 Task: Look for space in Johnstown, United States from 12th July, 2023 to 16th July, 2023 for 8 adults in price range Rs.10000 to Rs.16000. Place can be private room with 8 bedrooms having 8 beds and 8 bathrooms. Property type can be house, flat, guest house. Amenities needed are: wifi, TV, free parkinig on premises, gym, breakfast. Booking option can be shelf check-in. Required host language is English.
Action: Mouse moved to (502, 106)
Screenshot: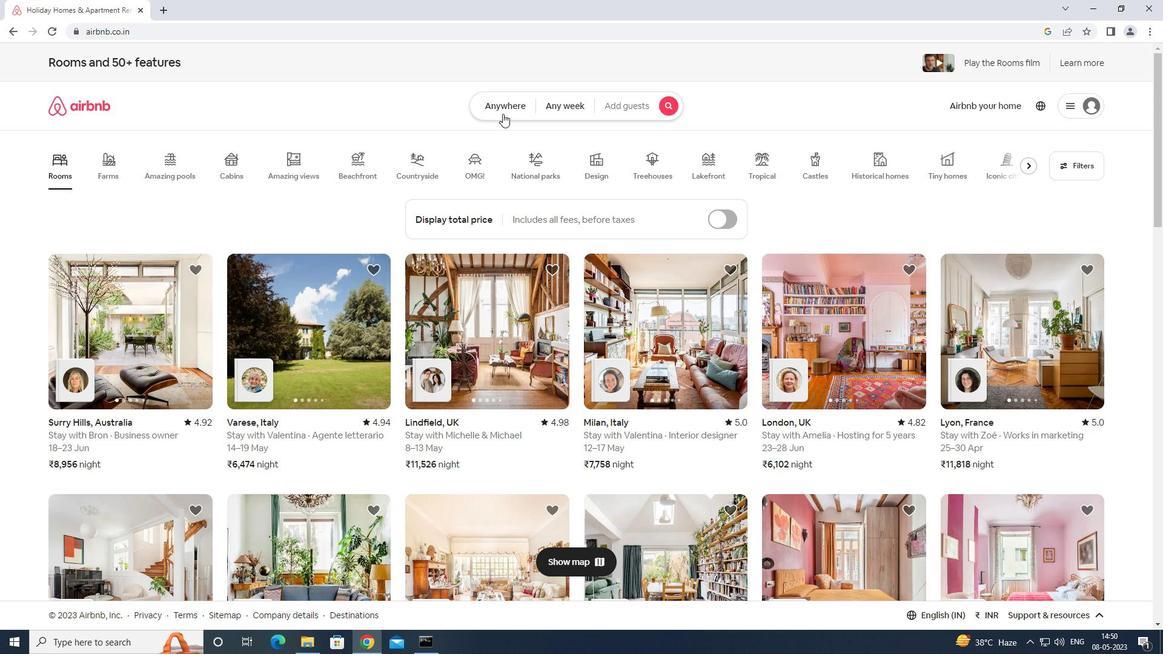 
Action: Mouse pressed left at (502, 106)
Screenshot: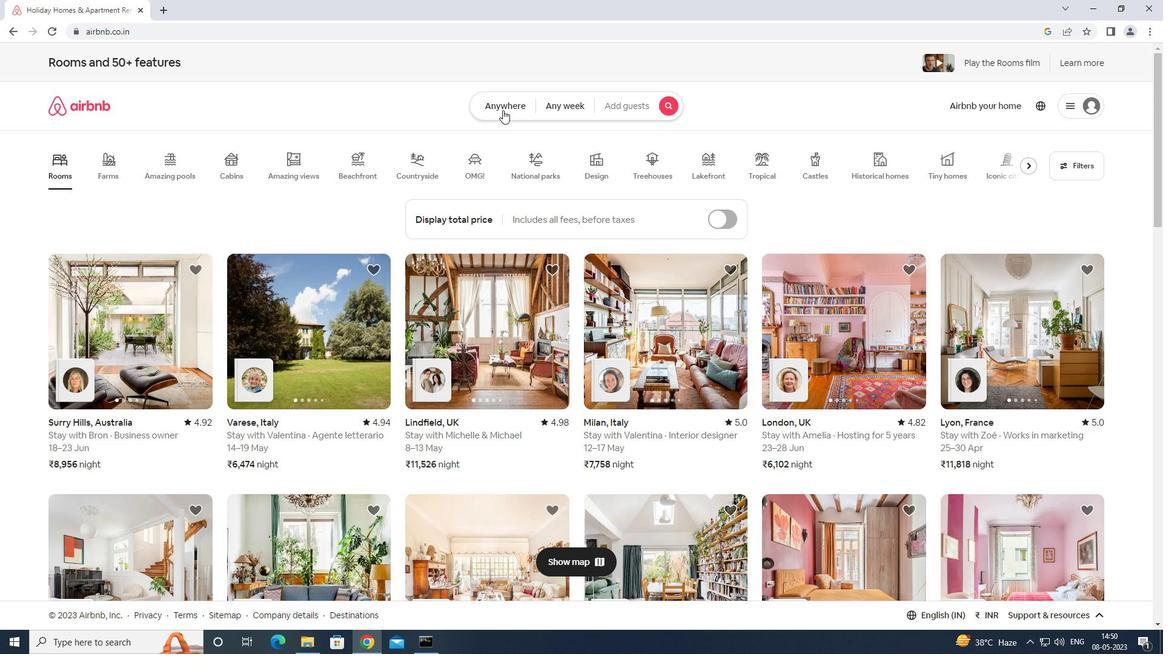 
Action: Mouse moved to (431, 145)
Screenshot: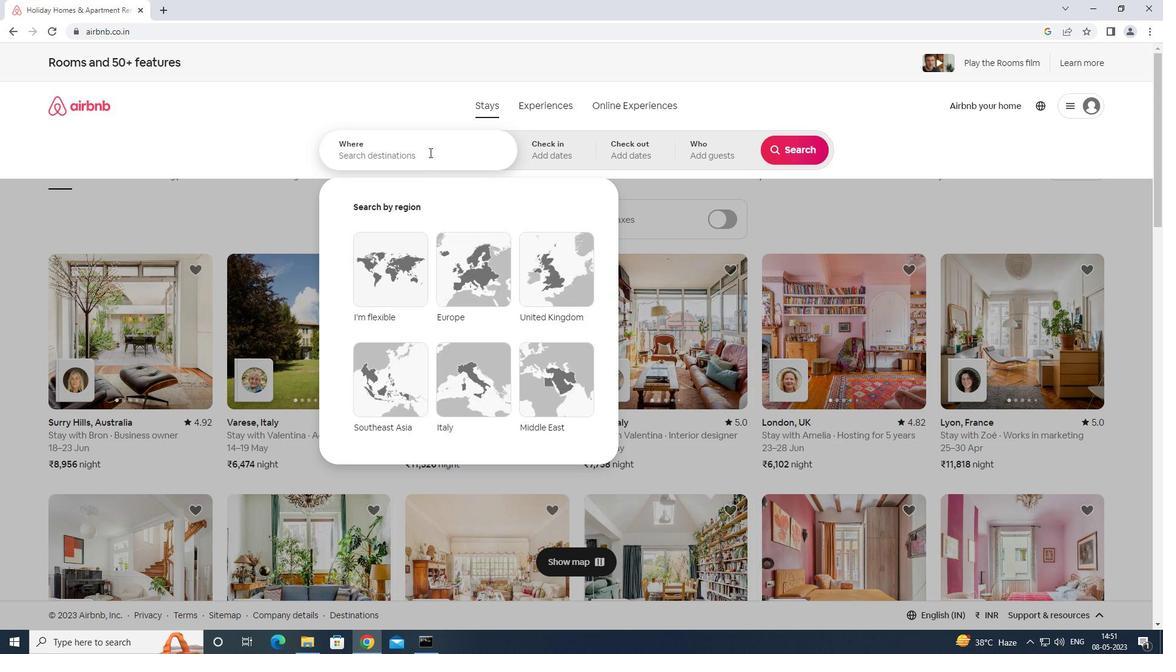 
Action: Mouse pressed left at (431, 145)
Screenshot: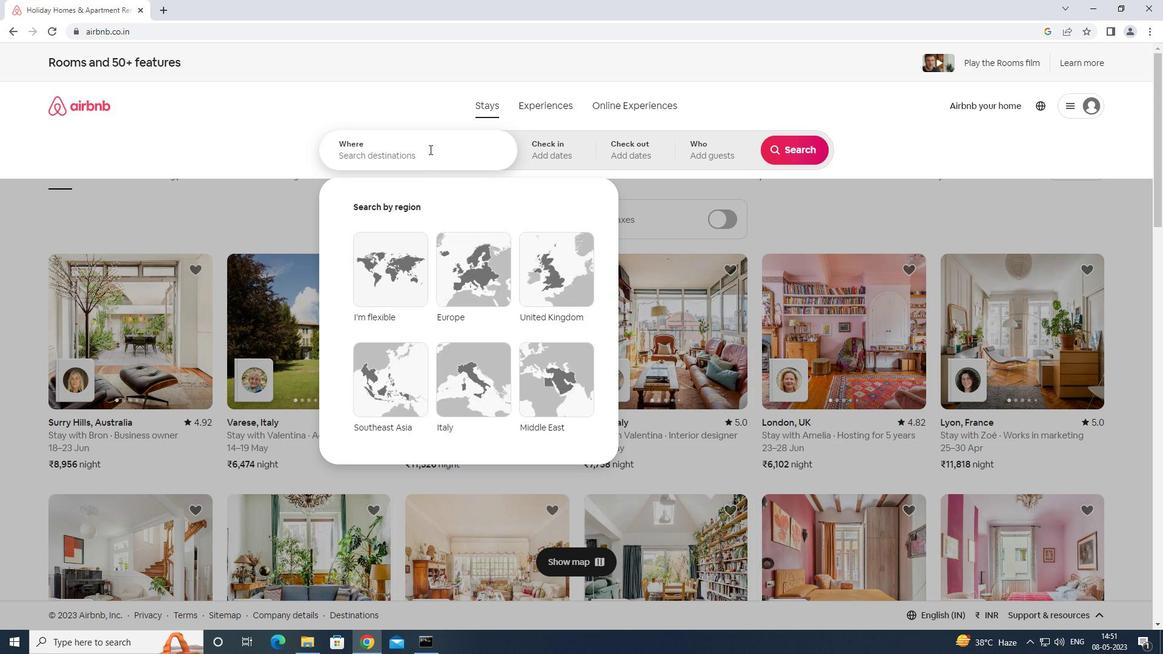 
Action: Mouse moved to (432, 144)
Screenshot: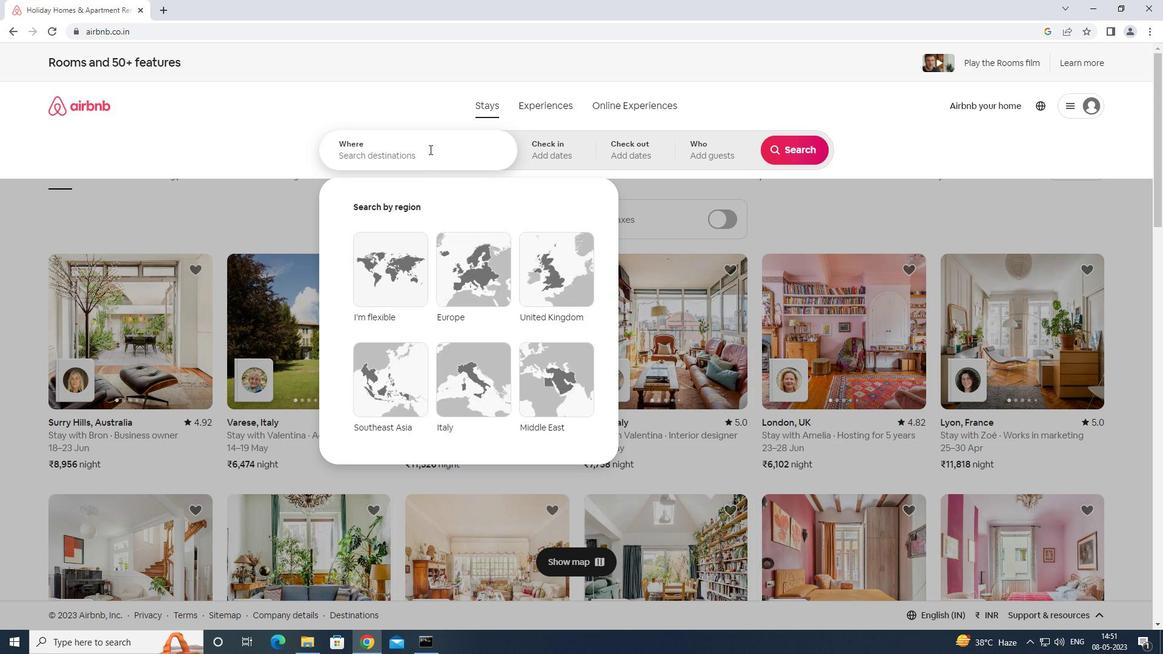 
Action: Key pressed <Key.shift>JOJNSTOWN<Key.space>UNITED<Key.space>STATES<Key.enter>
Screenshot: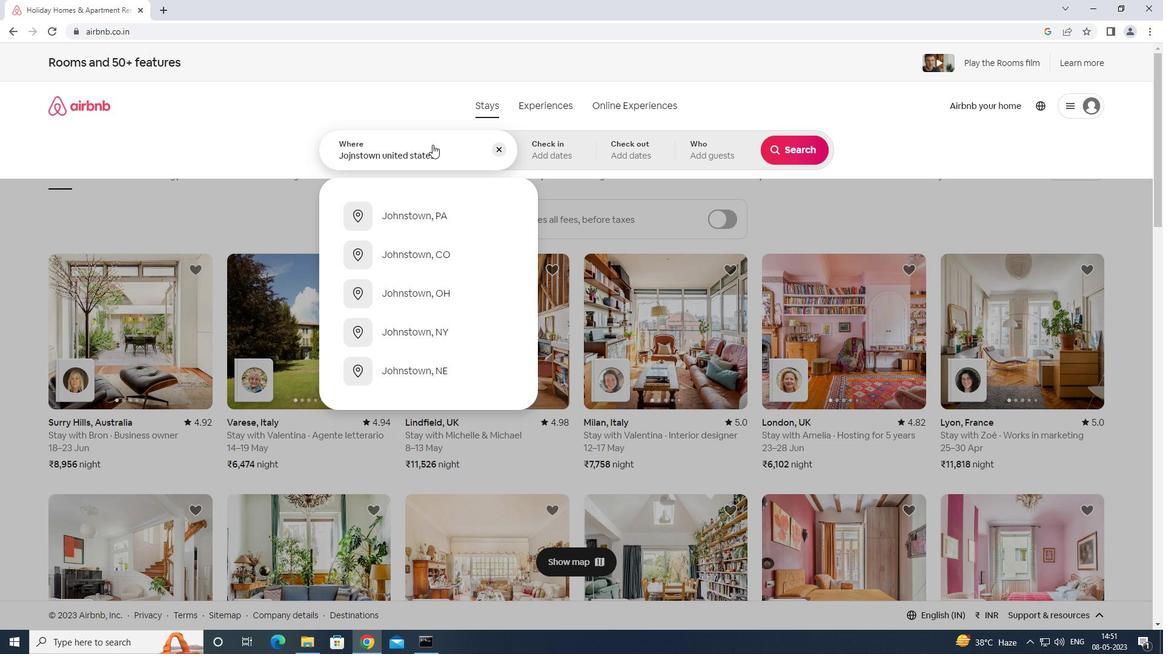 
Action: Mouse moved to (785, 245)
Screenshot: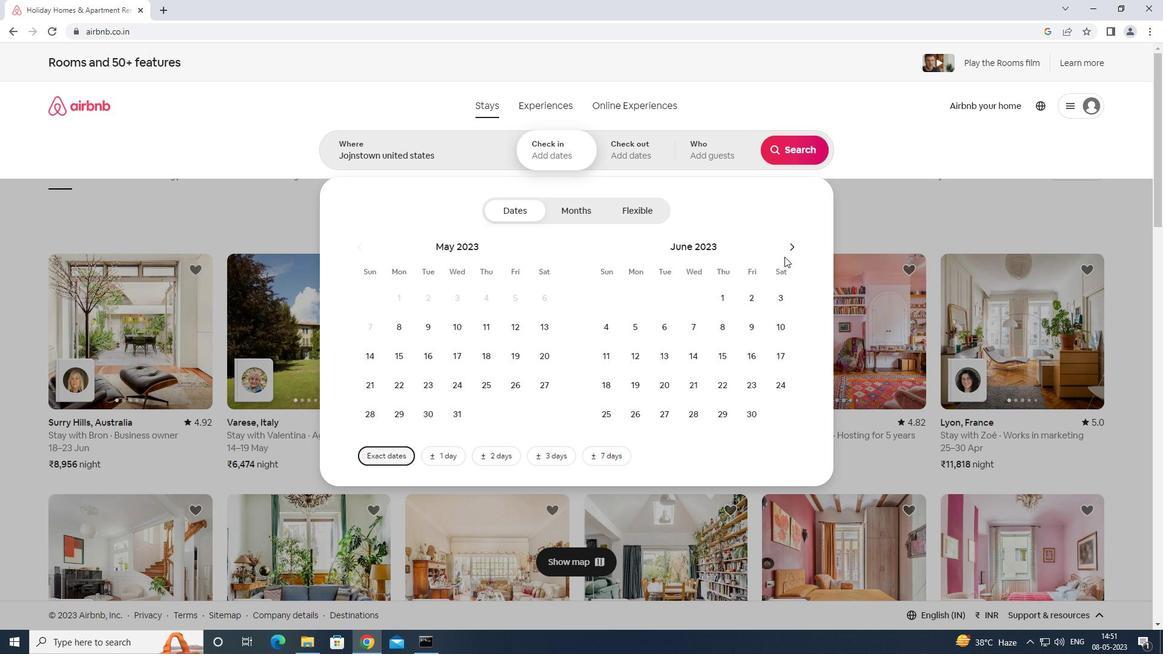 
Action: Mouse pressed left at (785, 245)
Screenshot: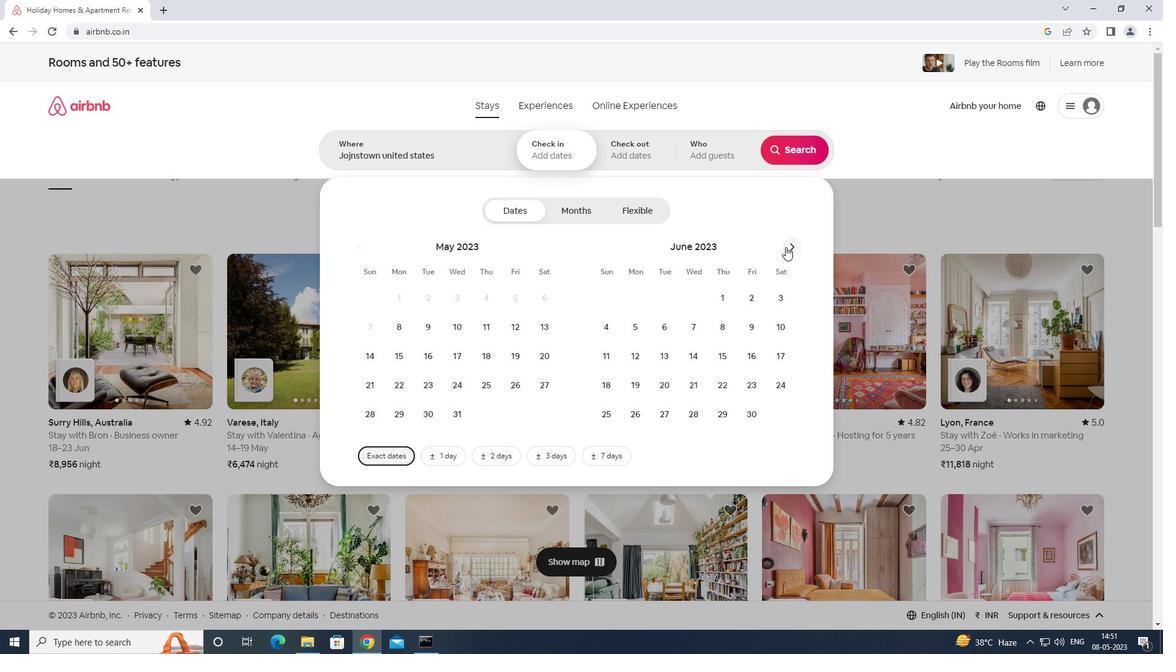 
Action: Mouse moved to (695, 352)
Screenshot: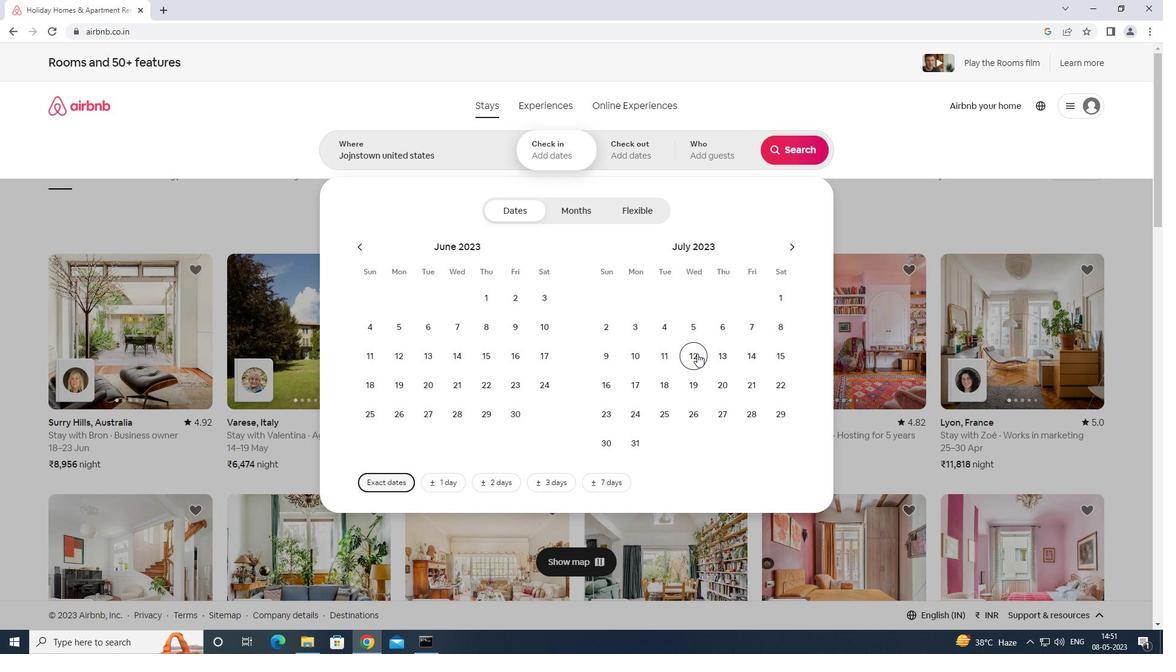 
Action: Mouse pressed left at (695, 352)
Screenshot: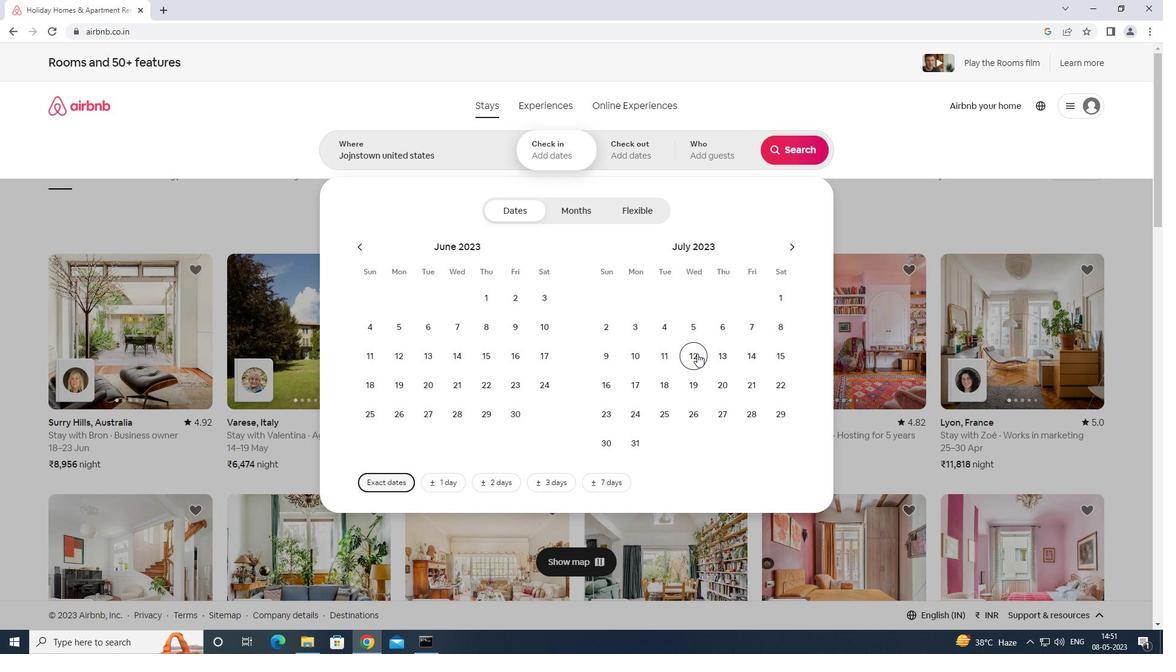 
Action: Mouse moved to (612, 384)
Screenshot: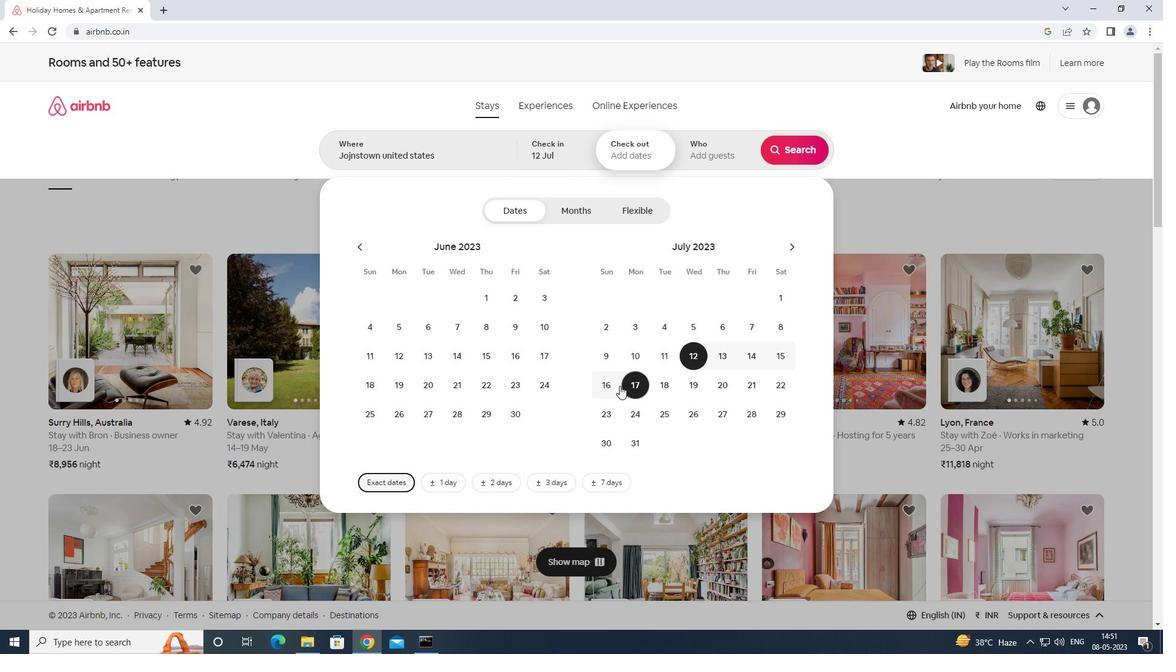 
Action: Mouse pressed left at (612, 384)
Screenshot: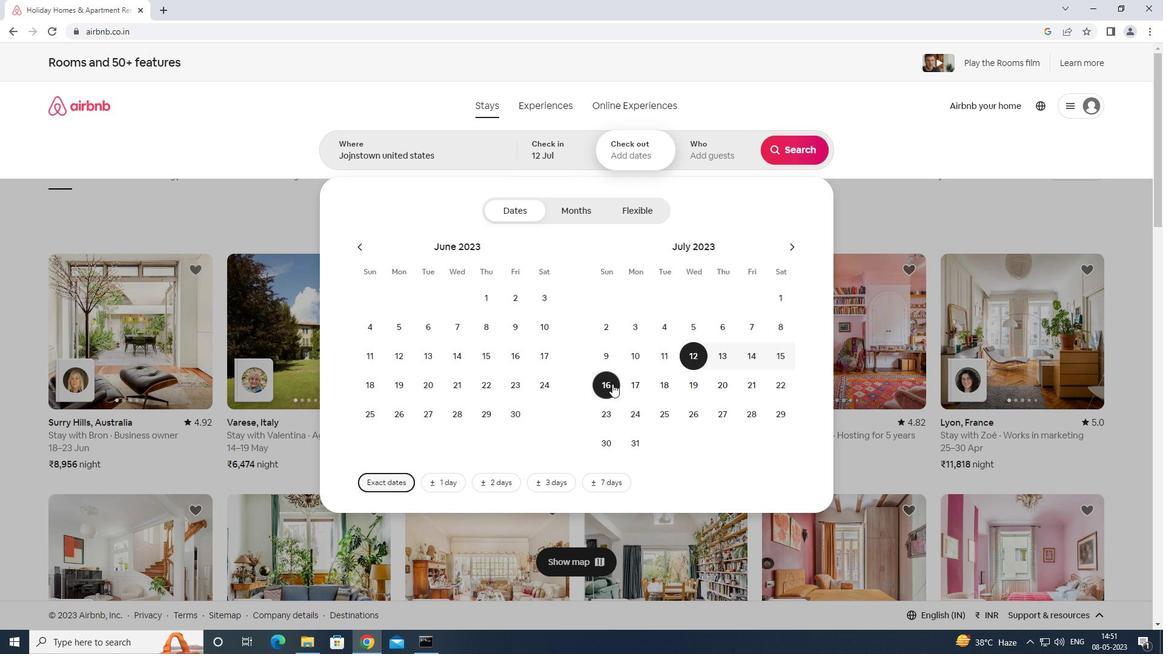 
Action: Mouse moved to (717, 147)
Screenshot: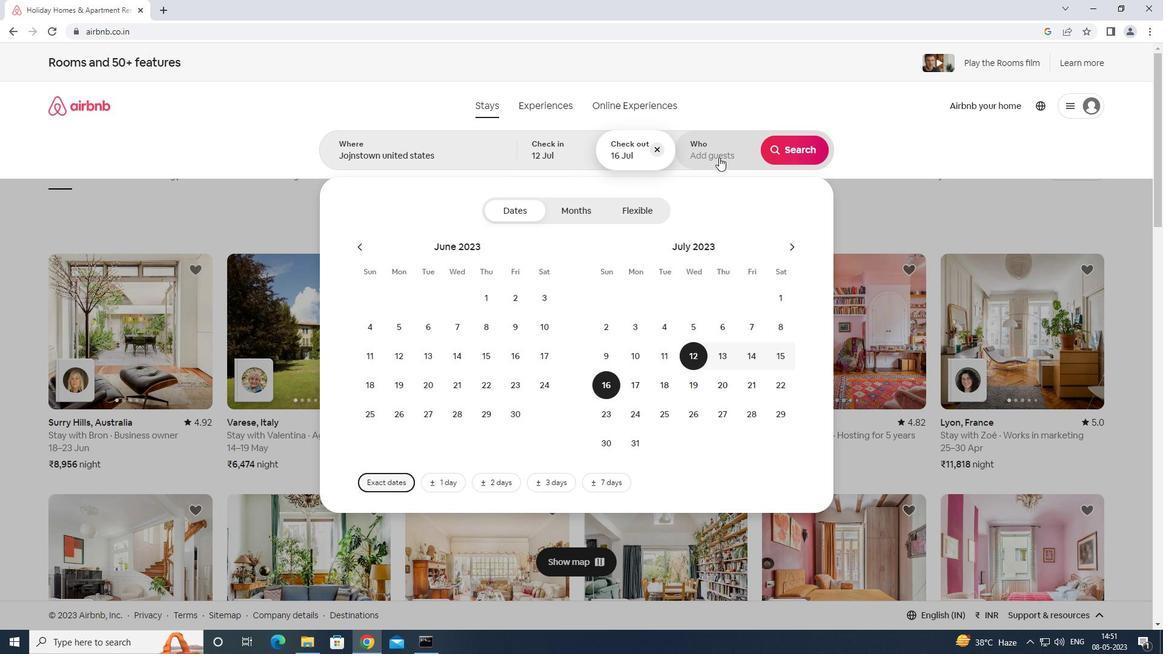 
Action: Mouse pressed left at (717, 147)
Screenshot: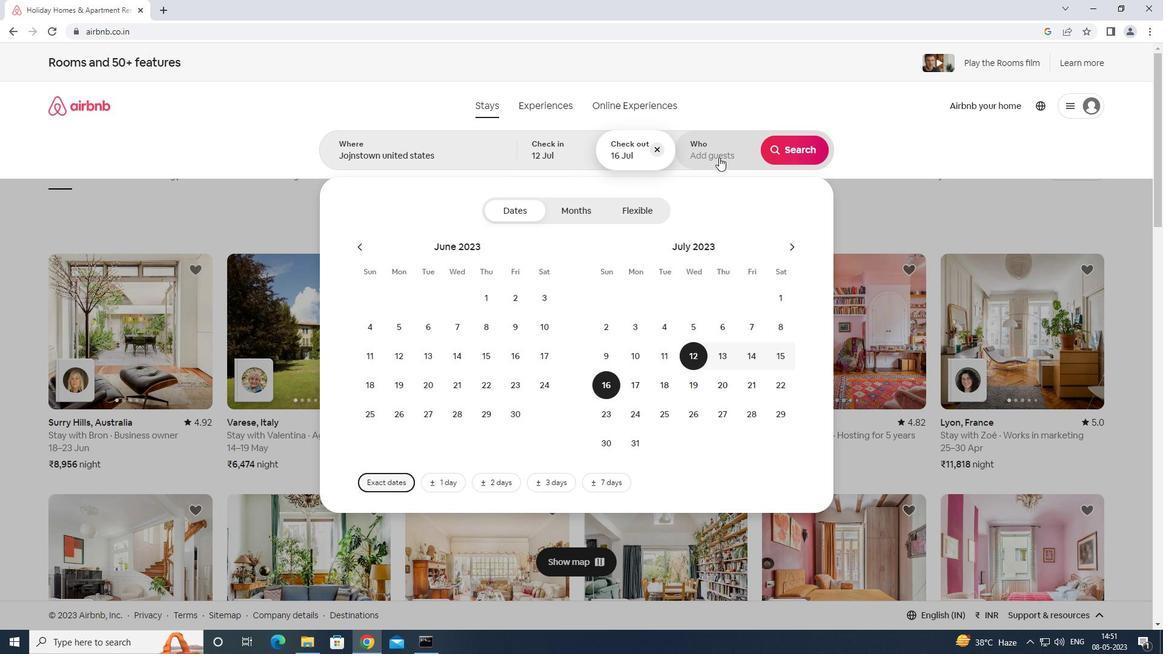 
Action: Mouse moved to (794, 212)
Screenshot: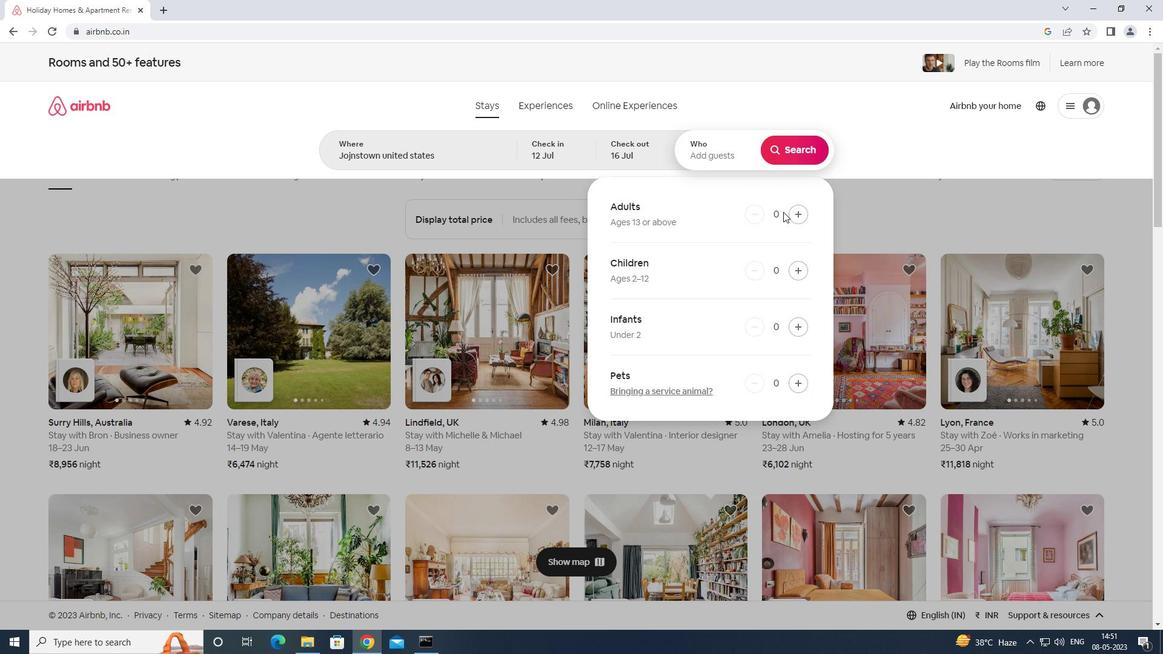 
Action: Mouse pressed left at (794, 212)
Screenshot: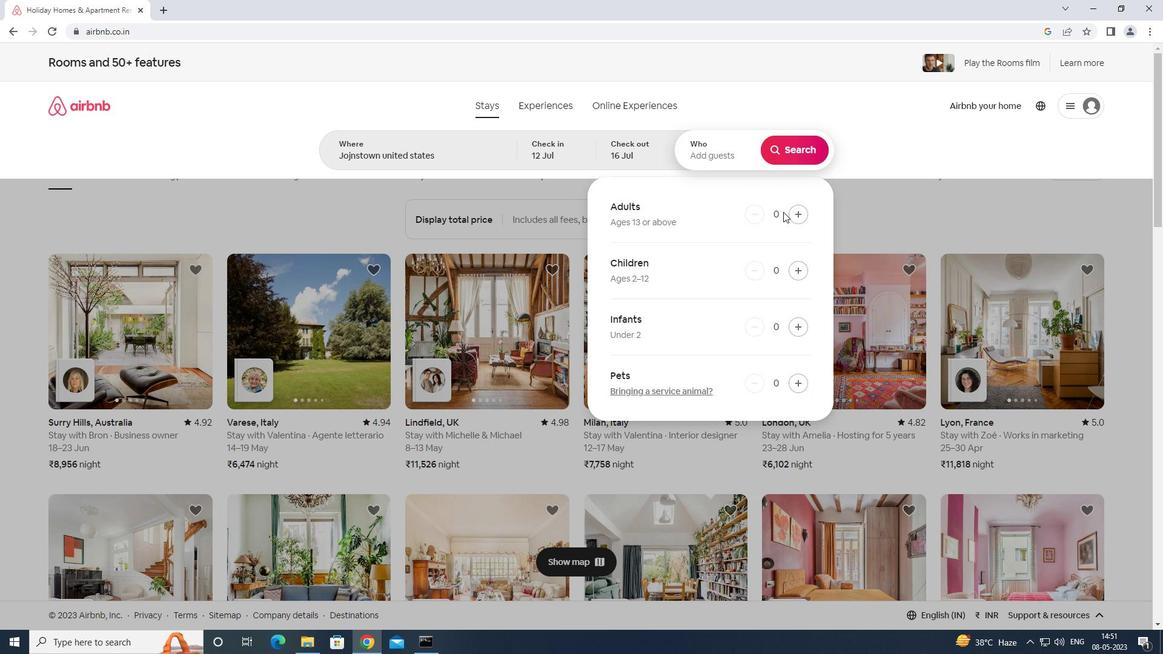 
Action: Mouse moved to (794, 212)
Screenshot: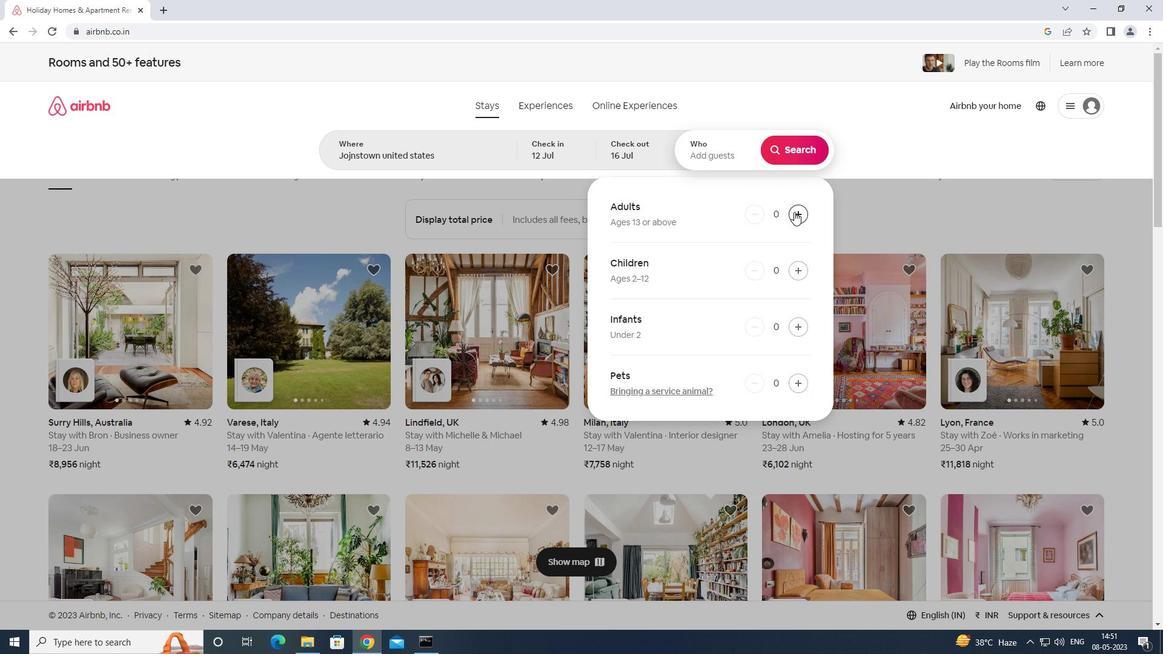 
Action: Mouse pressed left at (794, 212)
Screenshot: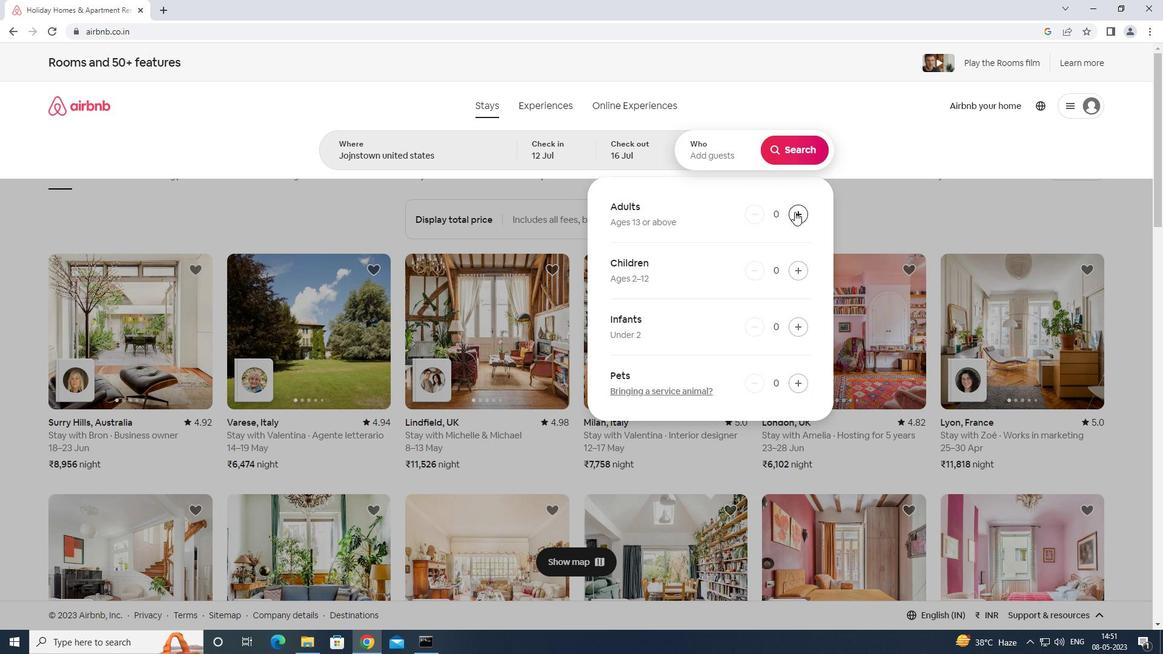 
Action: Mouse moved to (796, 212)
Screenshot: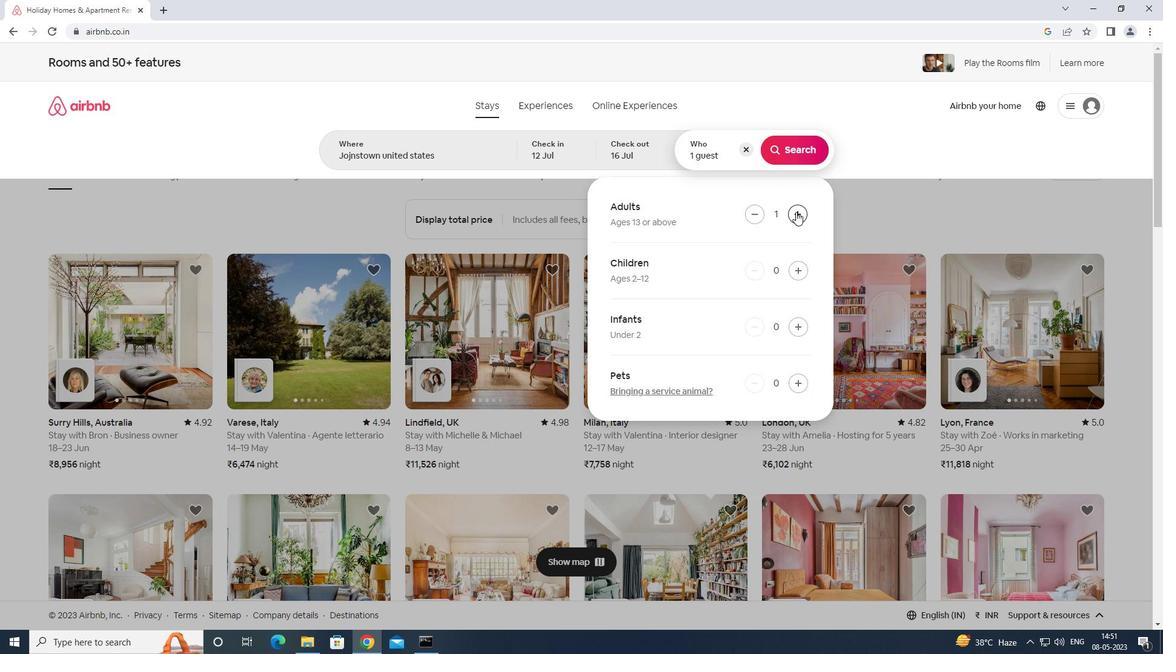
Action: Mouse pressed left at (796, 212)
Screenshot: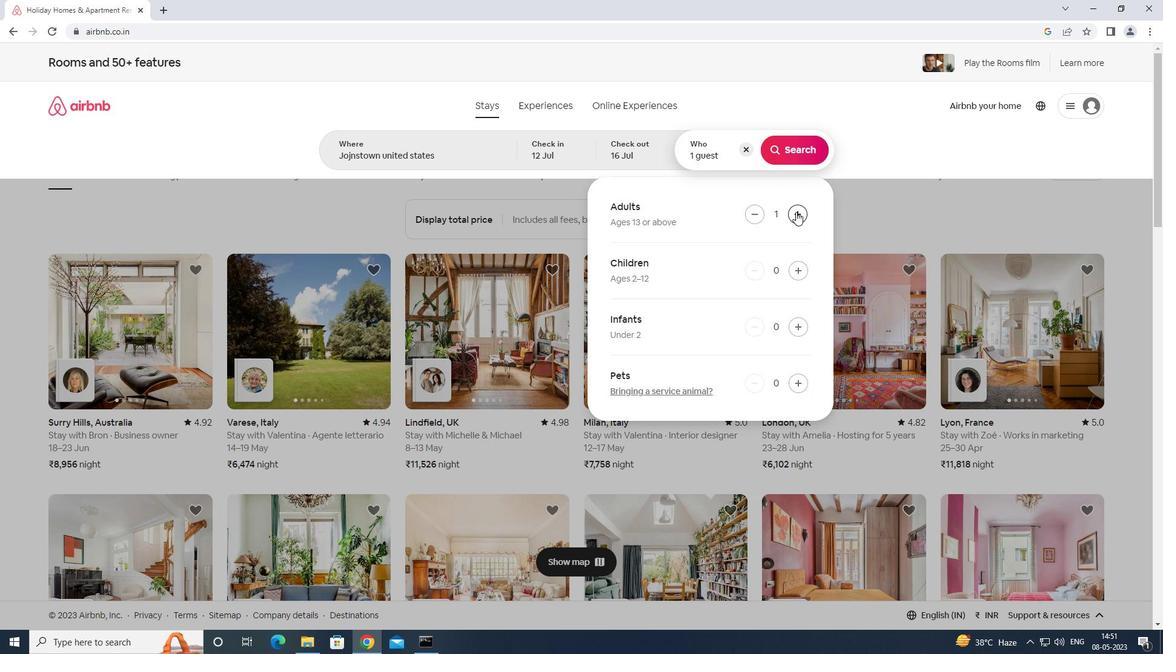
Action: Mouse moved to (796, 212)
Screenshot: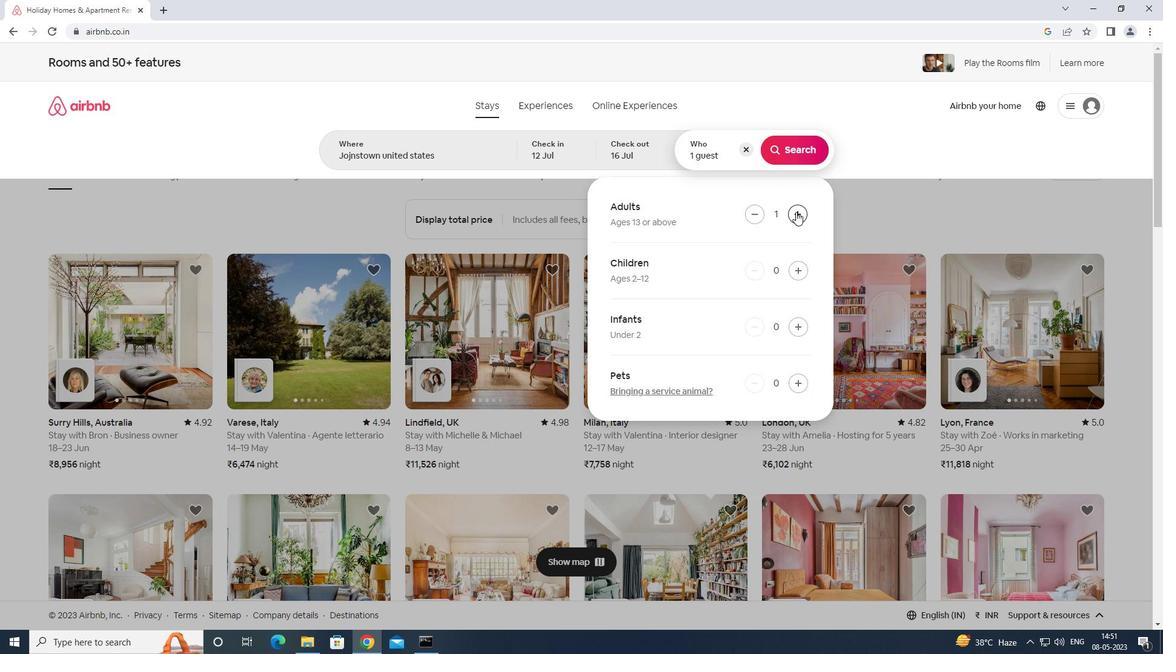 
Action: Mouse pressed left at (796, 212)
Screenshot: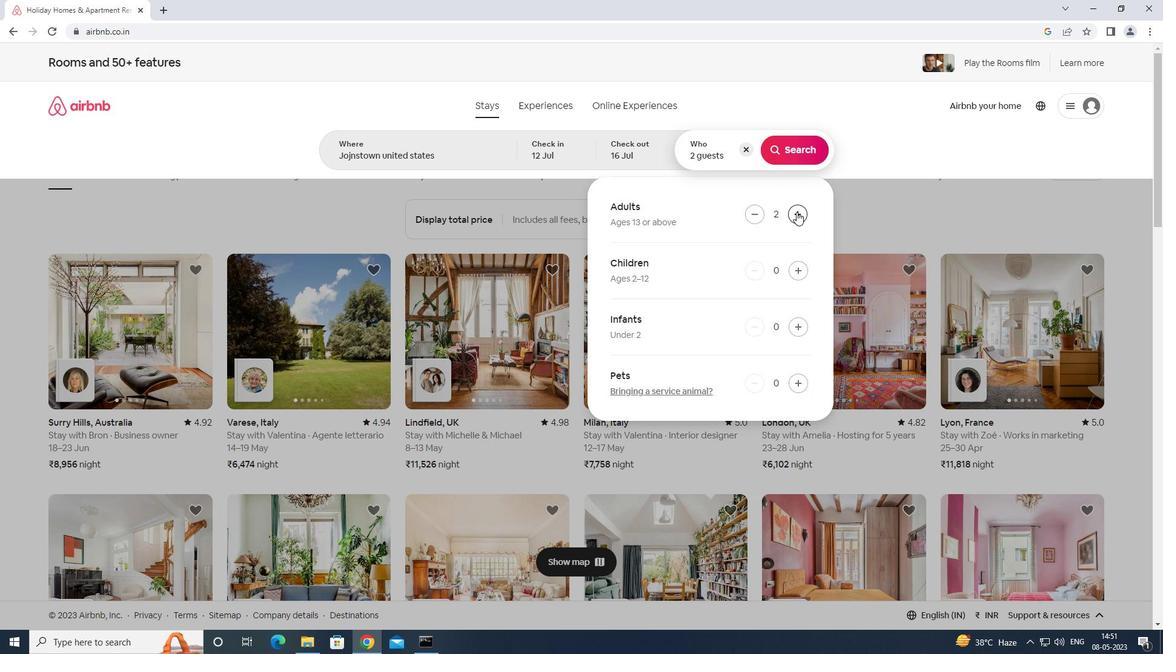 
Action: Mouse pressed left at (796, 212)
Screenshot: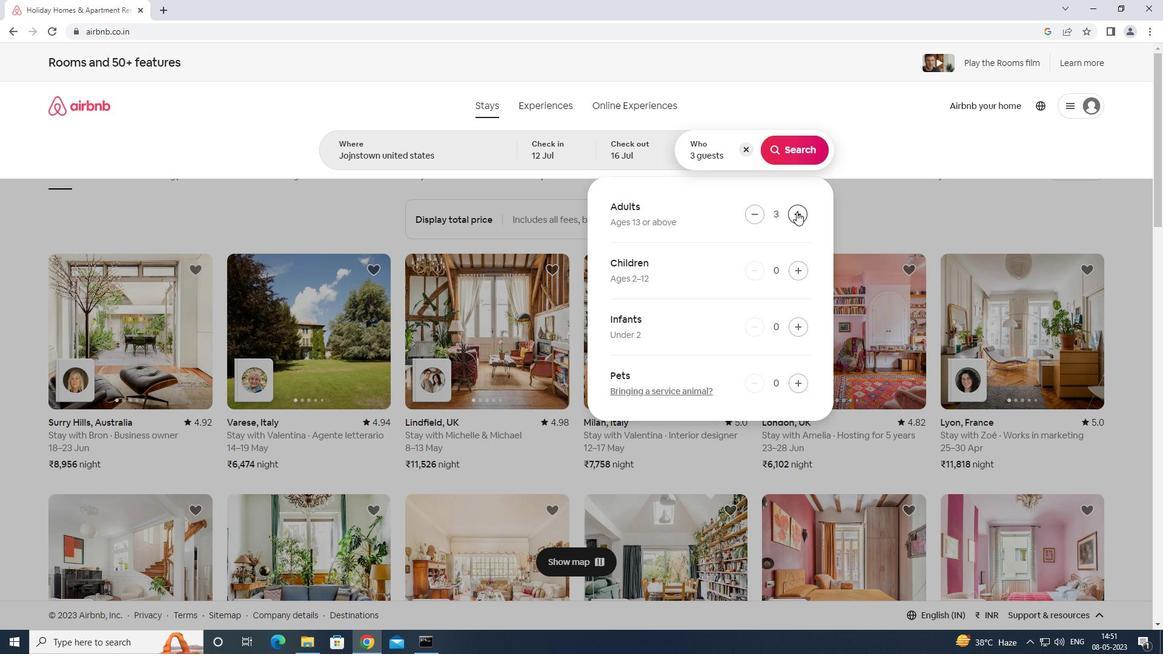 
Action: Mouse pressed left at (796, 212)
Screenshot: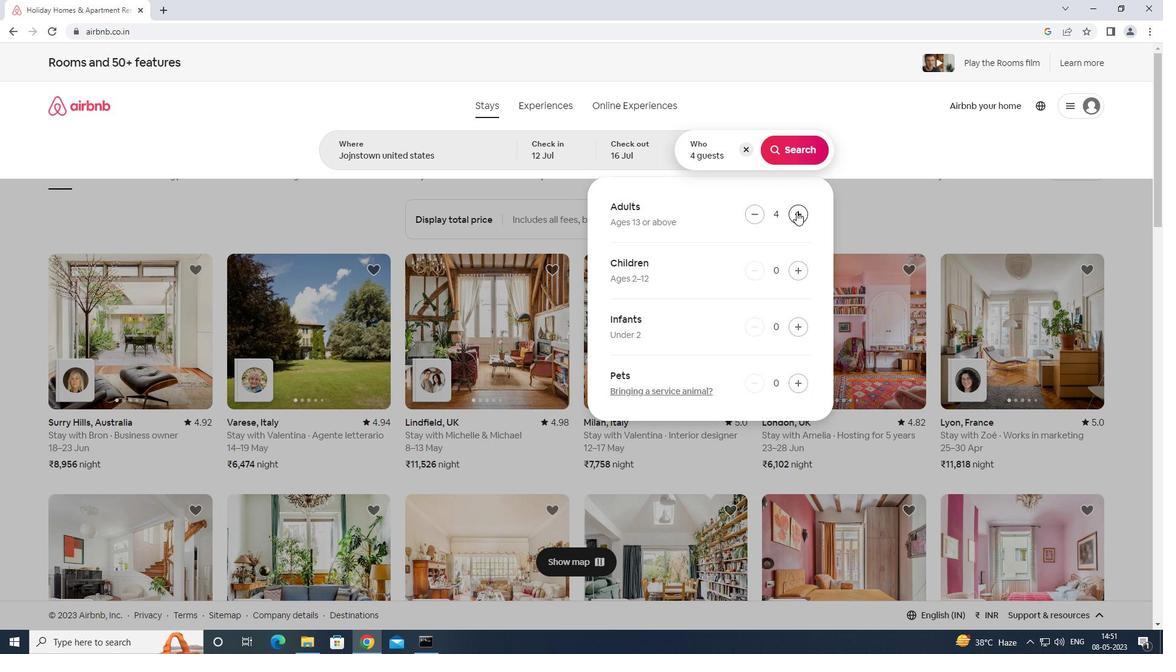 
Action: Mouse pressed left at (796, 212)
Screenshot: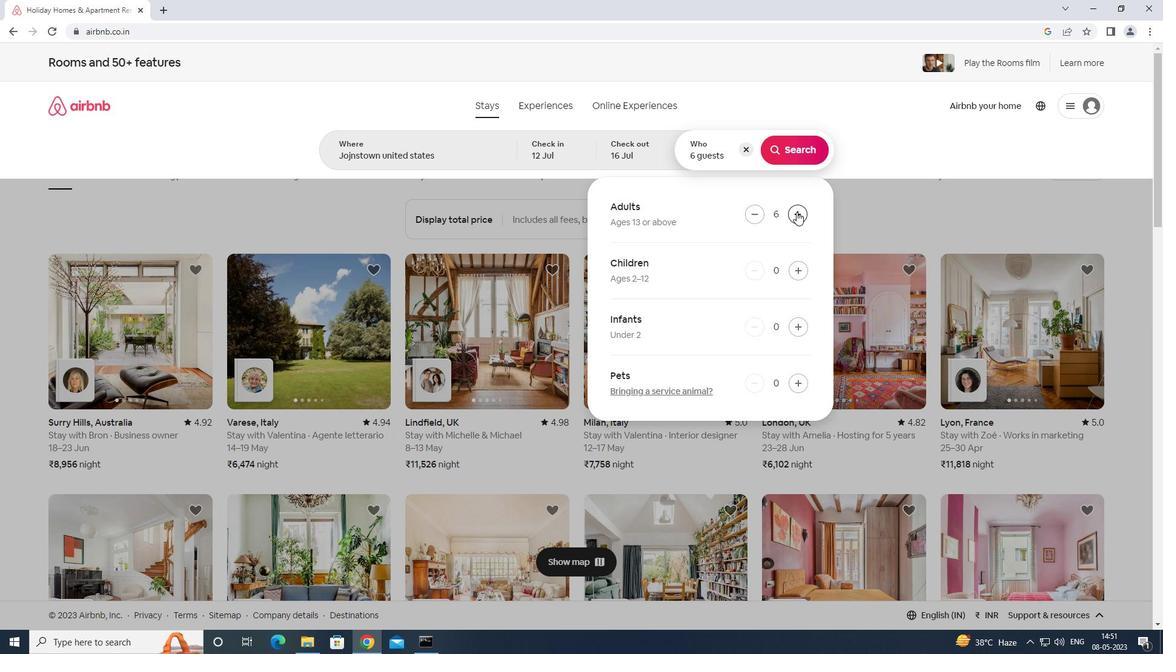 
Action: Mouse pressed left at (796, 212)
Screenshot: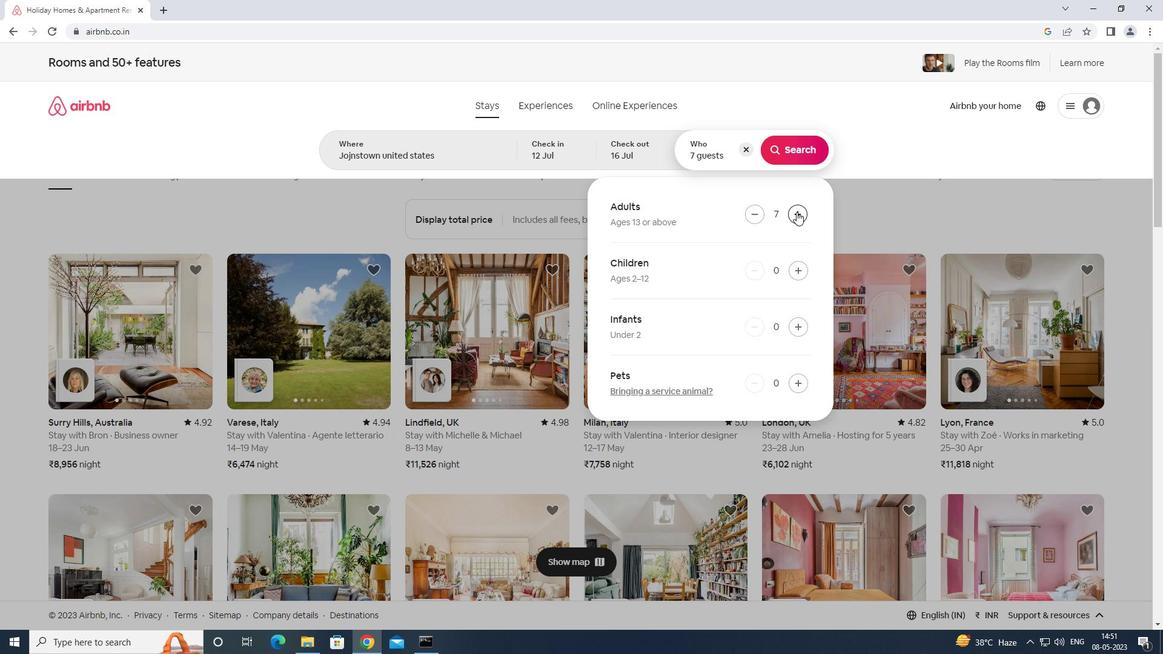 
Action: Mouse moved to (794, 154)
Screenshot: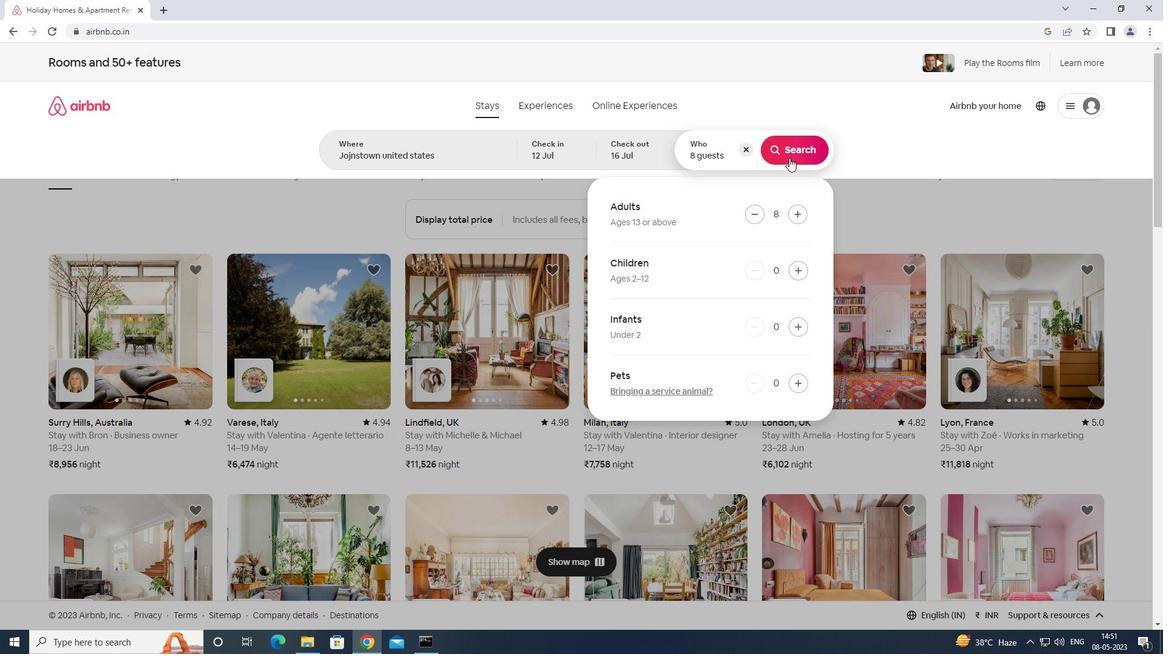 
Action: Mouse pressed left at (794, 154)
Screenshot: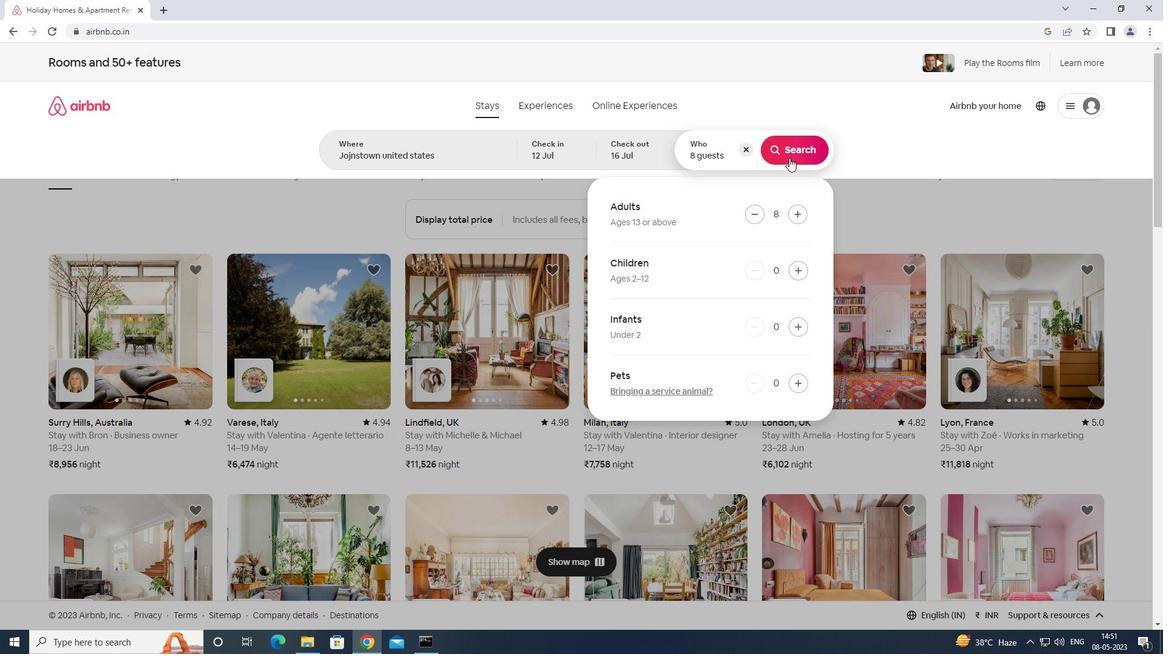 
Action: Mouse moved to (1105, 115)
Screenshot: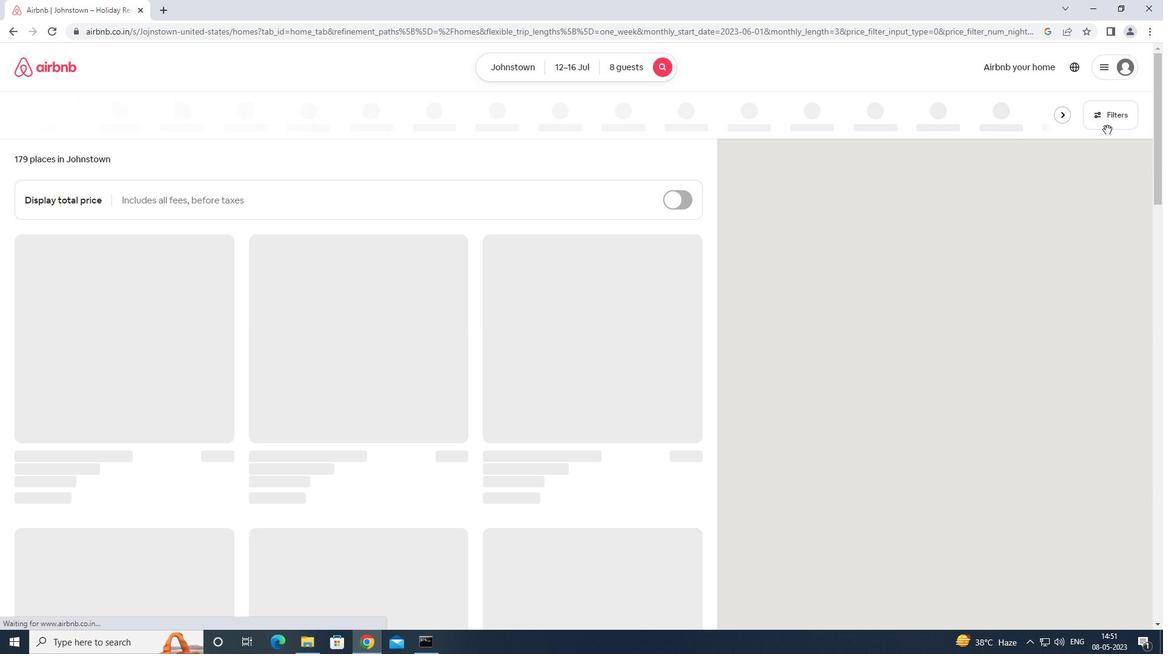 
Action: Mouse pressed left at (1105, 115)
Screenshot: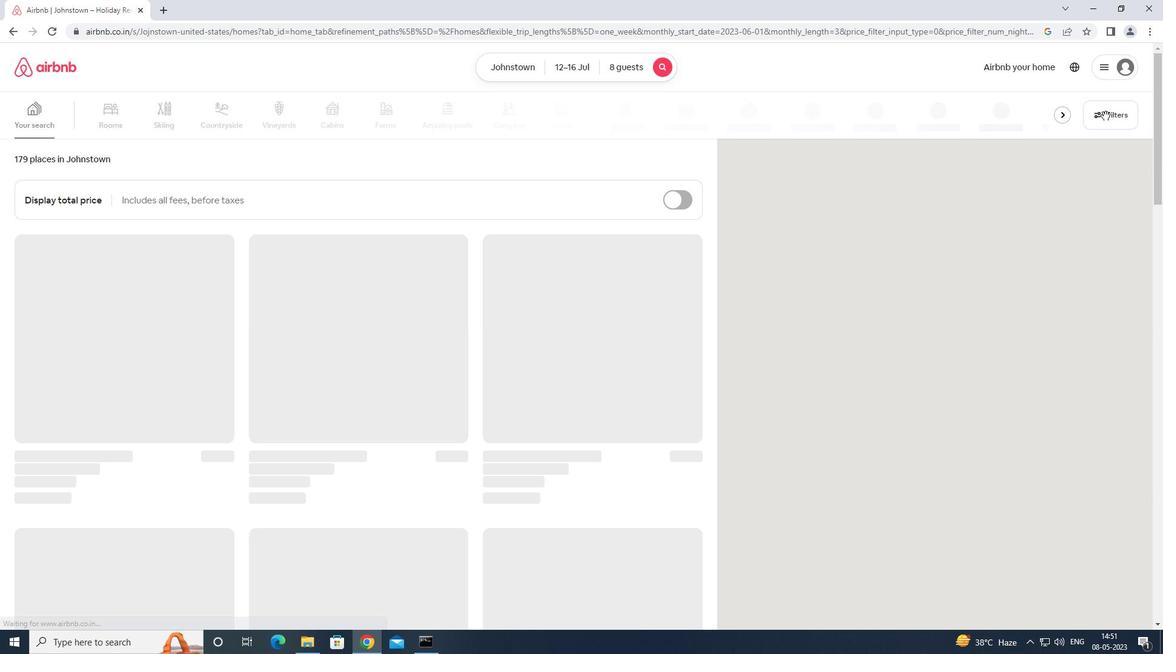 
Action: Mouse moved to (435, 406)
Screenshot: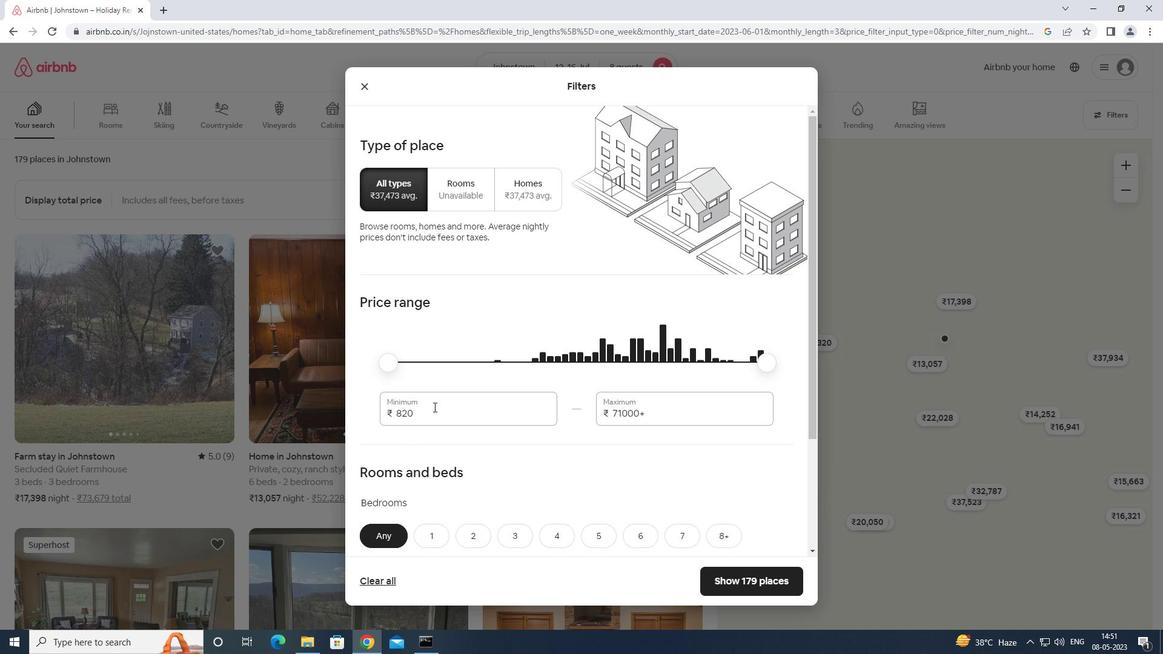 
Action: Mouse pressed left at (435, 406)
Screenshot: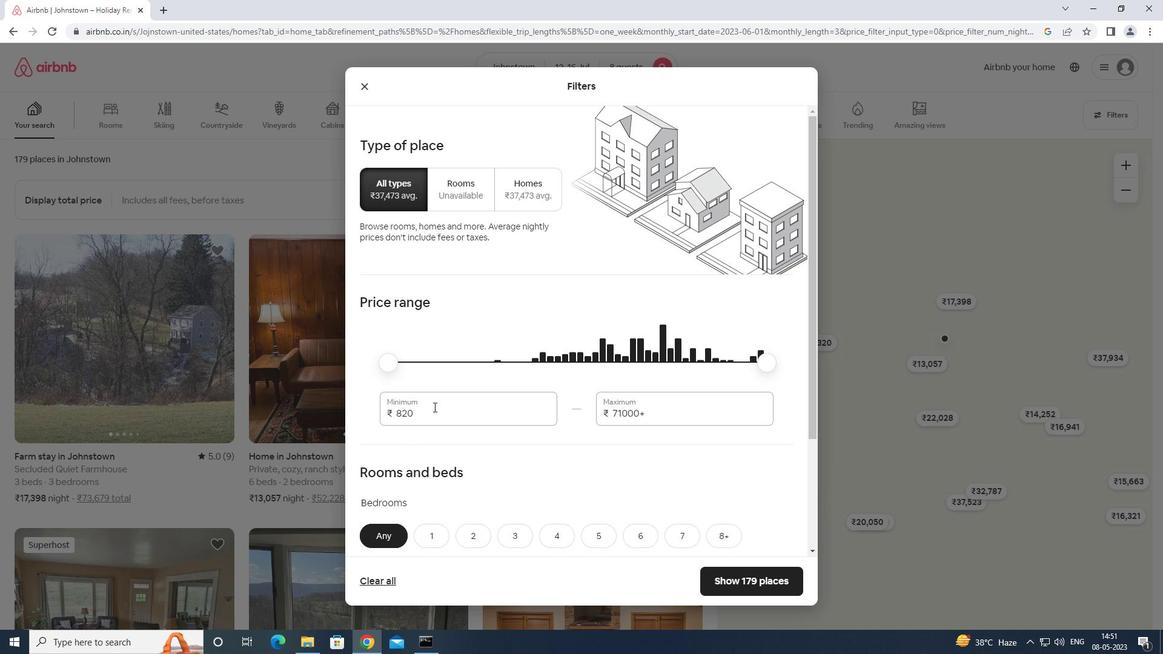 
Action: Mouse moved to (441, 378)
Screenshot: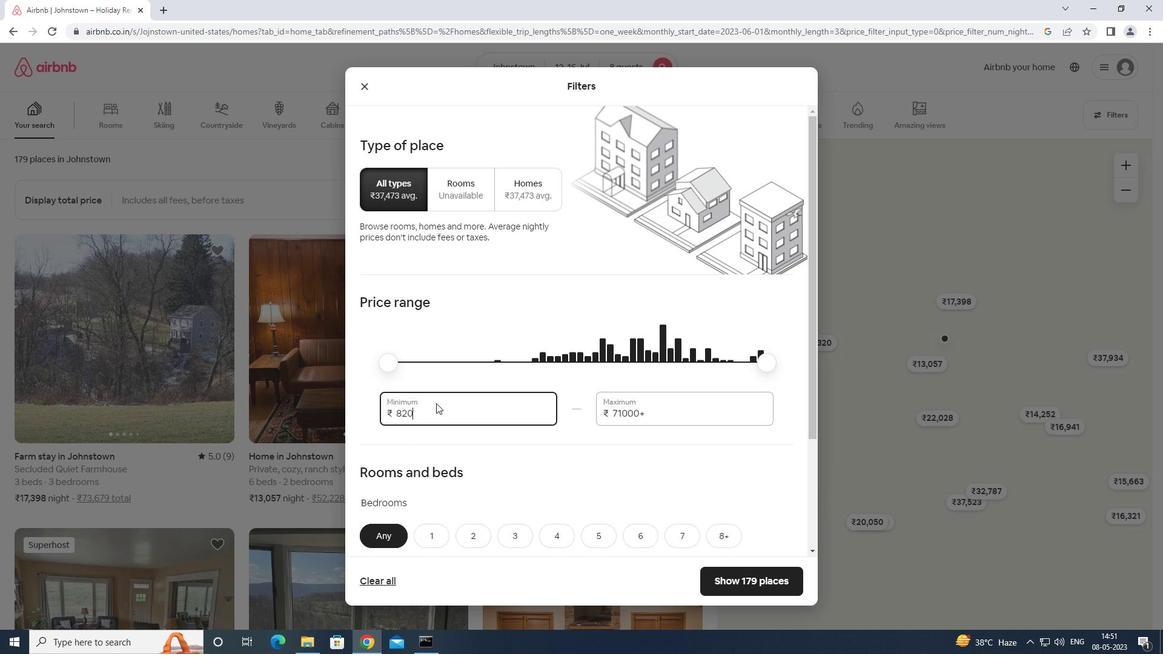 
Action: Key pressed <Key.backspace><Key.backspace><Key.backspace><Key.backspace><Key.backspace><Key.backspace>10000
Screenshot: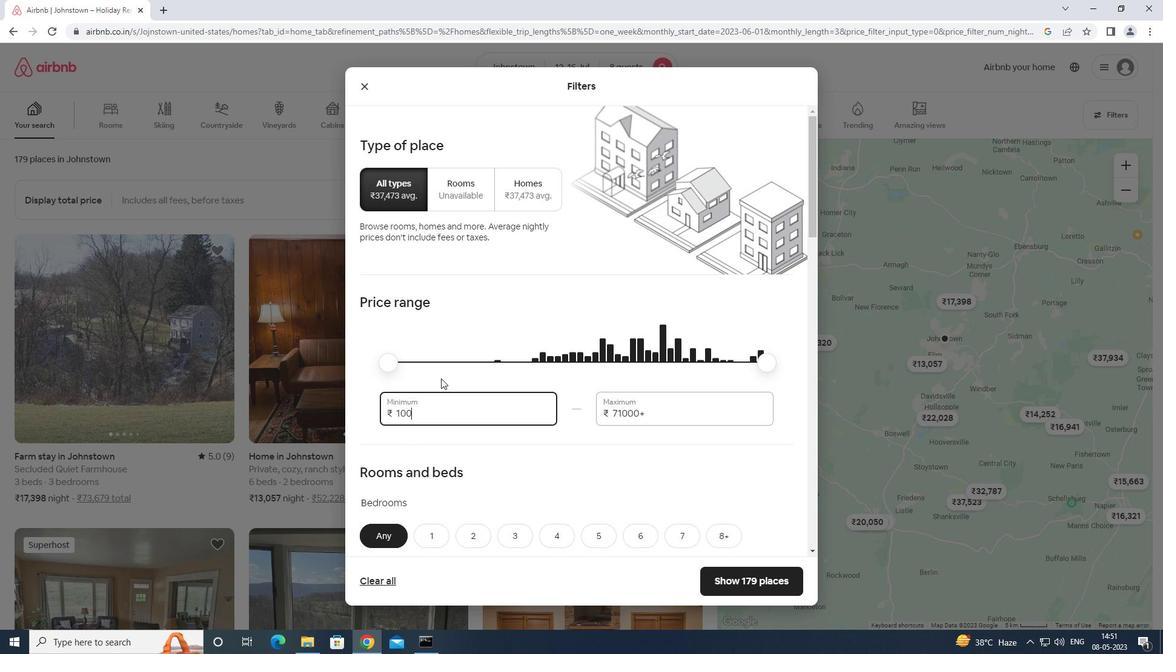 
Action: Mouse moved to (712, 409)
Screenshot: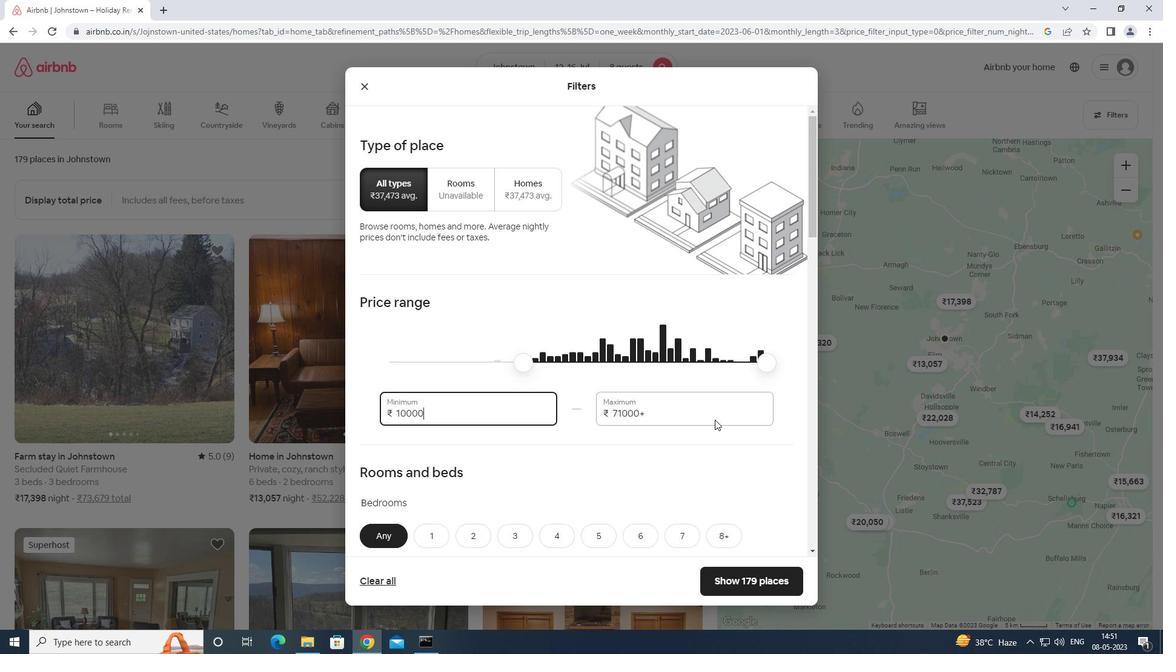 
Action: Mouse pressed left at (712, 409)
Screenshot: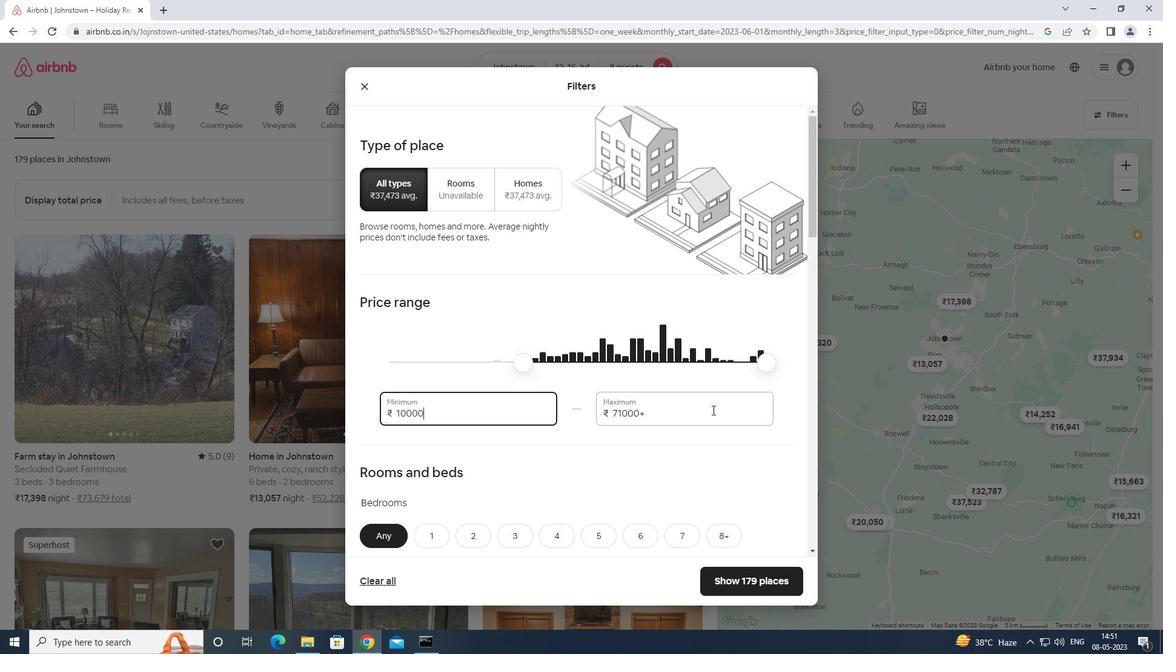 
Action: Mouse moved to (701, 408)
Screenshot: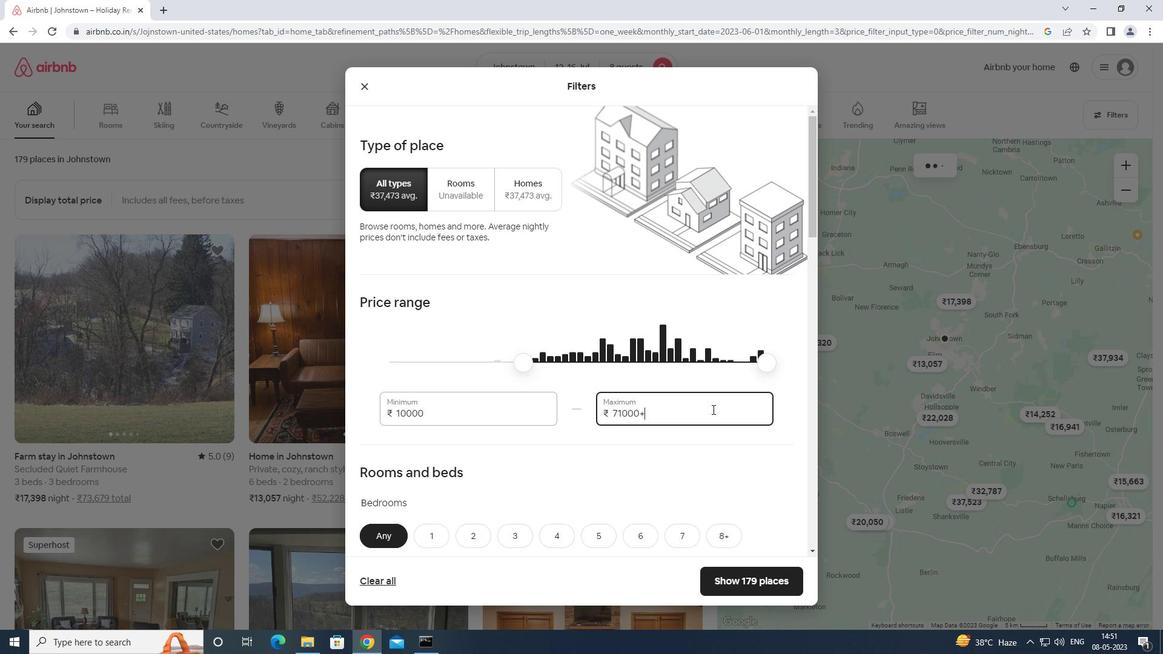 
Action: Key pressed <Key.backspace><Key.backspace><Key.backspace><Key.backspace><Key.backspace><Key.backspace><Key.backspace><Key.backspace><Key.backspace><Key.backspace><Key.backspace><Key.backspace>16000
Screenshot: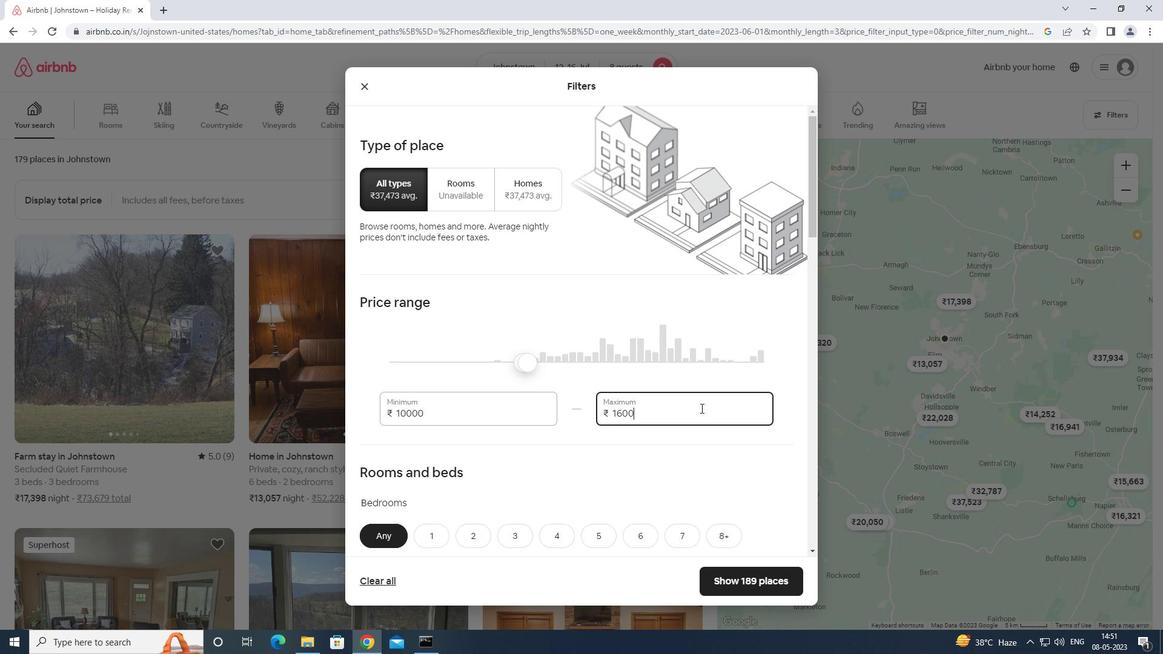 
Action: Mouse moved to (698, 416)
Screenshot: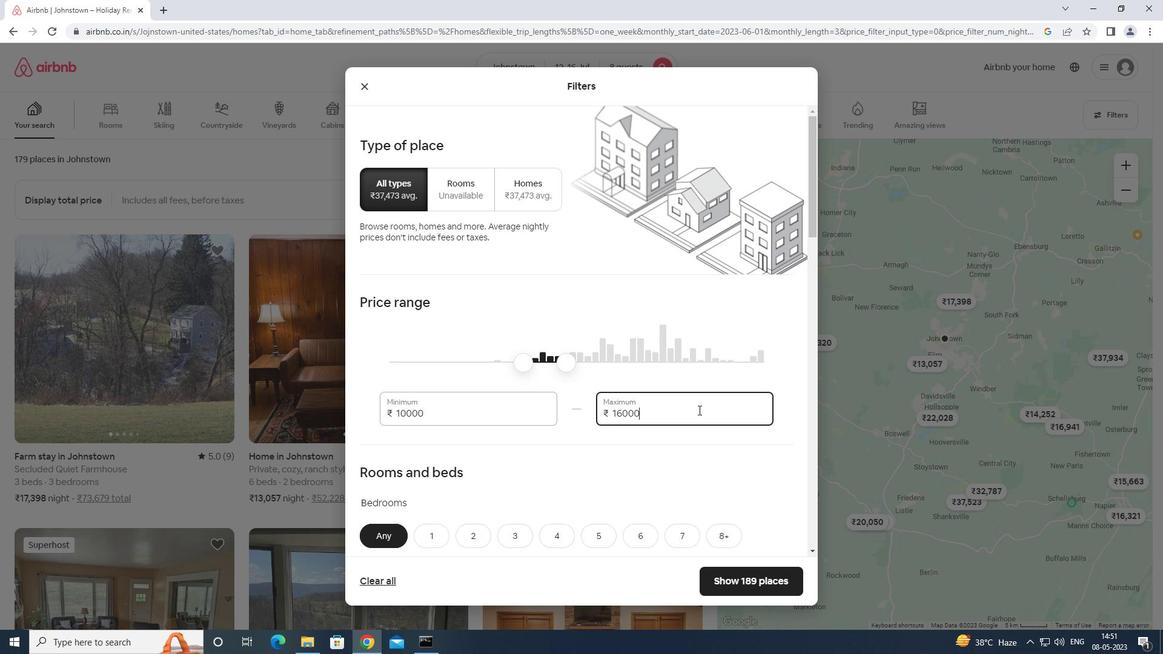 
Action: Mouse scrolled (698, 415) with delta (0, 0)
Screenshot: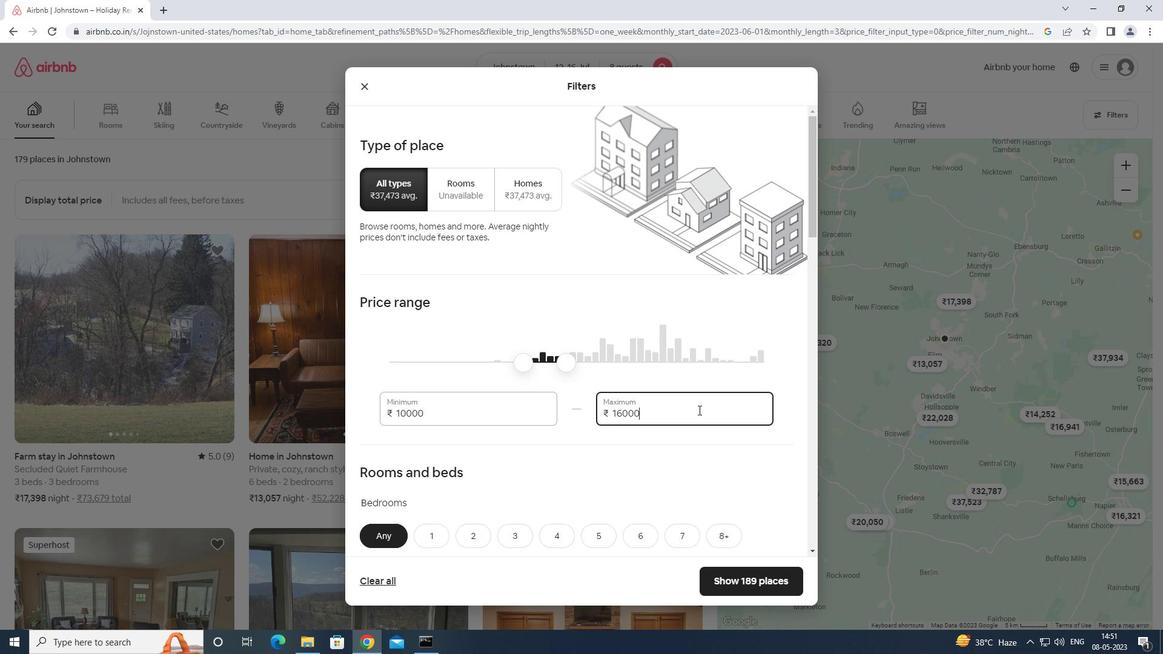 
Action: Mouse moved to (698, 425)
Screenshot: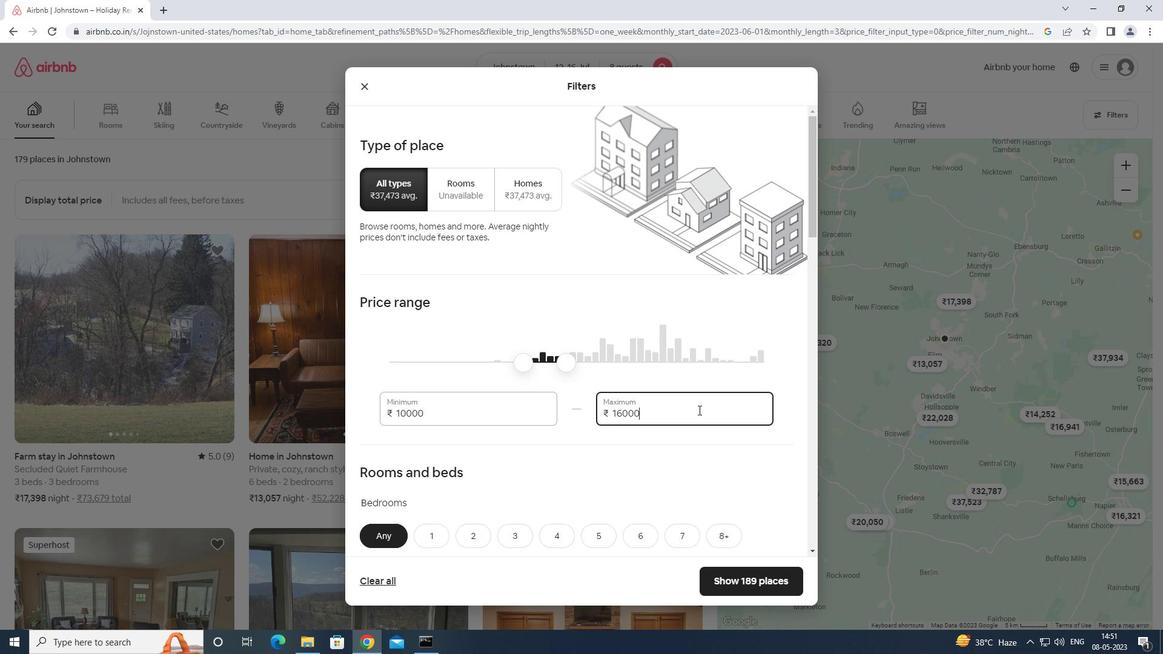 
Action: Mouse scrolled (698, 425) with delta (0, 0)
Screenshot: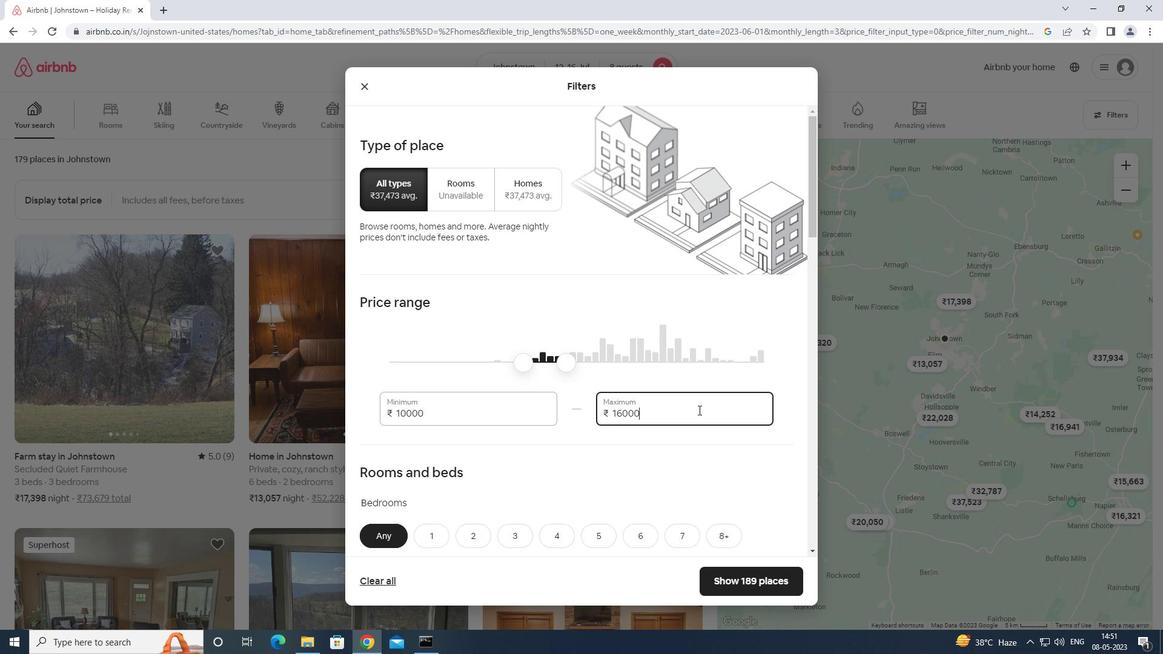 
Action: Mouse moved to (698, 427)
Screenshot: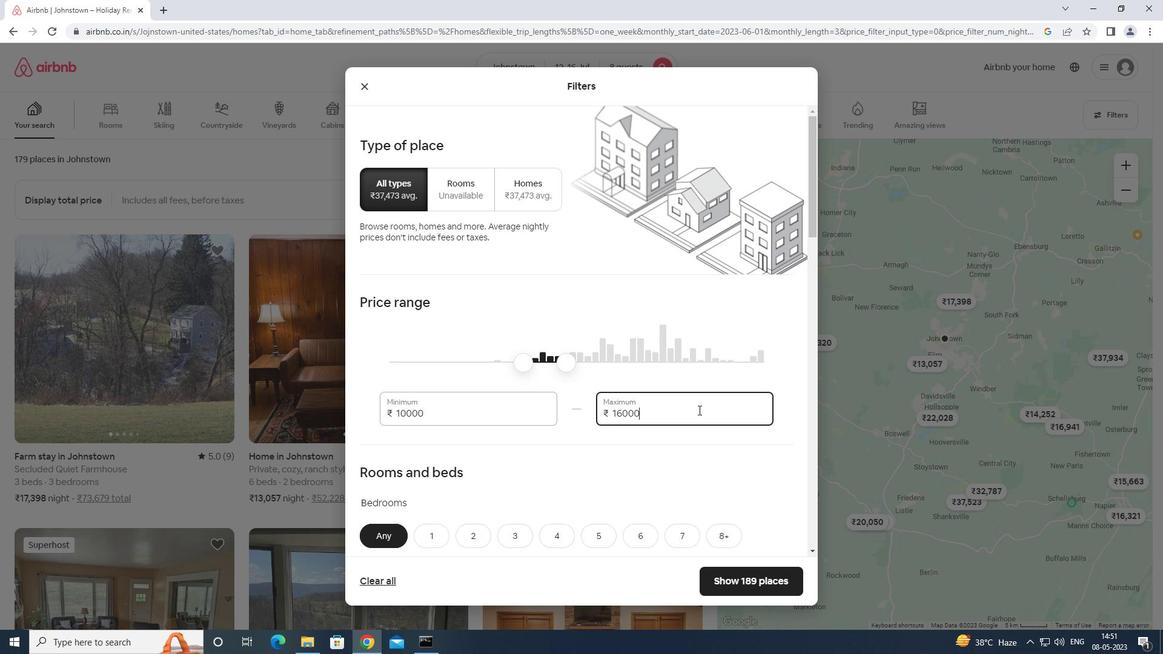 
Action: Mouse scrolled (698, 426) with delta (0, 0)
Screenshot: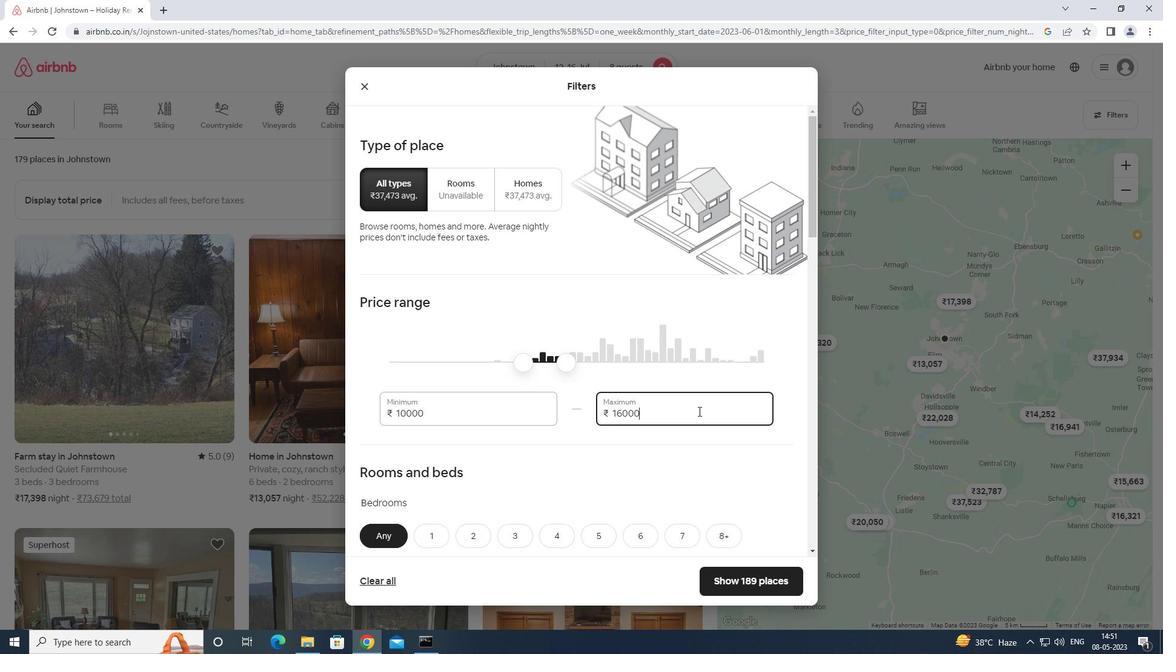 
Action: Mouse moved to (728, 356)
Screenshot: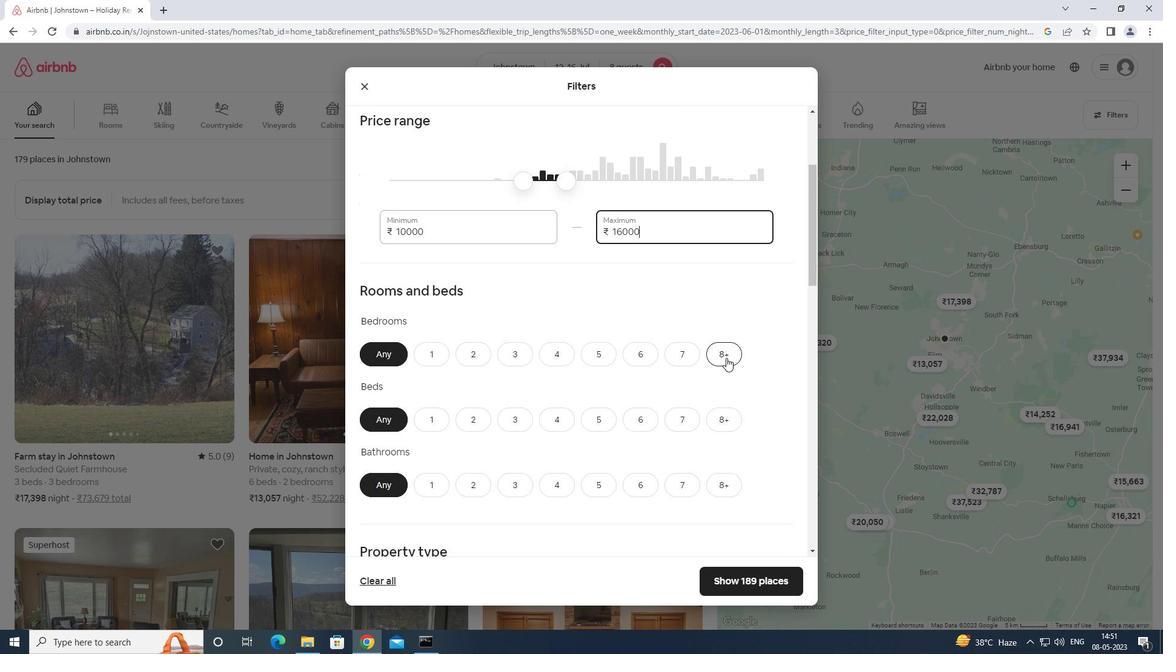 
Action: Mouse pressed left at (728, 356)
Screenshot: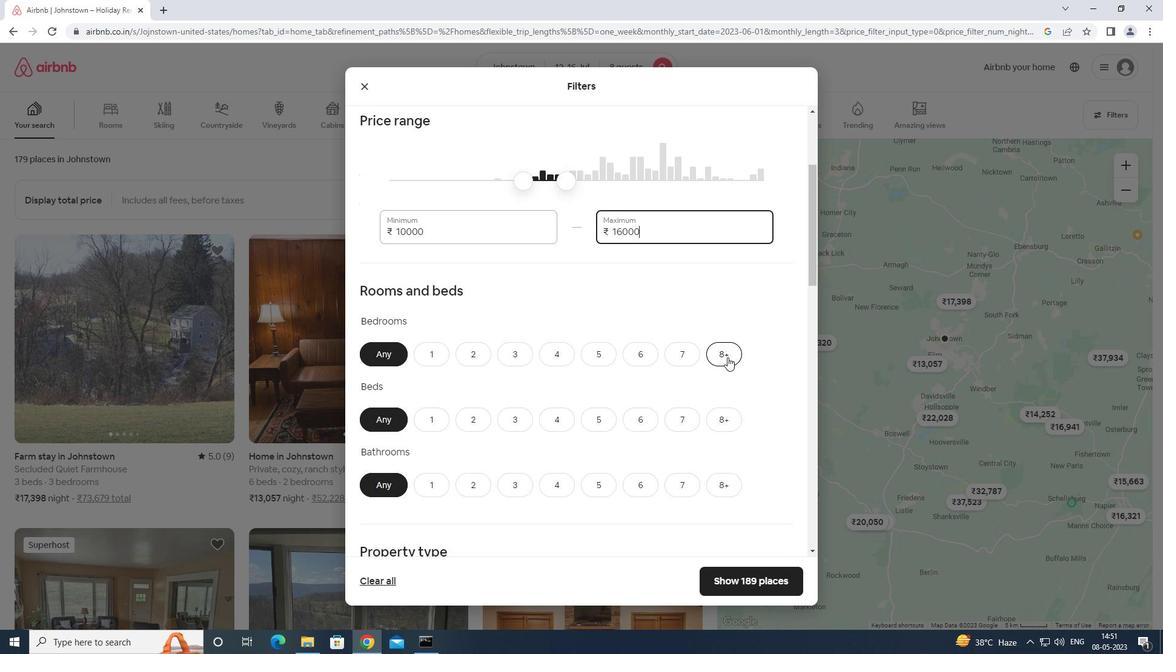 
Action: Mouse moved to (726, 414)
Screenshot: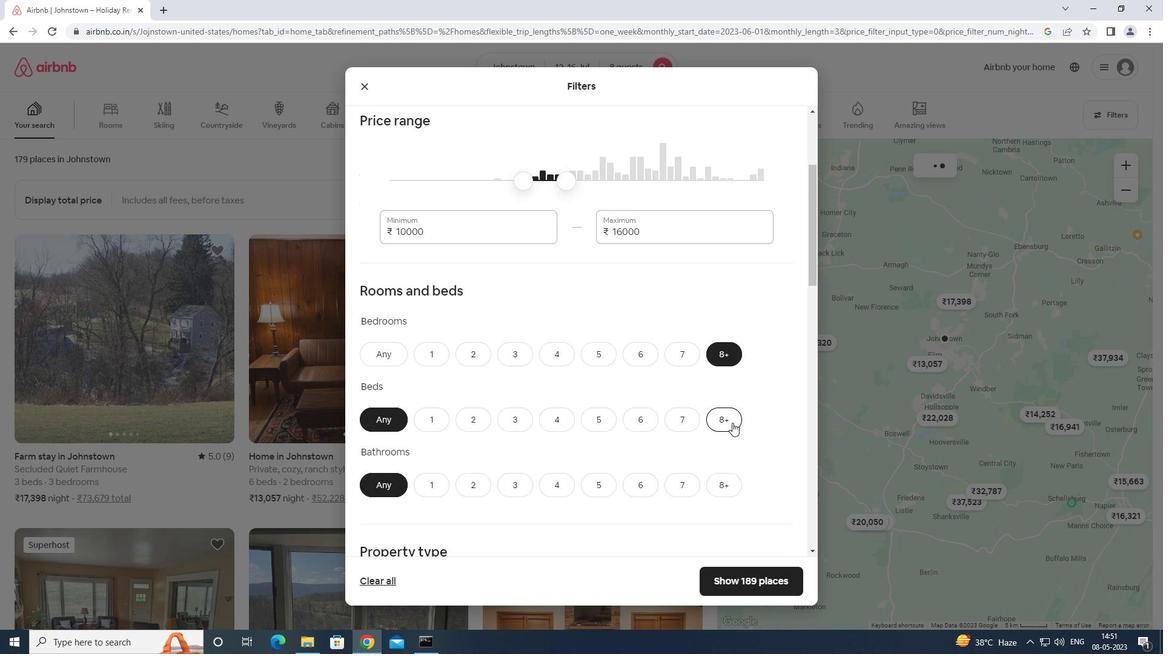
Action: Mouse pressed left at (726, 414)
Screenshot: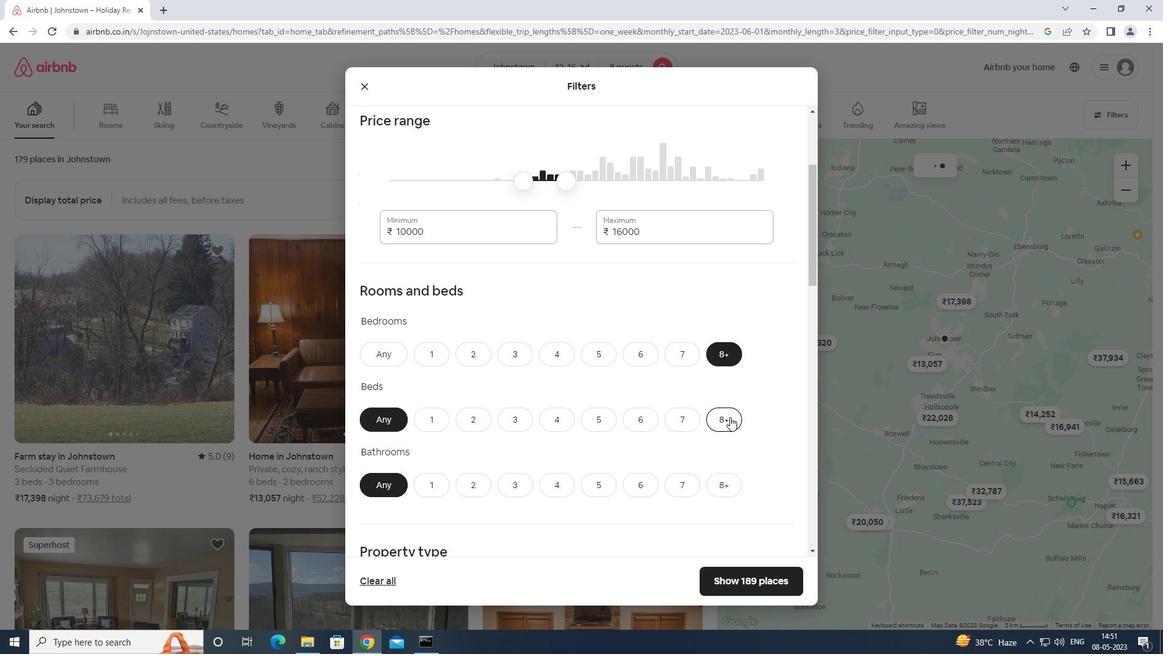 
Action: Mouse moved to (724, 485)
Screenshot: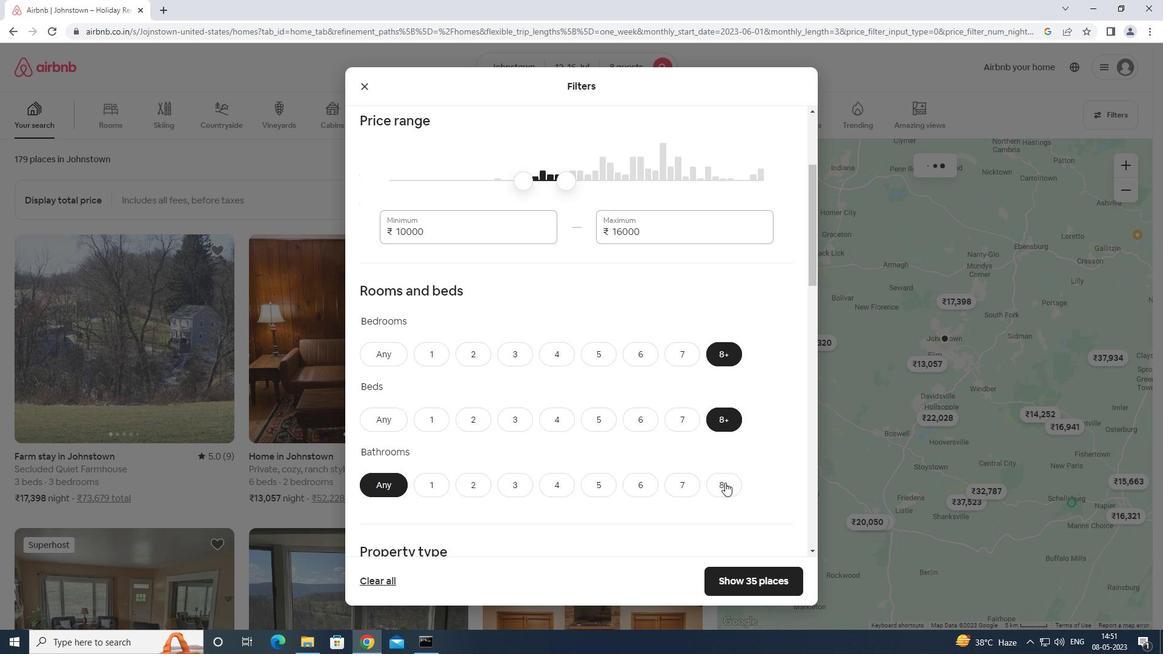 
Action: Mouse pressed left at (724, 485)
Screenshot: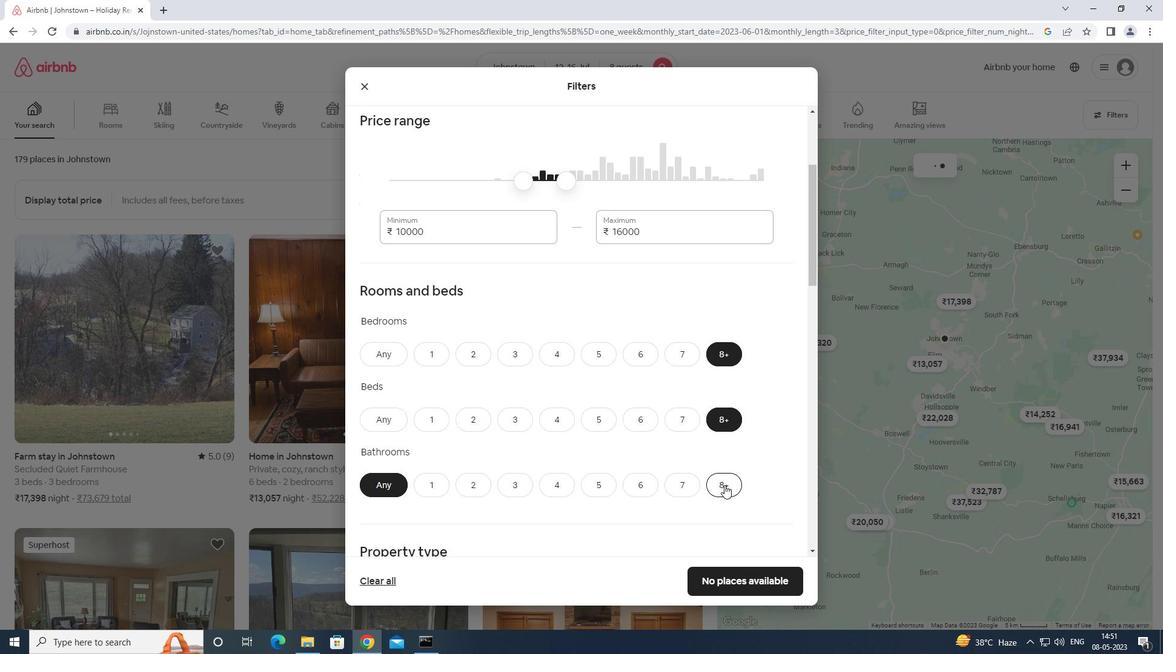 
Action: Mouse moved to (721, 486)
Screenshot: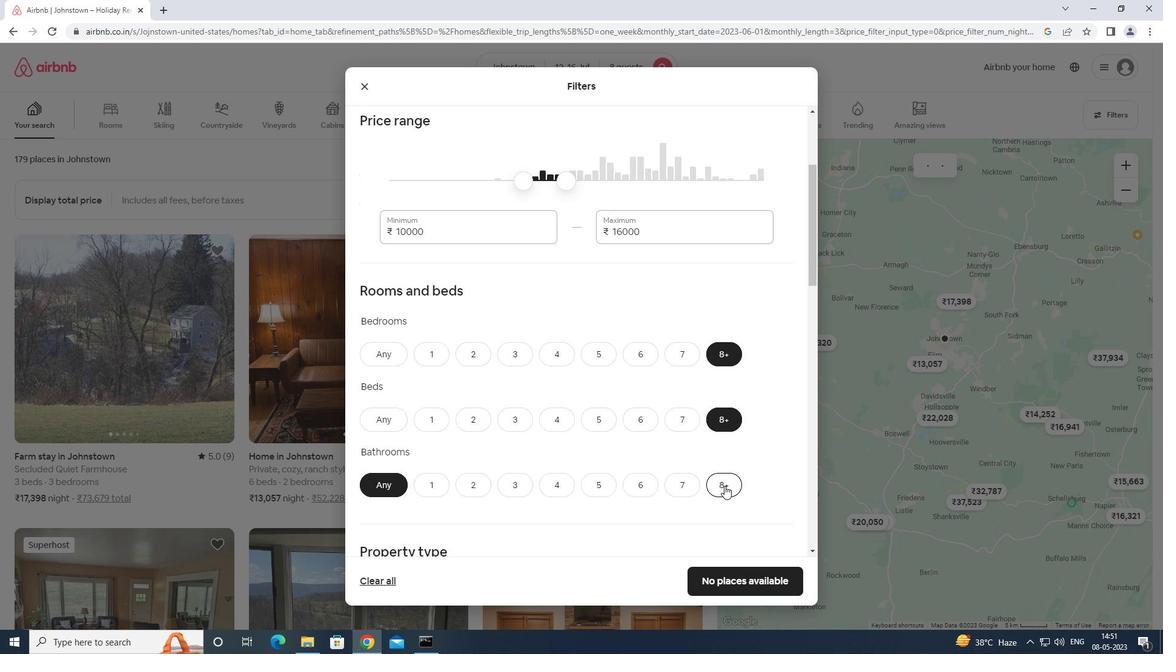 
Action: Mouse scrolled (721, 485) with delta (0, 0)
Screenshot: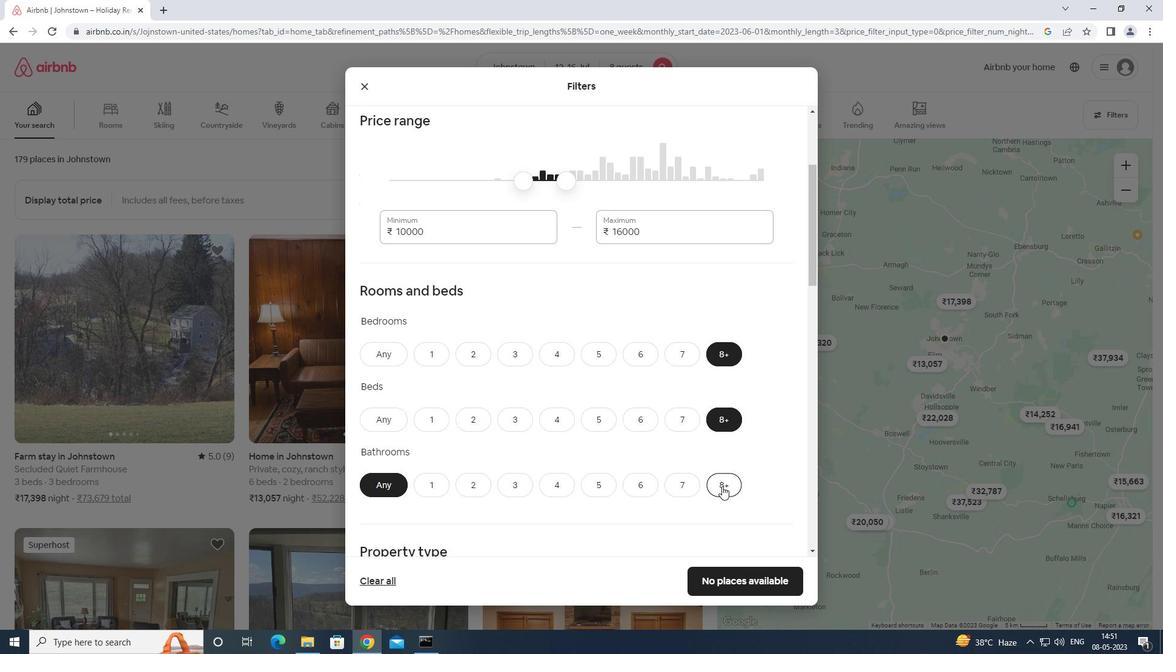
Action: Mouse scrolled (721, 485) with delta (0, 0)
Screenshot: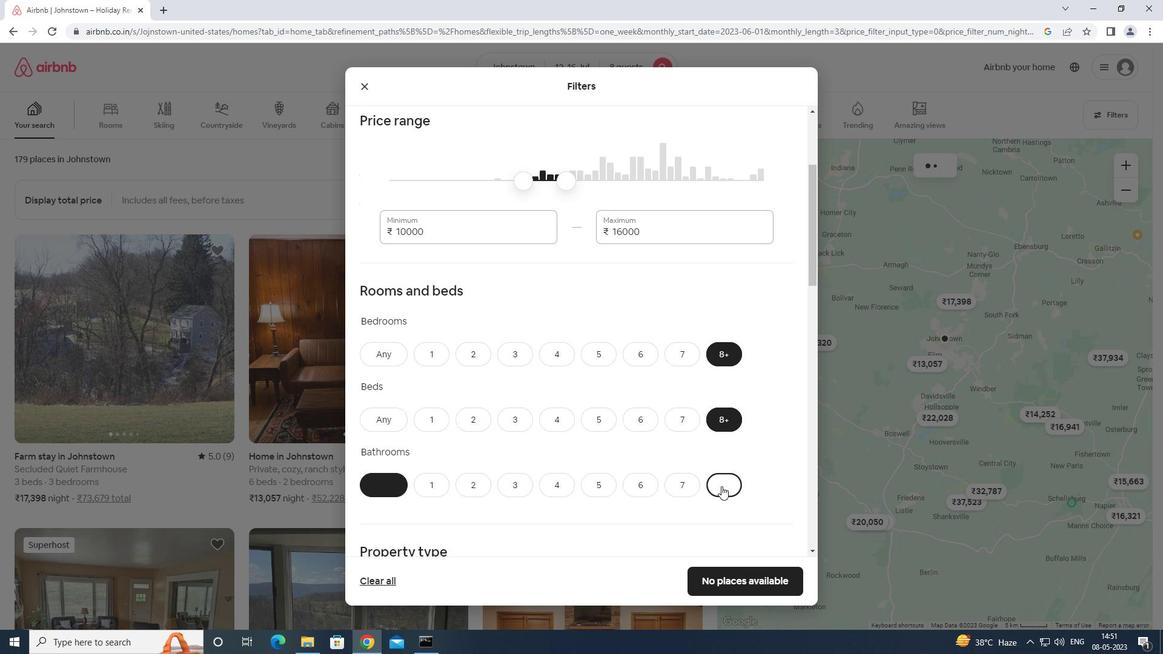 
Action: Mouse scrolled (721, 485) with delta (0, 0)
Screenshot: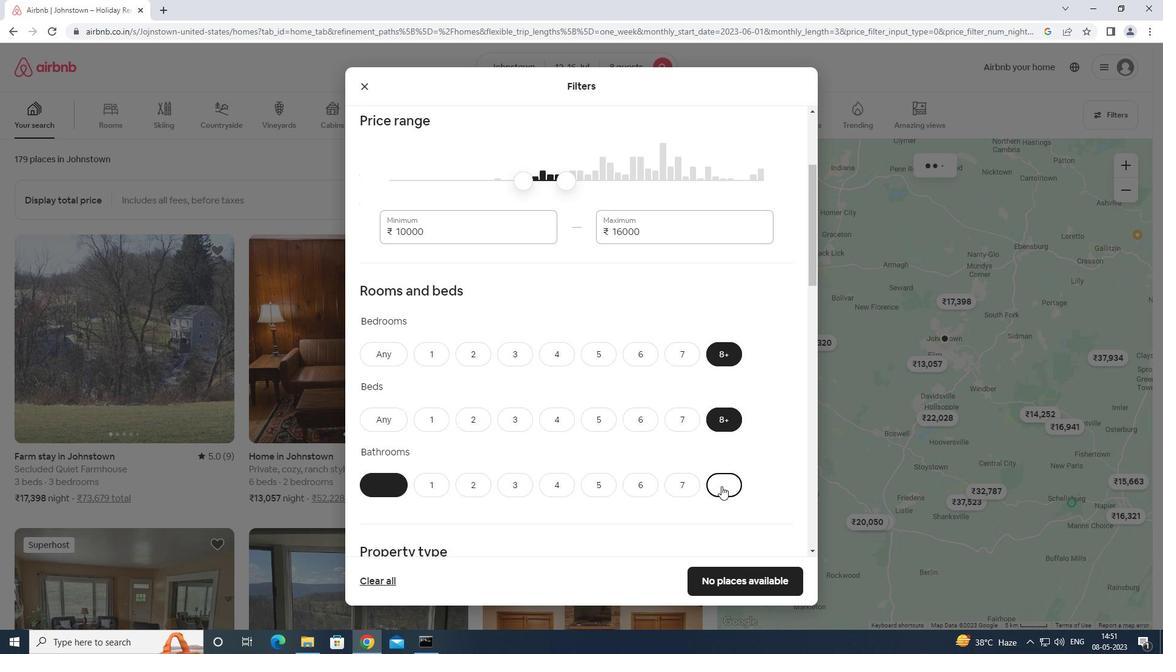 
Action: Mouse moved to (721, 485)
Screenshot: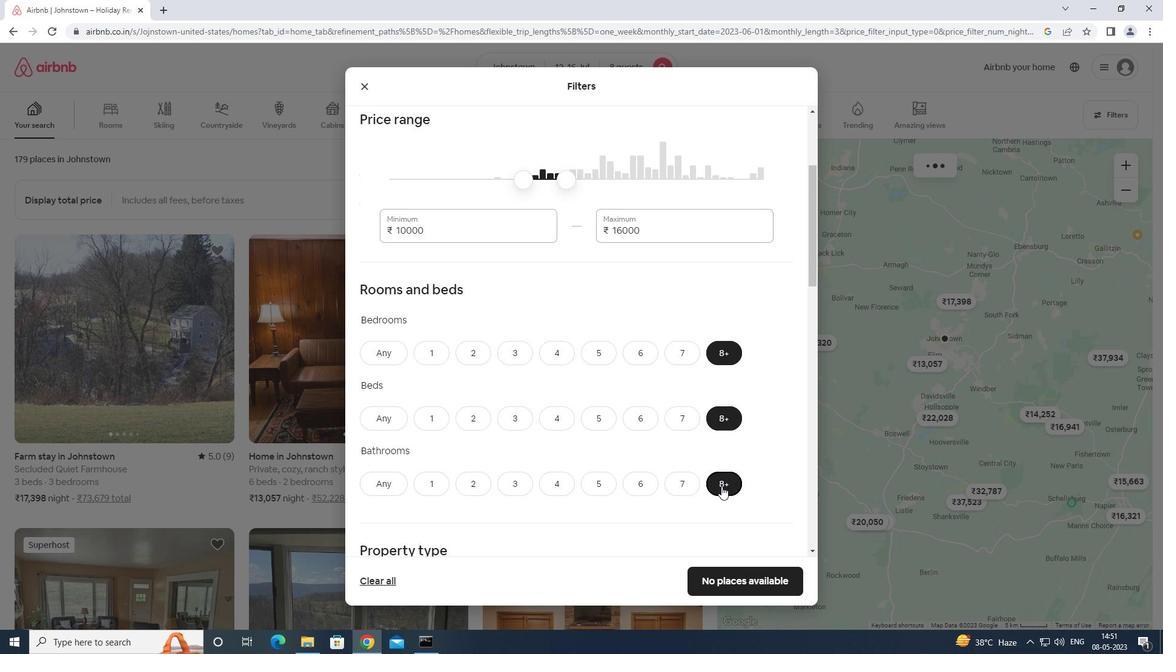 
Action: Mouse scrolled (721, 485) with delta (0, 0)
Screenshot: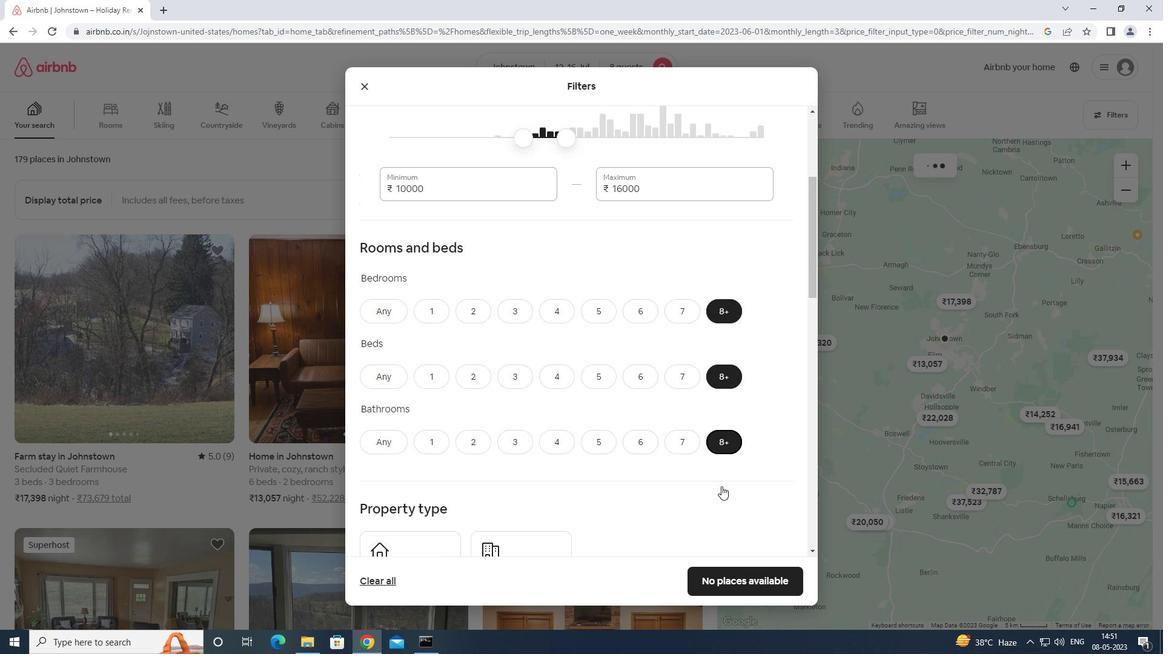 
Action: Mouse scrolled (721, 485) with delta (0, 0)
Screenshot: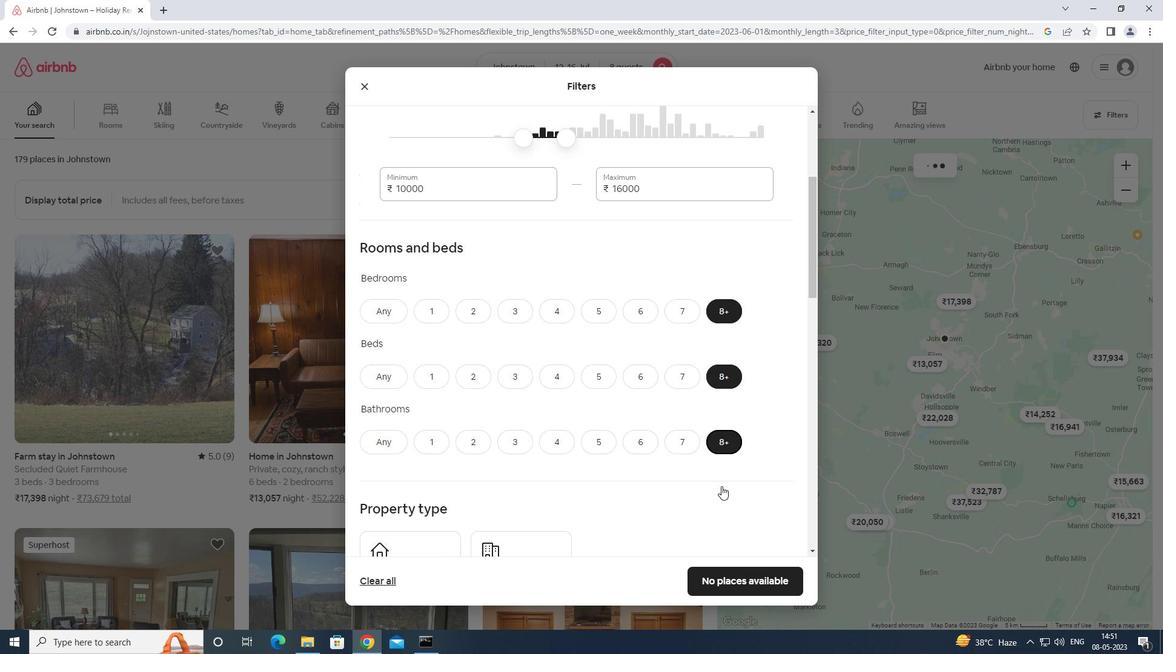 
Action: Mouse moved to (430, 310)
Screenshot: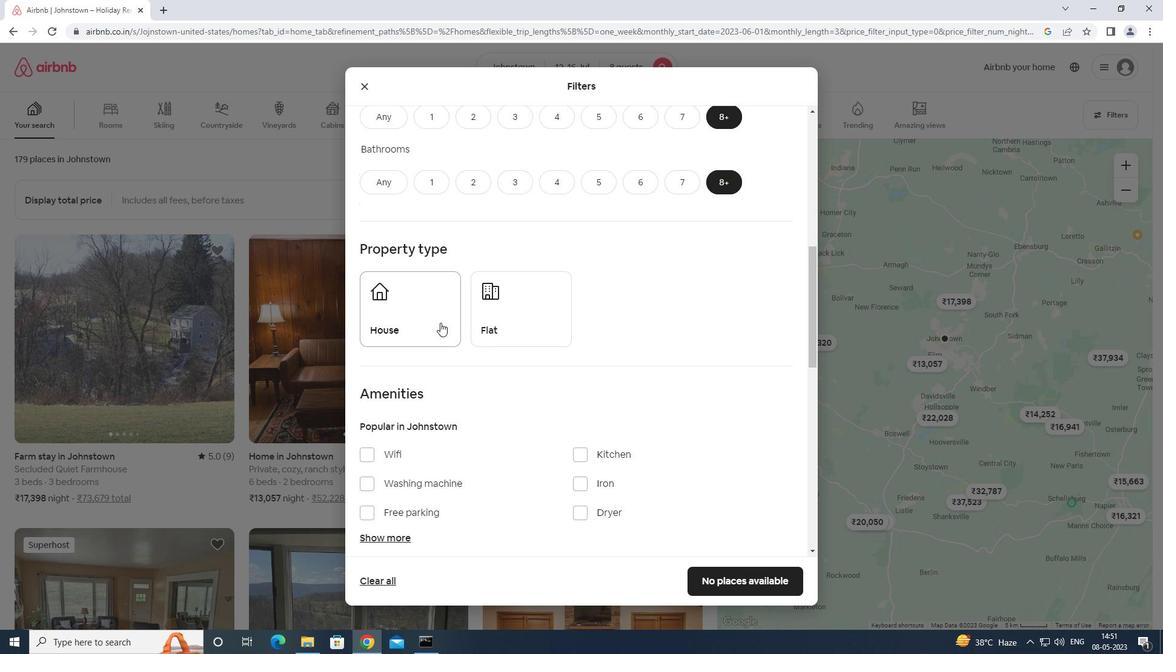 
Action: Mouse pressed left at (430, 310)
Screenshot: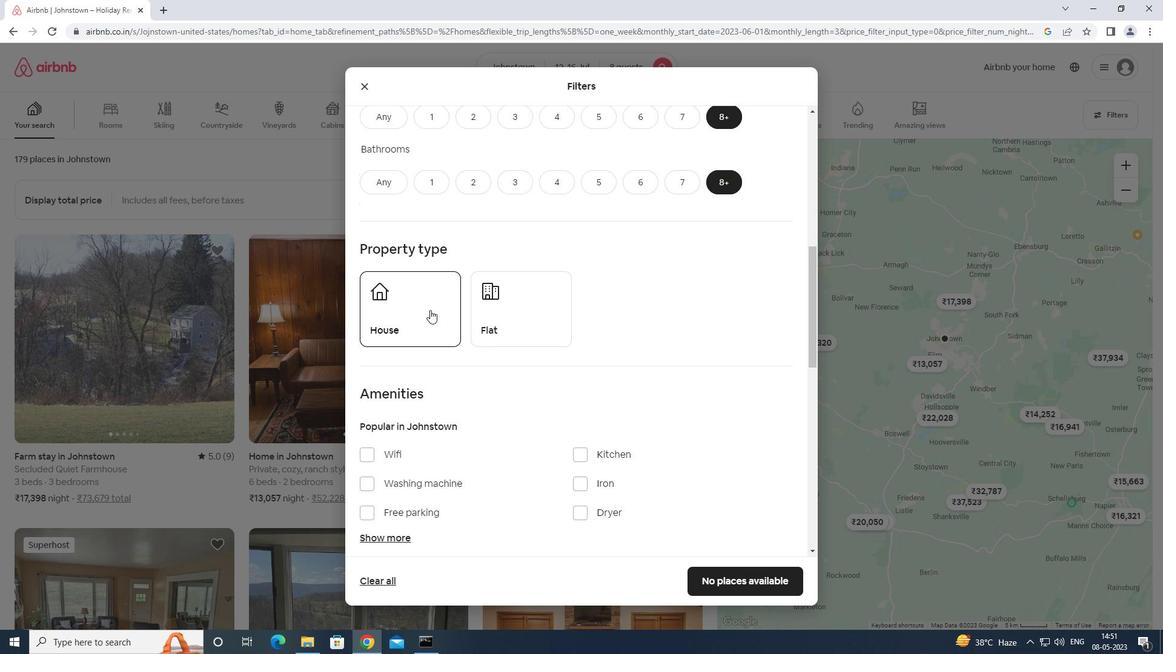 
Action: Mouse moved to (491, 316)
Screenshot: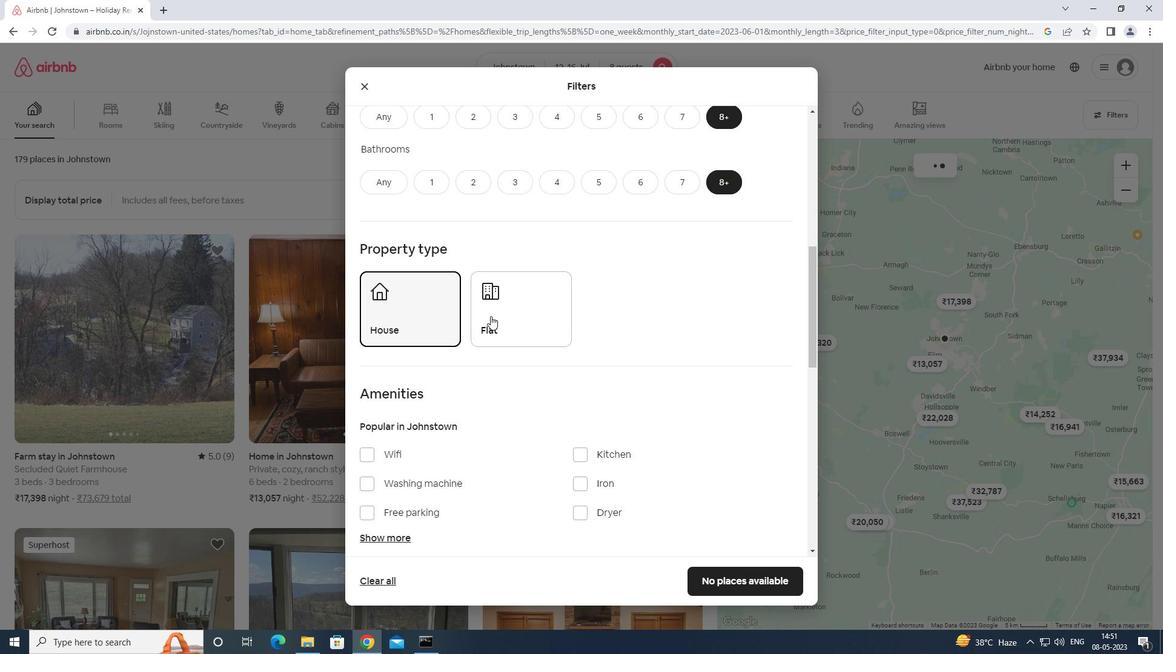 
Action: Mouse pressed left at (491, 316)
Screenshot: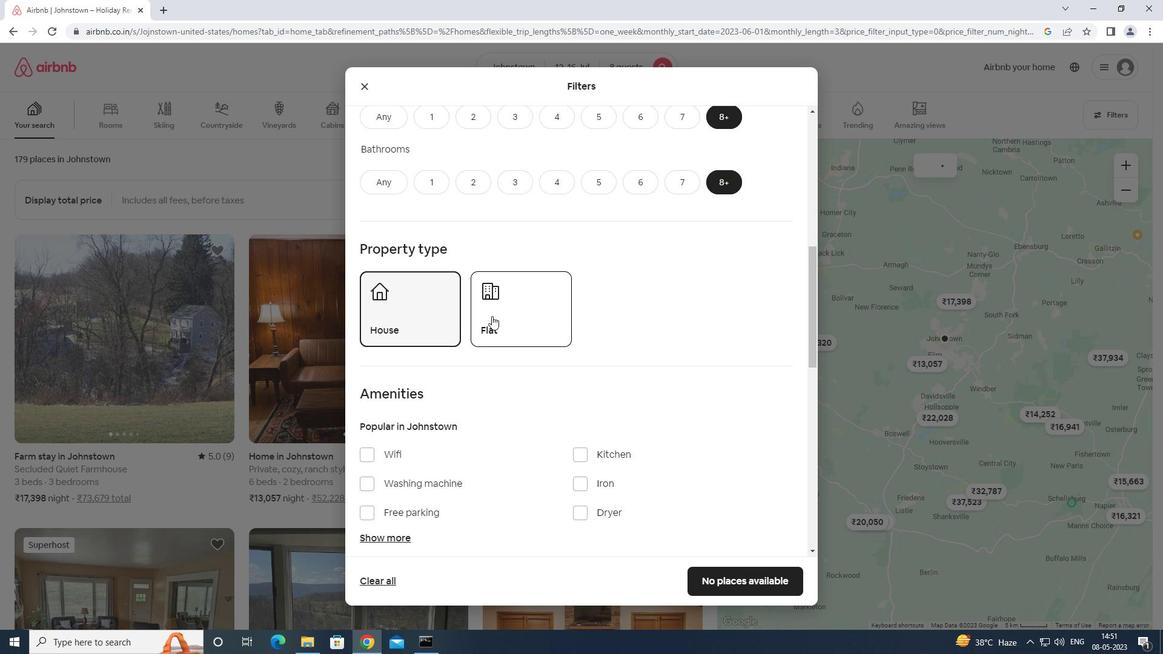 
Action: Mouse moved to (491, 317)
Screenshot: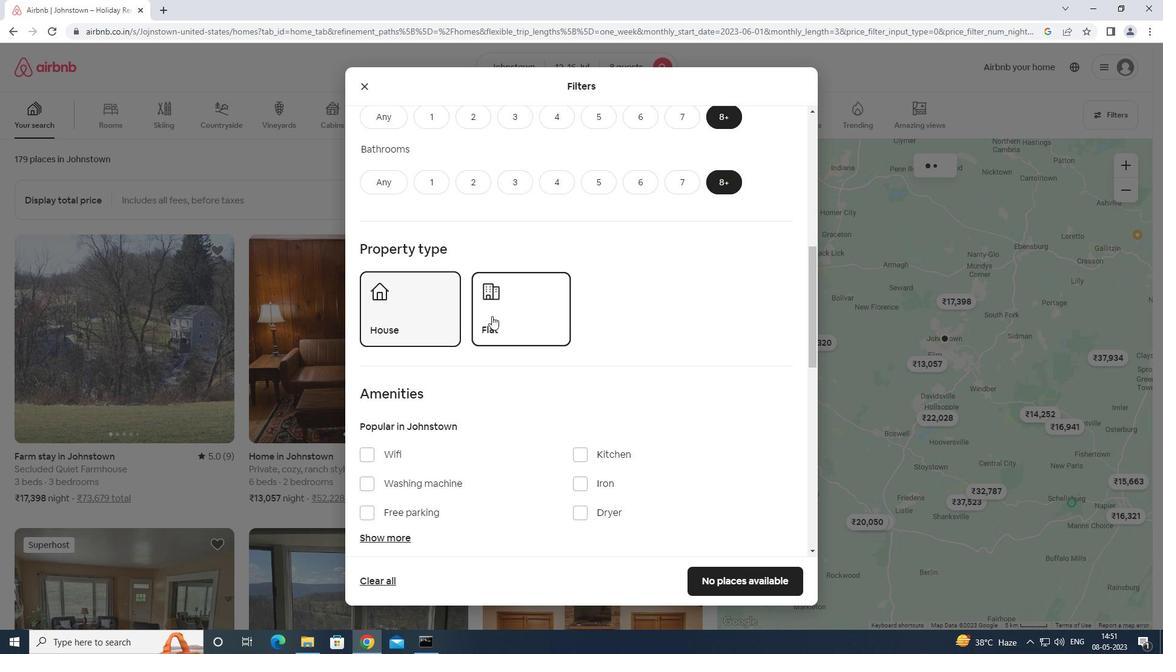 
Action: Mouse scrolled (491, 316) with delta (0, 0)
Screenshot: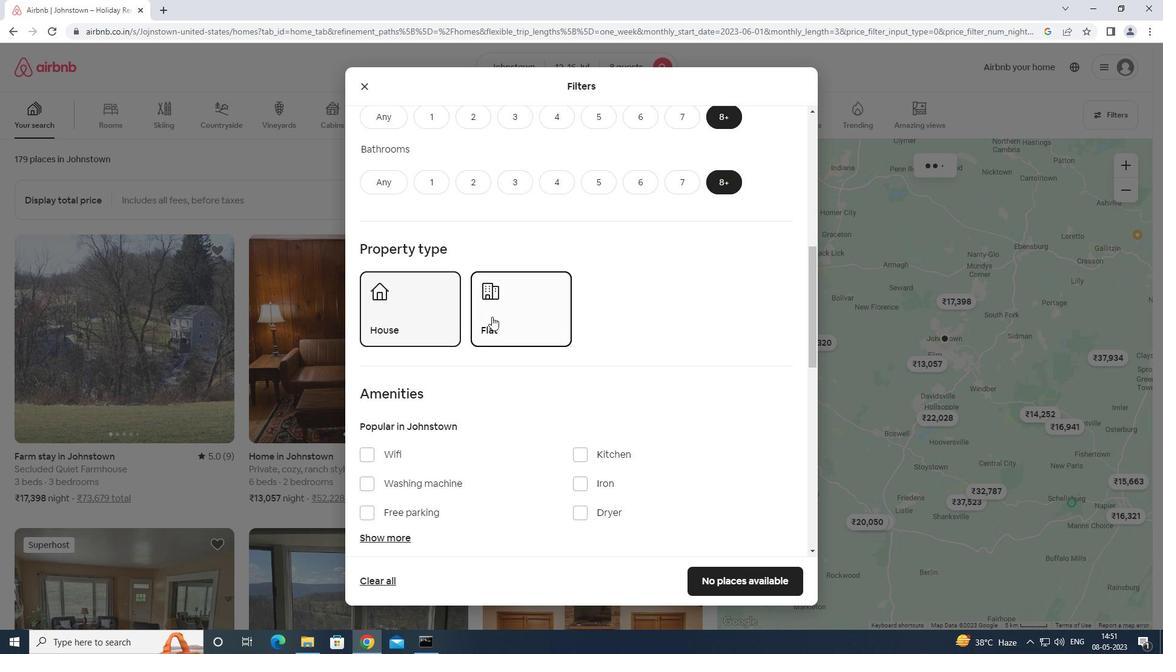 
Action: Mouse moved to (491, 319)
Screenshot: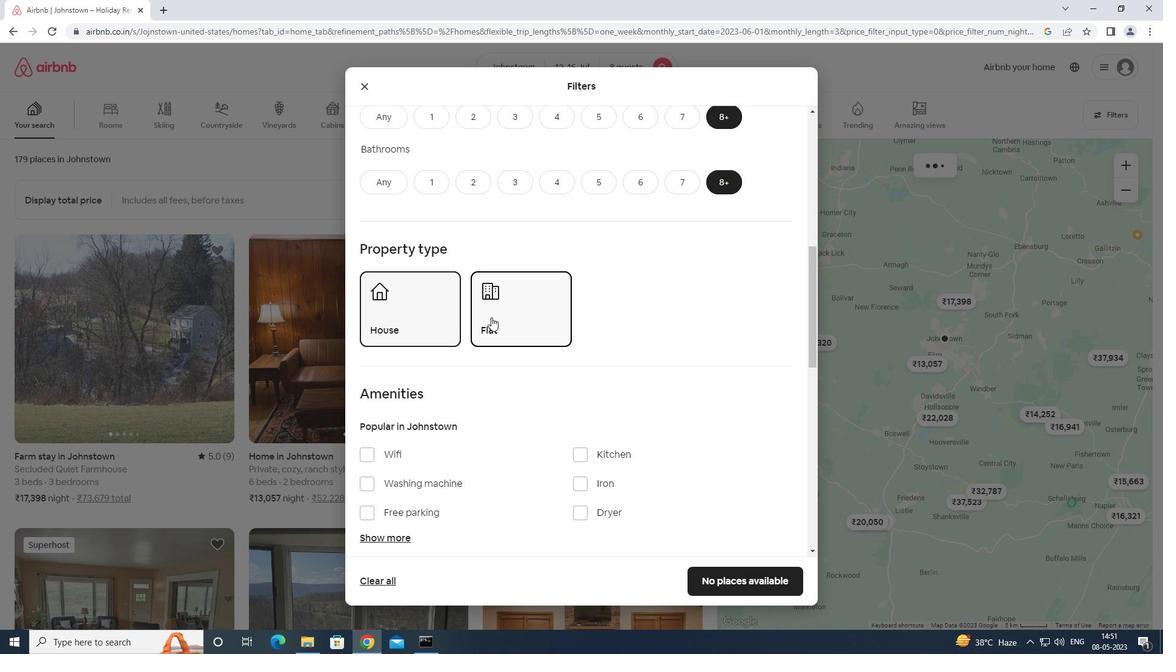 
Action: Mouse scrolled (491, 319) with delta (0, 0)
Screenshot: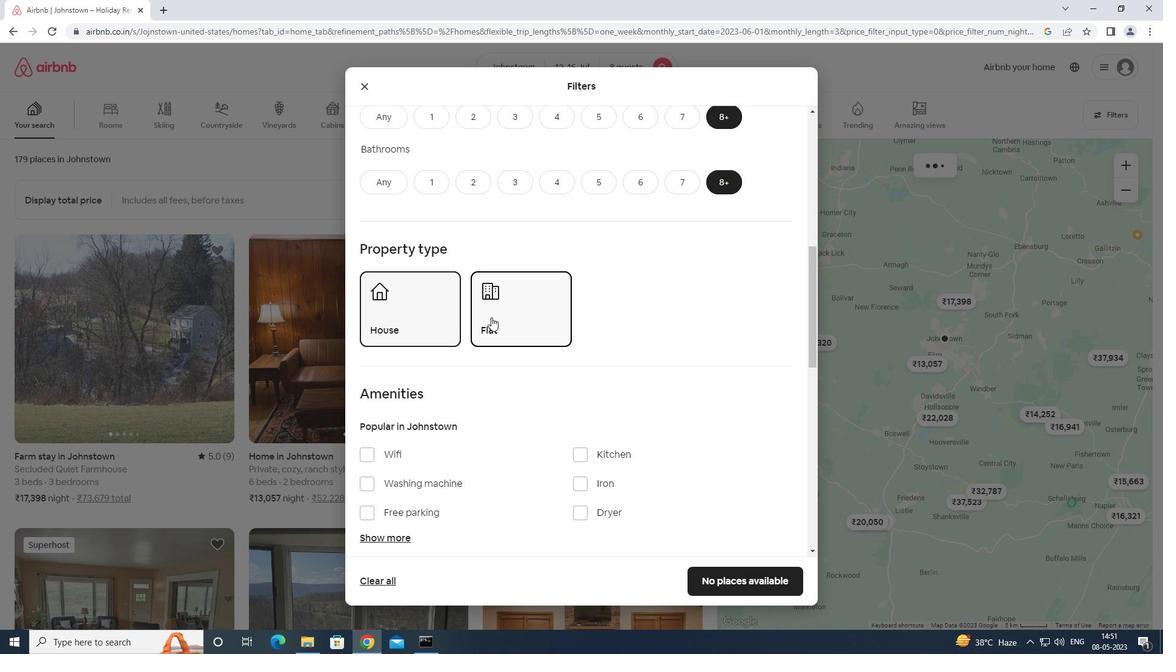 
Action: Mouse moved to (376, 333)
Screenshot: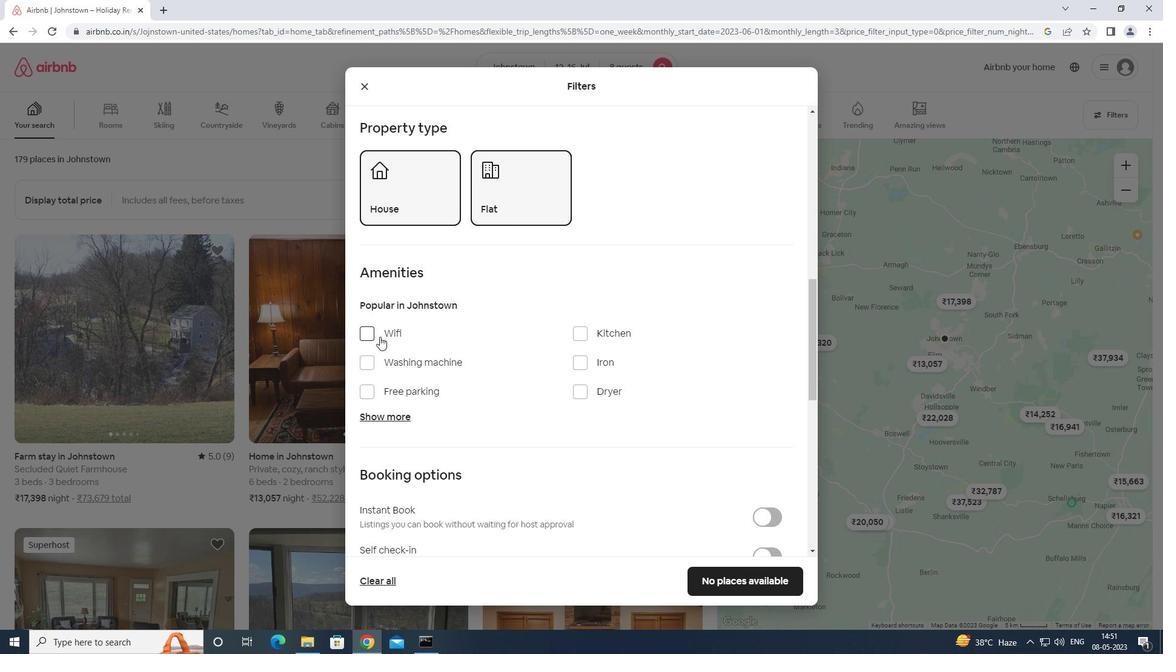 
Action: Mouse pressed left at (376, 333)
Screenshot: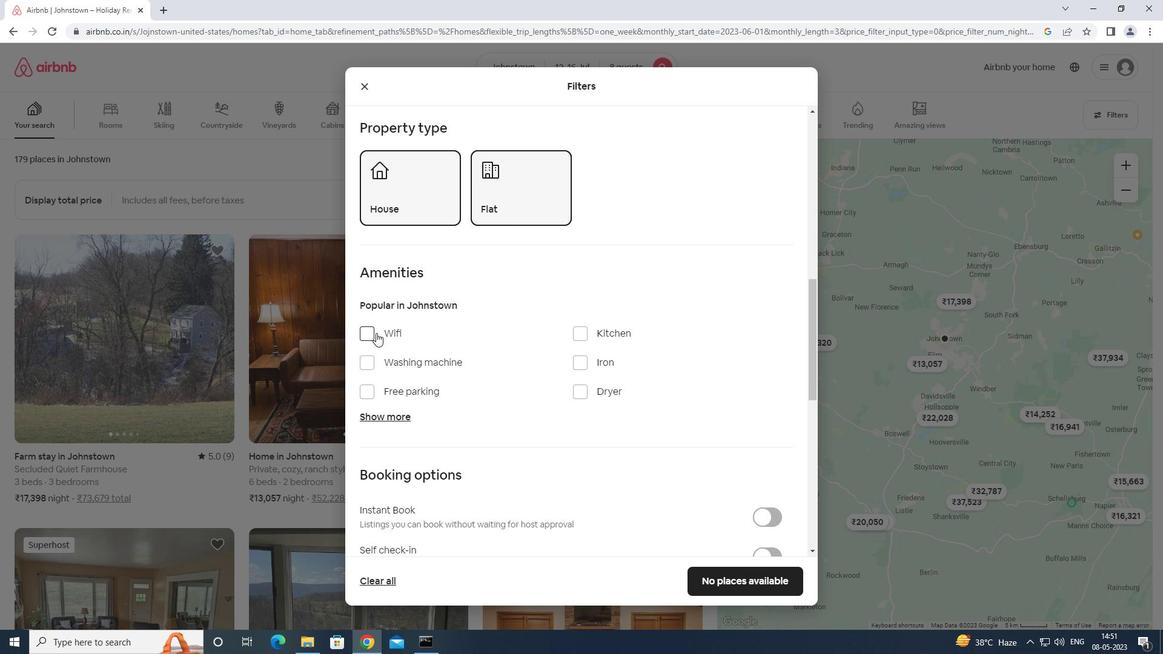 
Action: Mouse moved to (373, 389)
Screenshot: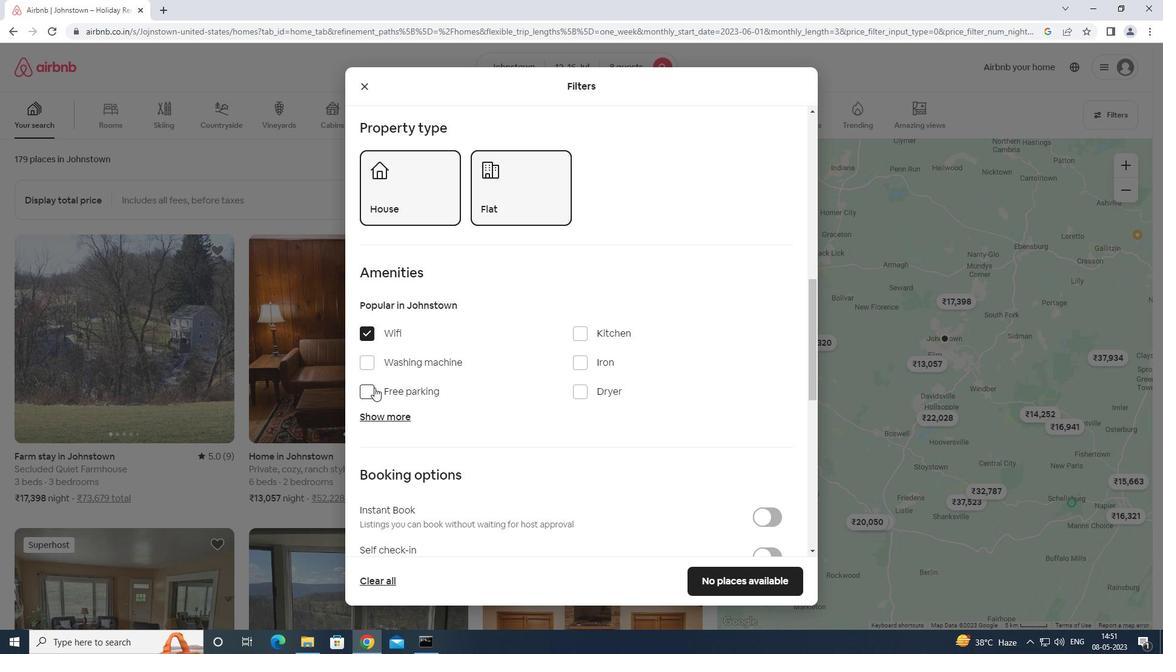 
Action: Mouse pressed left at (373, 389)
Screenshot: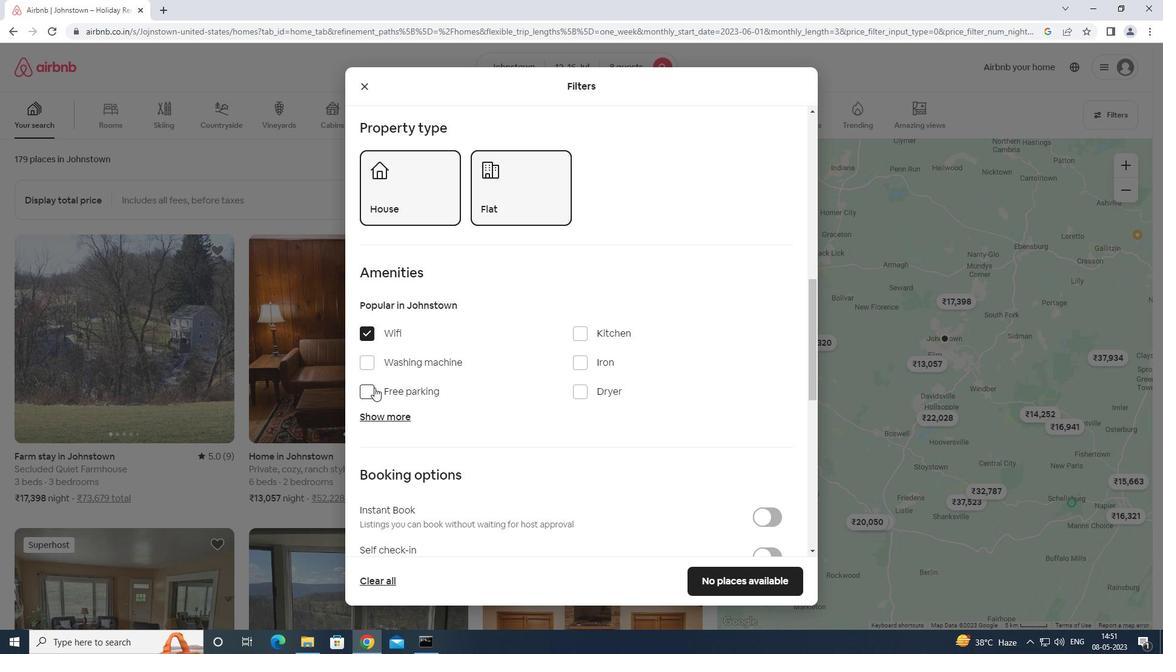 
Action: Mouse moved to (368, 414)
Screenshot: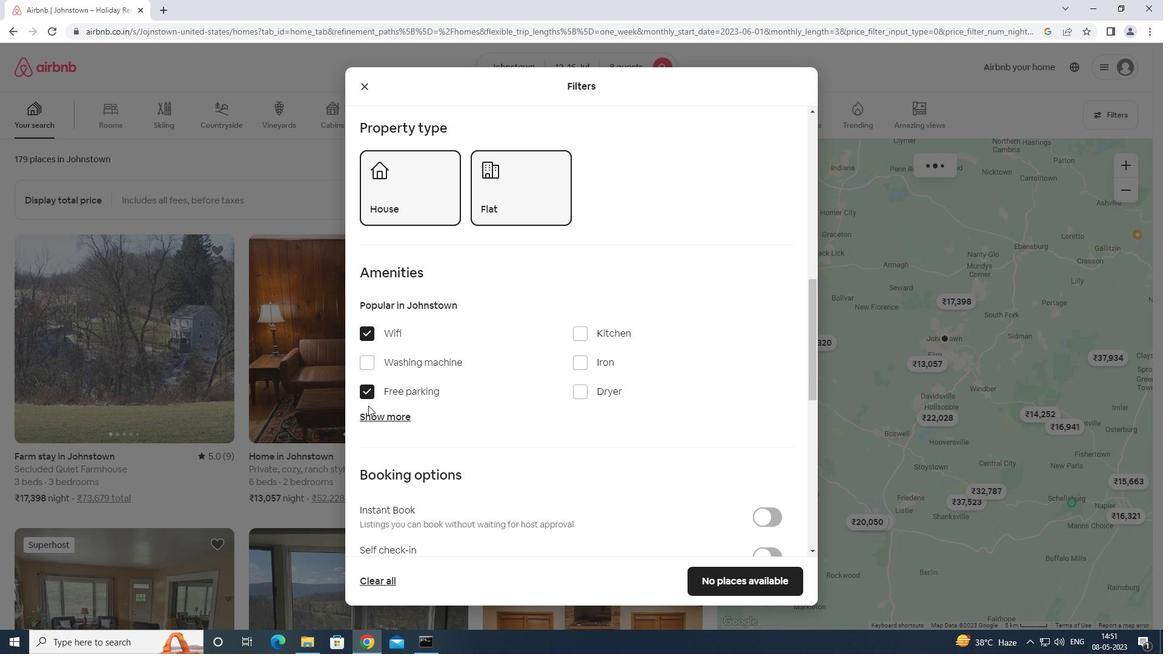 
Action: Mouse pressed left at (368, 414)
Screenshot: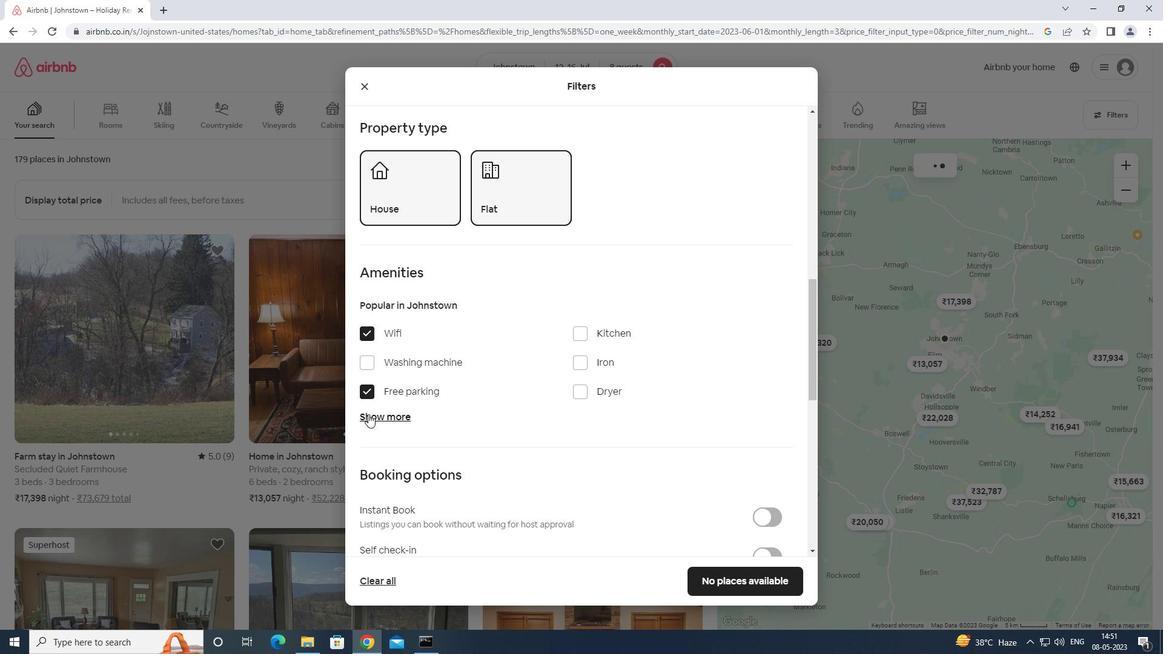 
Action: Mouse moved to (372, 415)
Screenshot: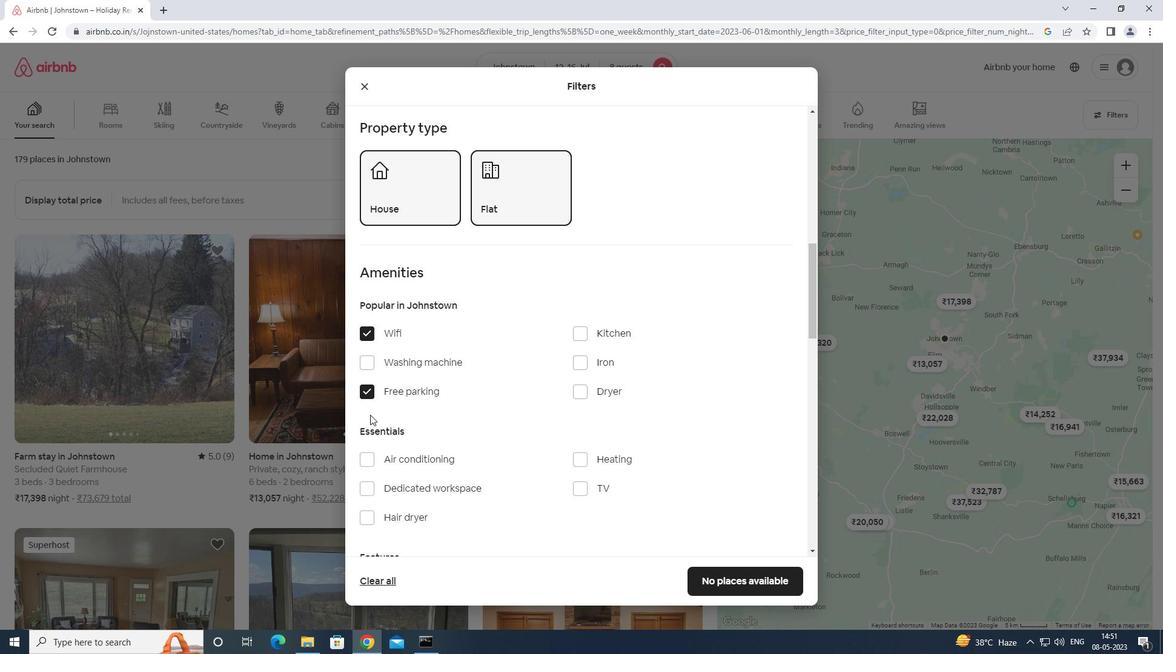 
Action: Mouse scrolled (372, 414) with delta (0, 0)
Screenshot: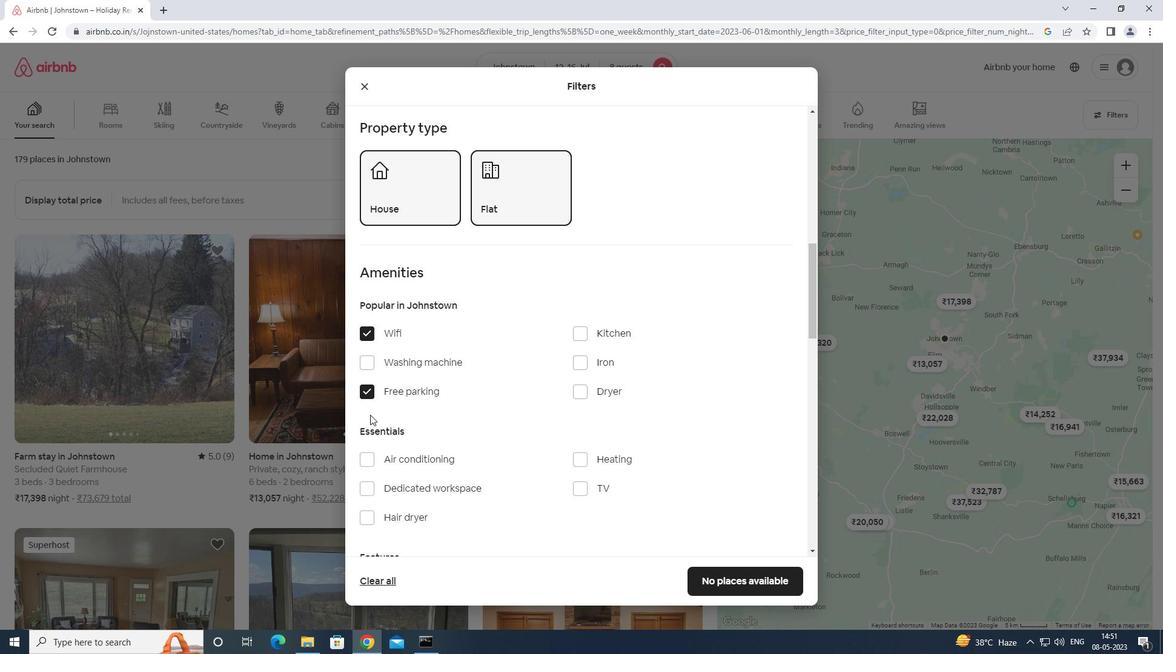 
Action: Mouse scrolled (372, 414) with delta (0, 0)
Screenshot: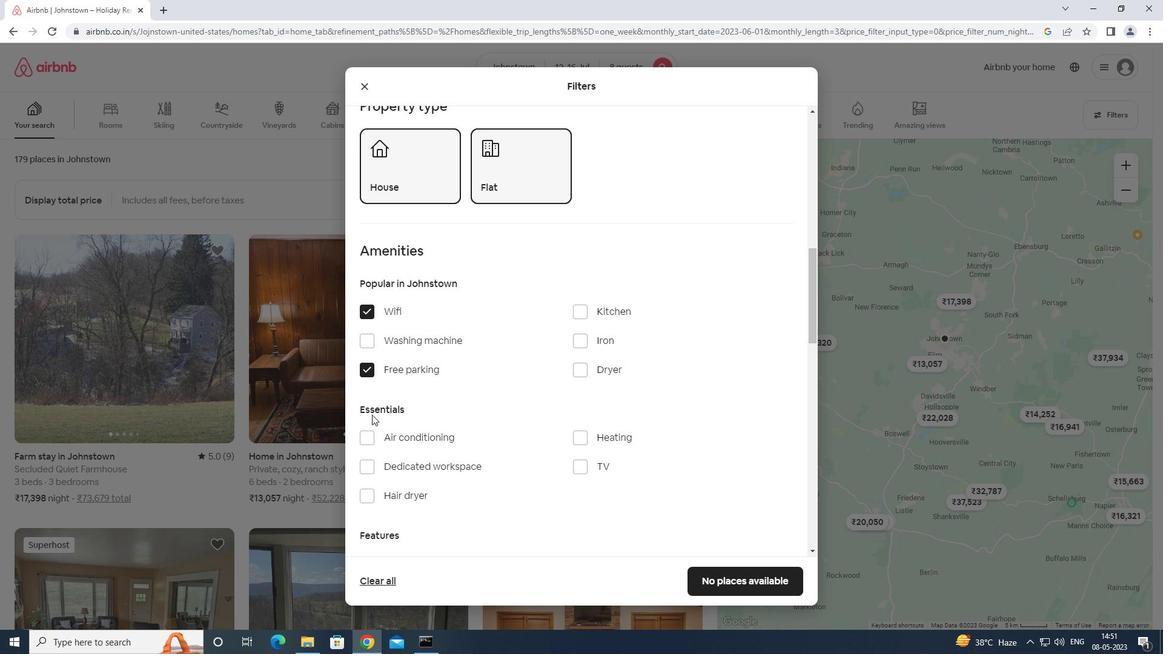 
Action: Mouse scrolled (372, 414) with delta (0, 0)
Screenshot: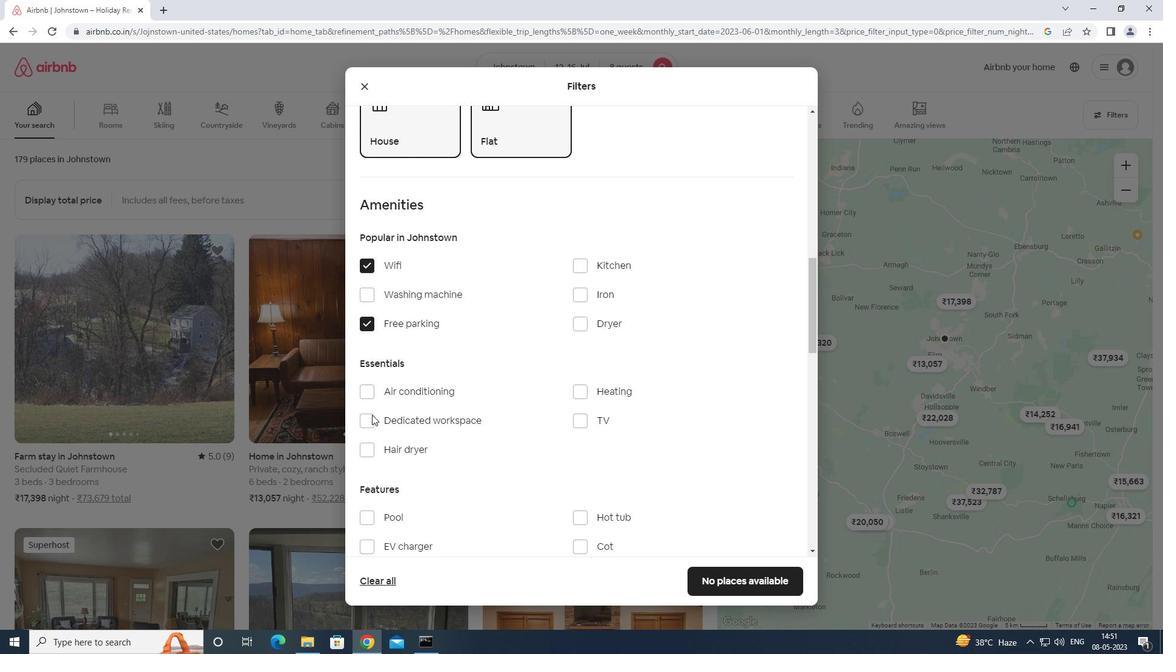 
Action: Mouse scrolled (372, 414) with delta (0, 0)
Screenshot: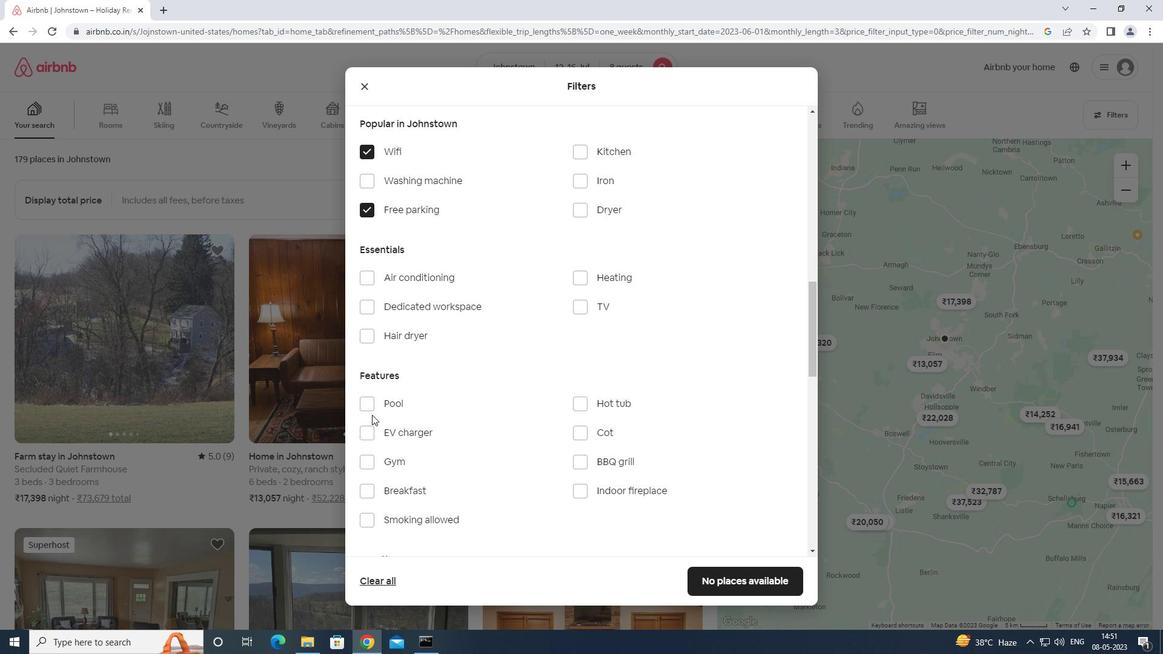 
Action: Mouse moved to (368, 404)
Screenshot: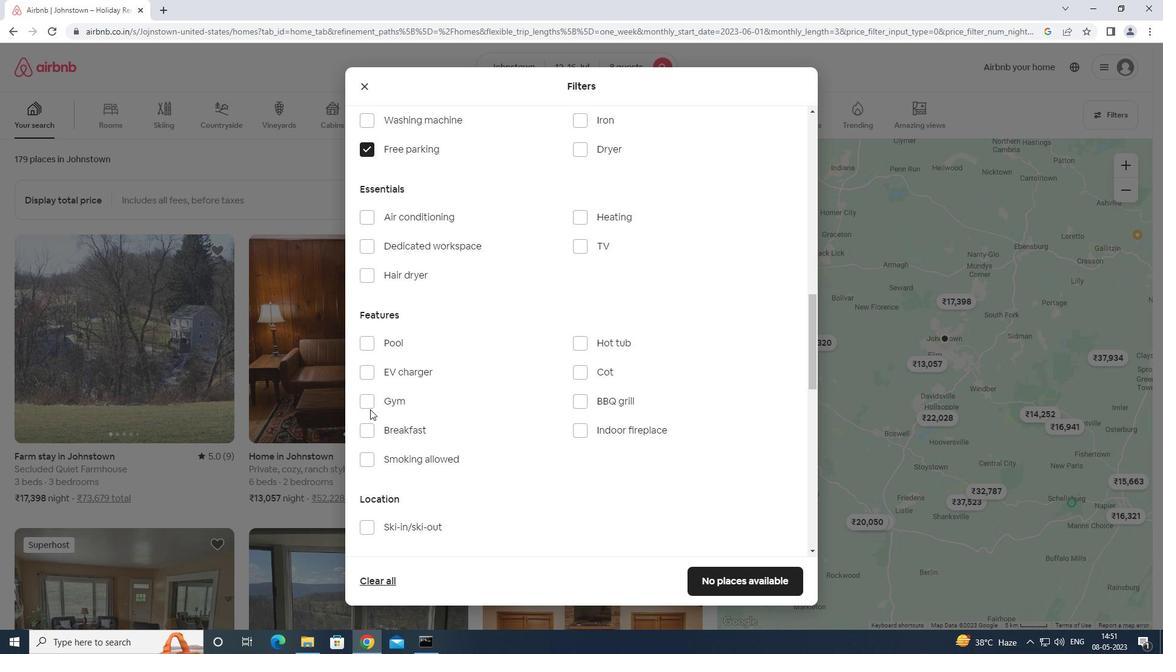 
Action: Mouse pressed left at (368, 404)
Screenshot: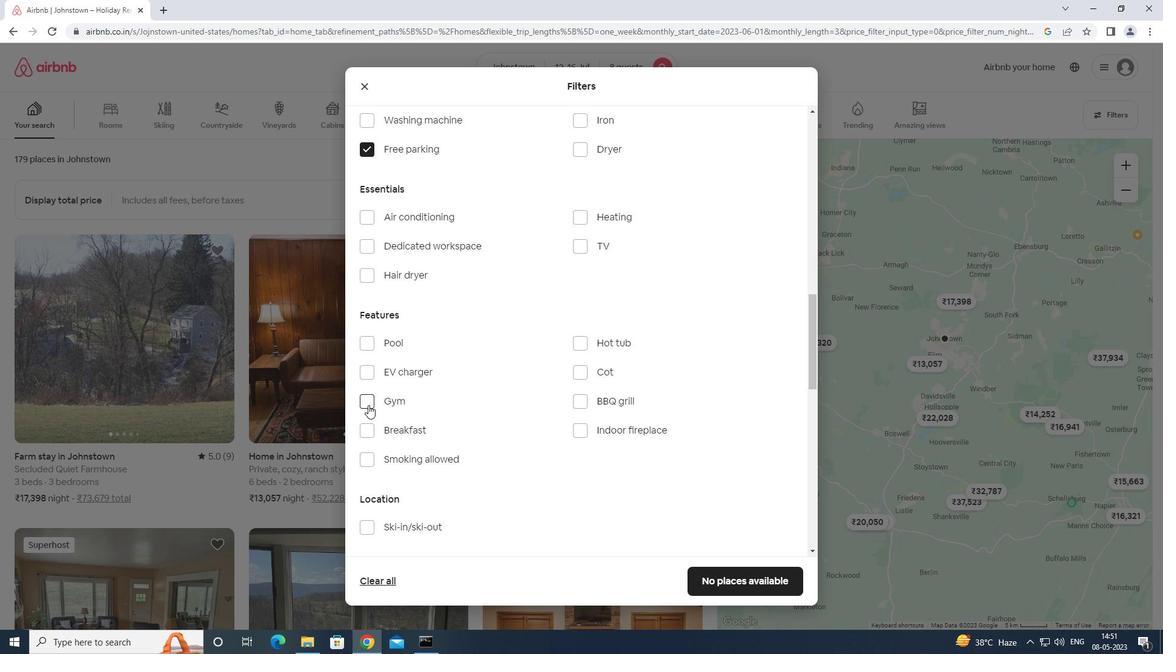 
Action: Mouse moved to (364, 430)
Screenshot: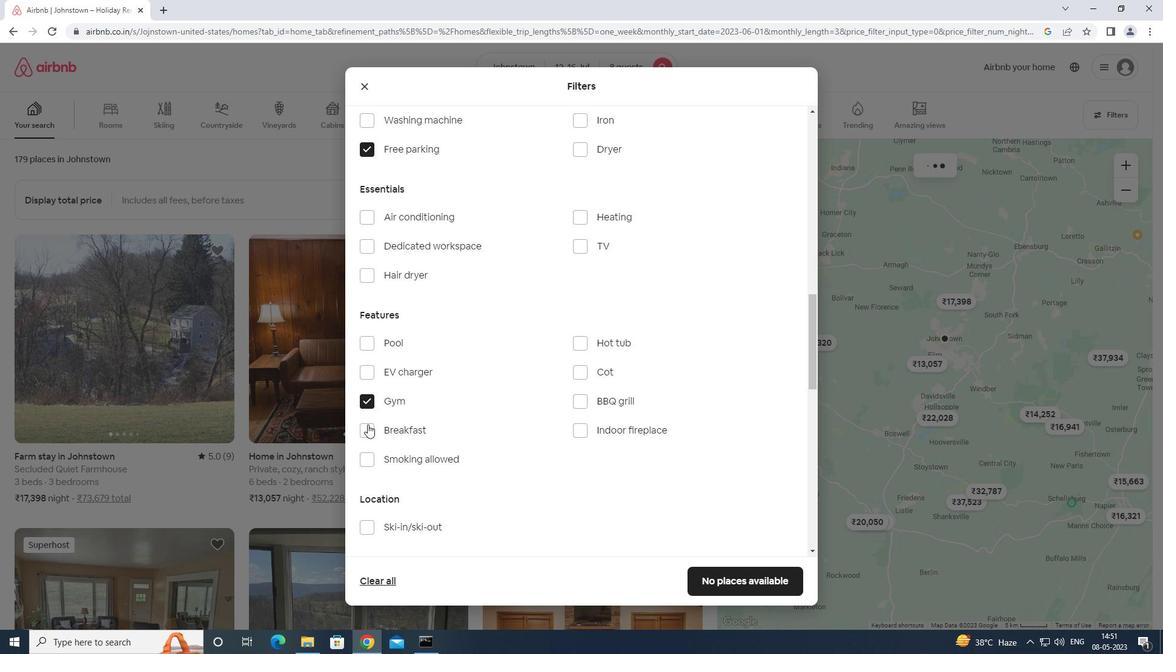 
Action: Mouse pressed left at (364, 430)
Screenshot: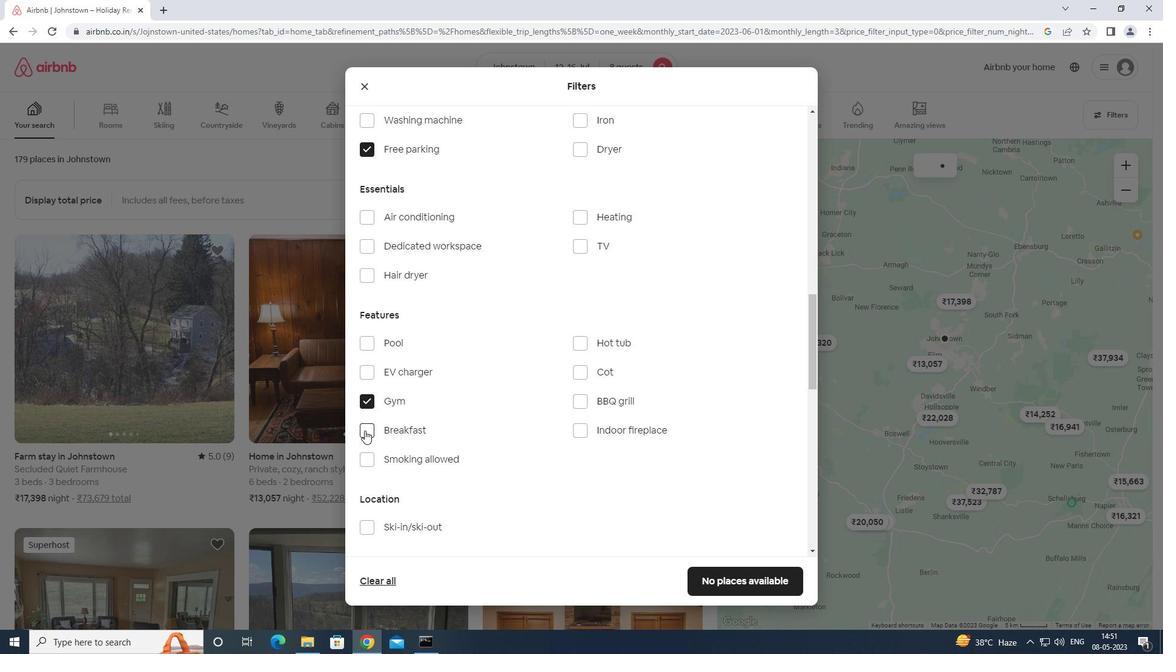 
Action: Mouse moved to (583, 250)
Screenshot: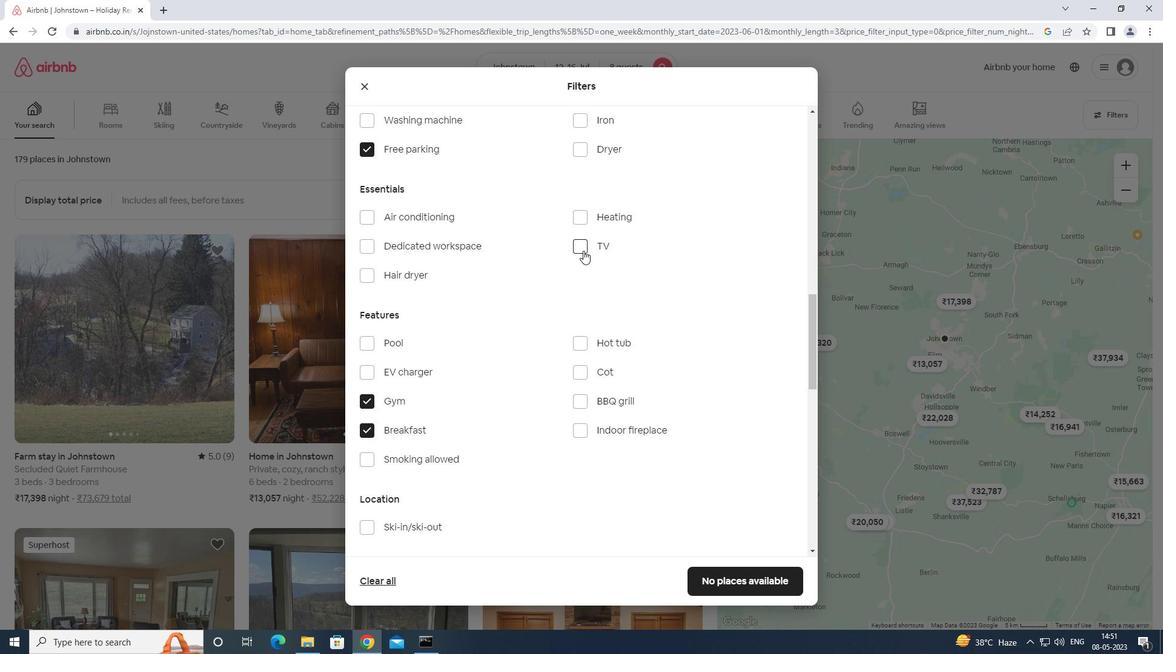 
Action: Mouse pressed left at (583, 250)
Screenshot: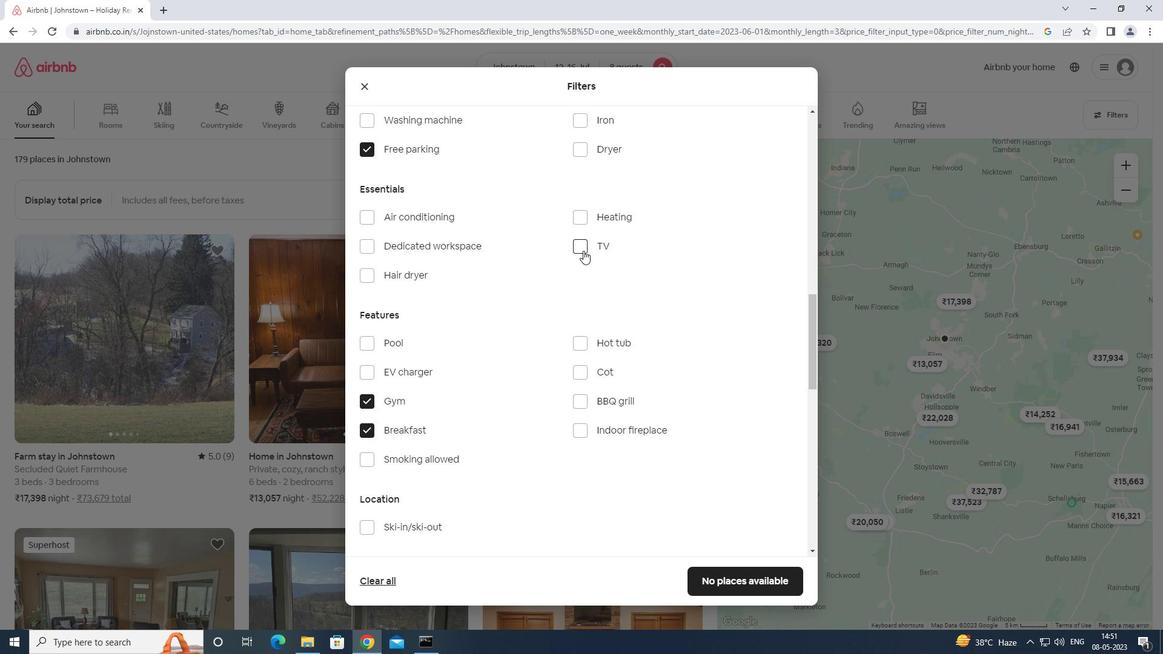 
Action: Mouse moved to (541, 368)
Screenshot: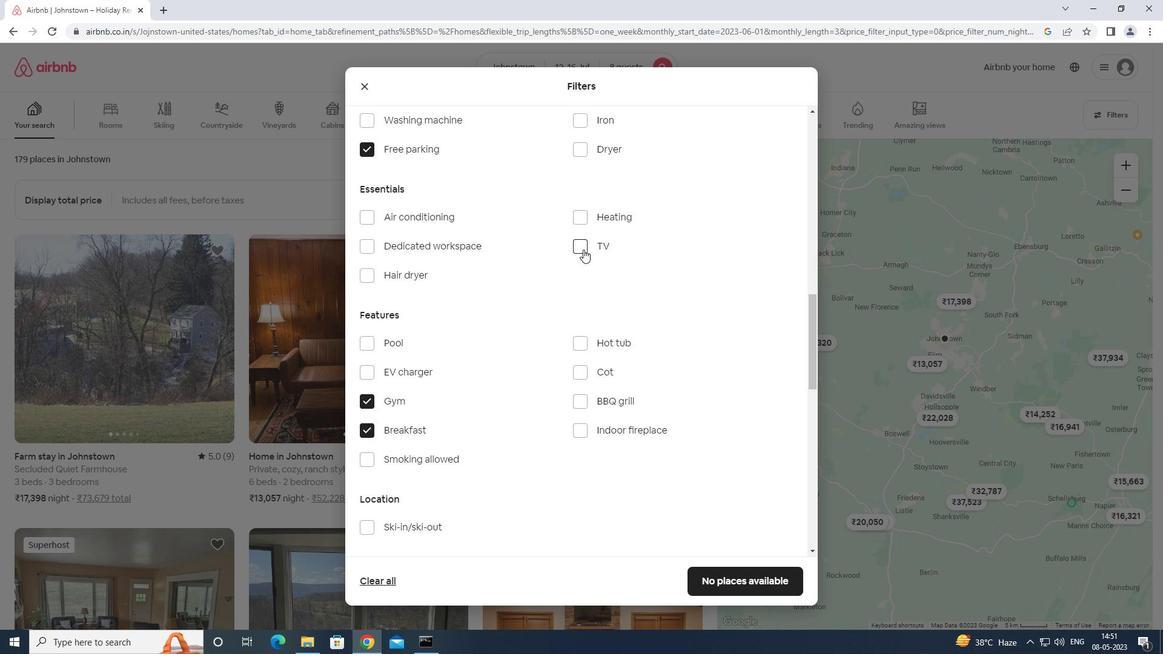 
Action: Mouse scrolled (541, 368) with delta (0, 0)
Screenshot: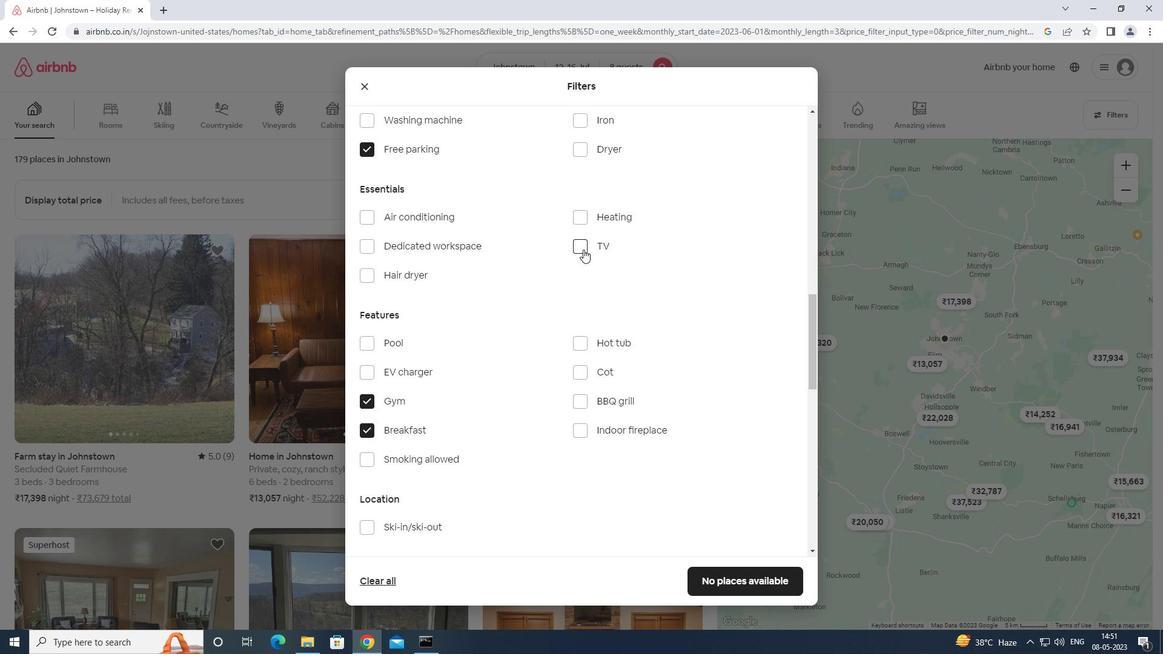 
Action: Mouse moved to (541, 391)
Screenshot: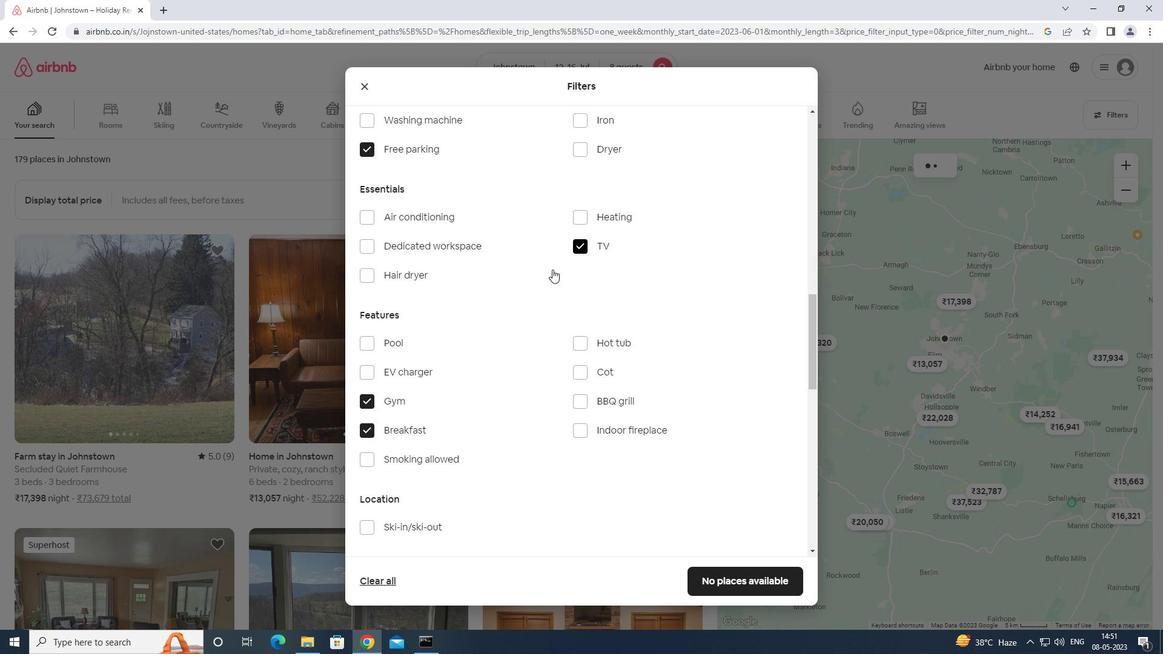 
Action: Mouse scrolled (541, 390) with delta (0, 0)
Screenshot: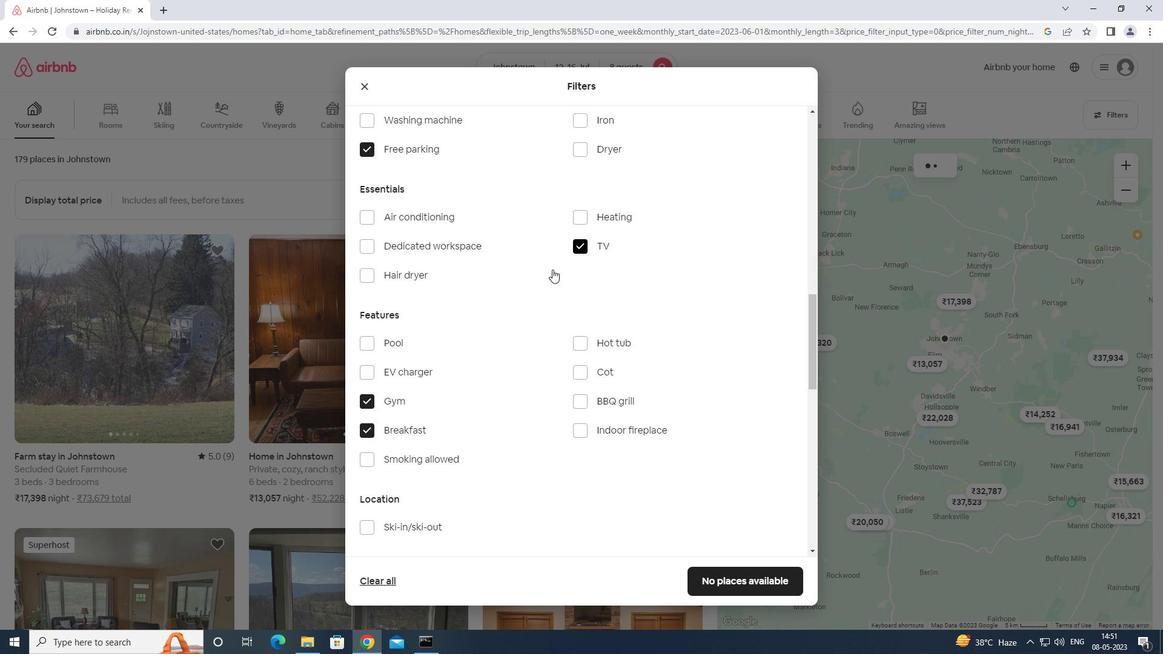 
Action: Mouse moved to (544, 399)
Screenshot: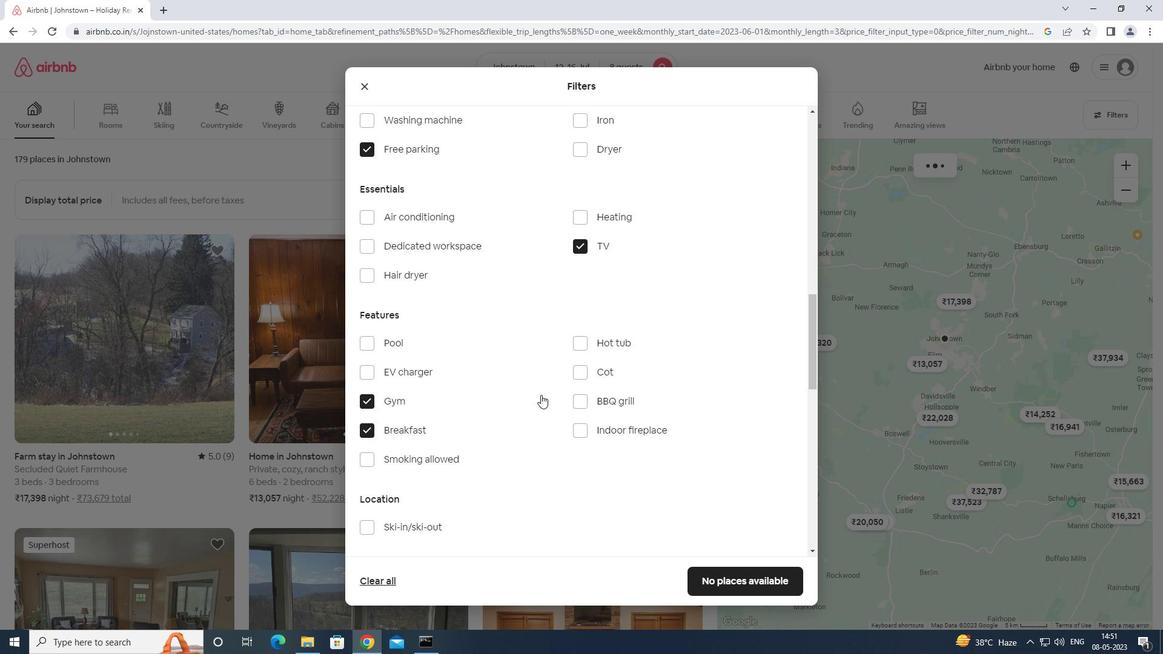 
Action: Mouse scrolled (544, 398) with delta (0, 0)
Screenshot: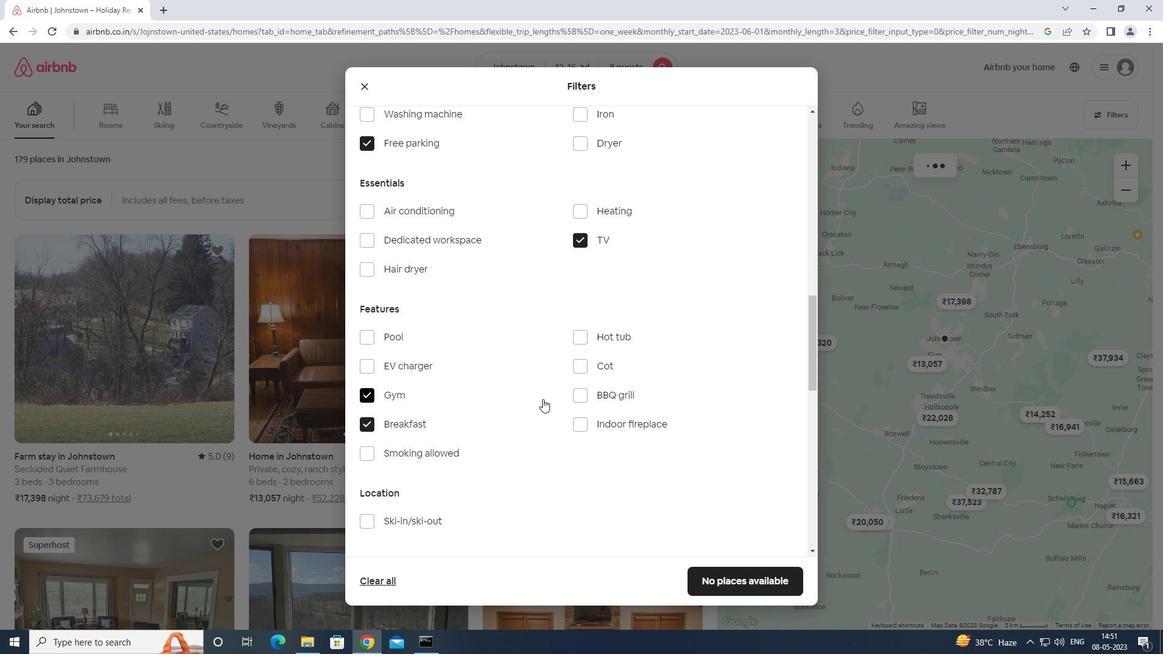 
Action: Mouse moved to (545, 399)
Screenshot: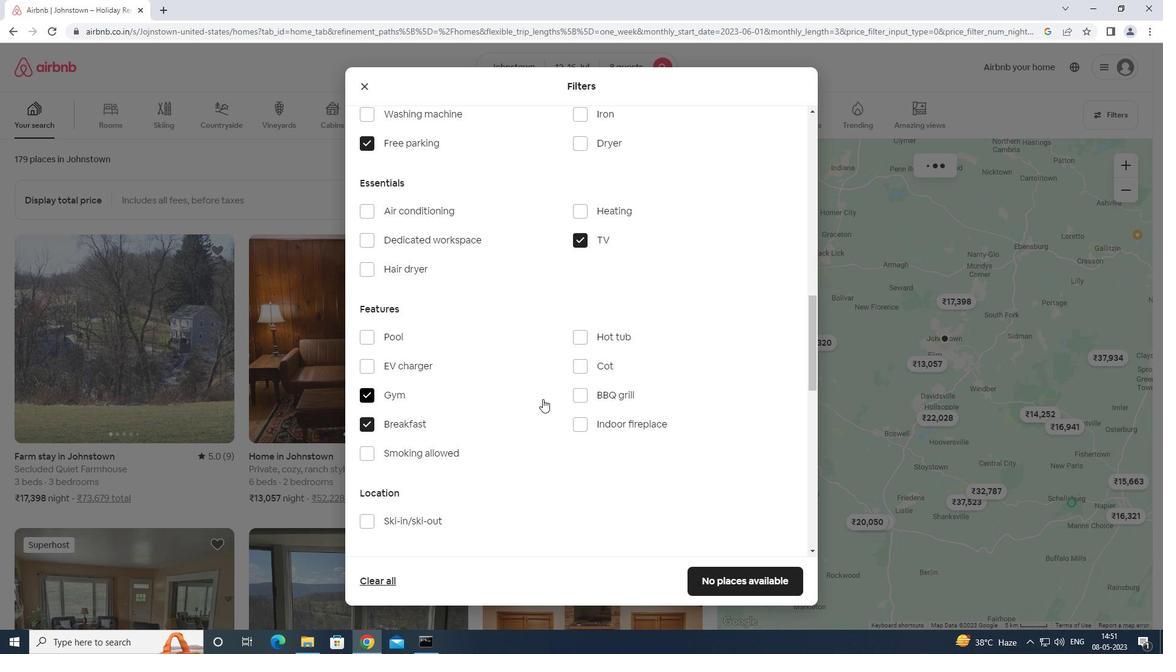 
Action: Mouse scrolled (545, 399) with delta (0, 0)
Screenshot: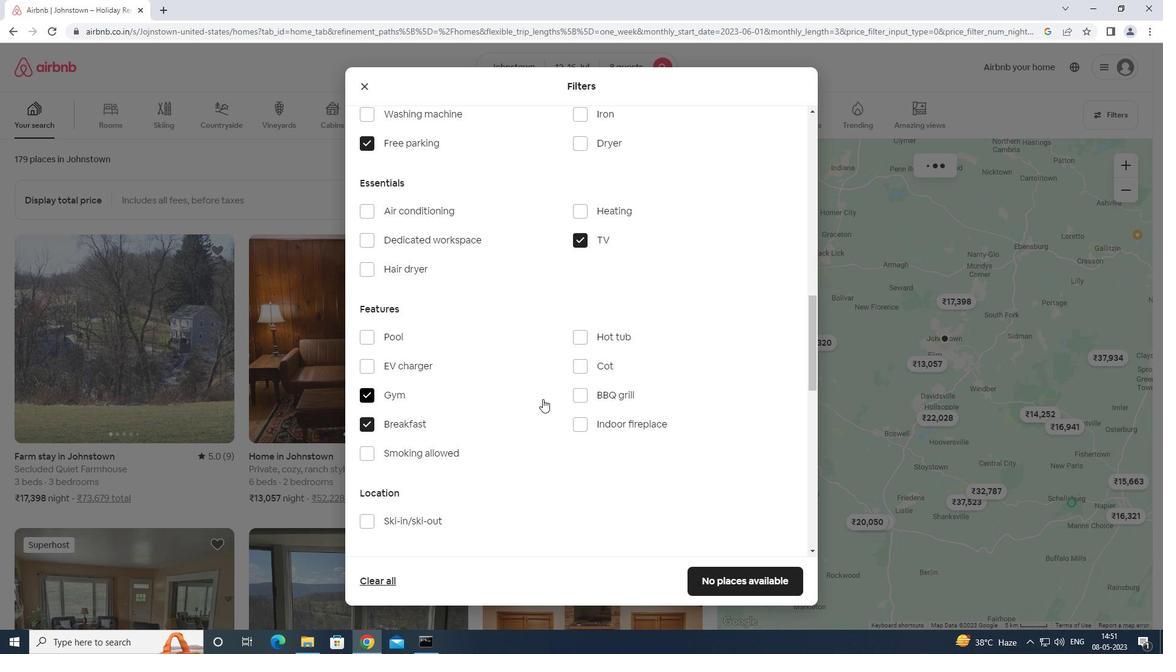 
Action: Mouse moved to (545, 399)
Screenshot: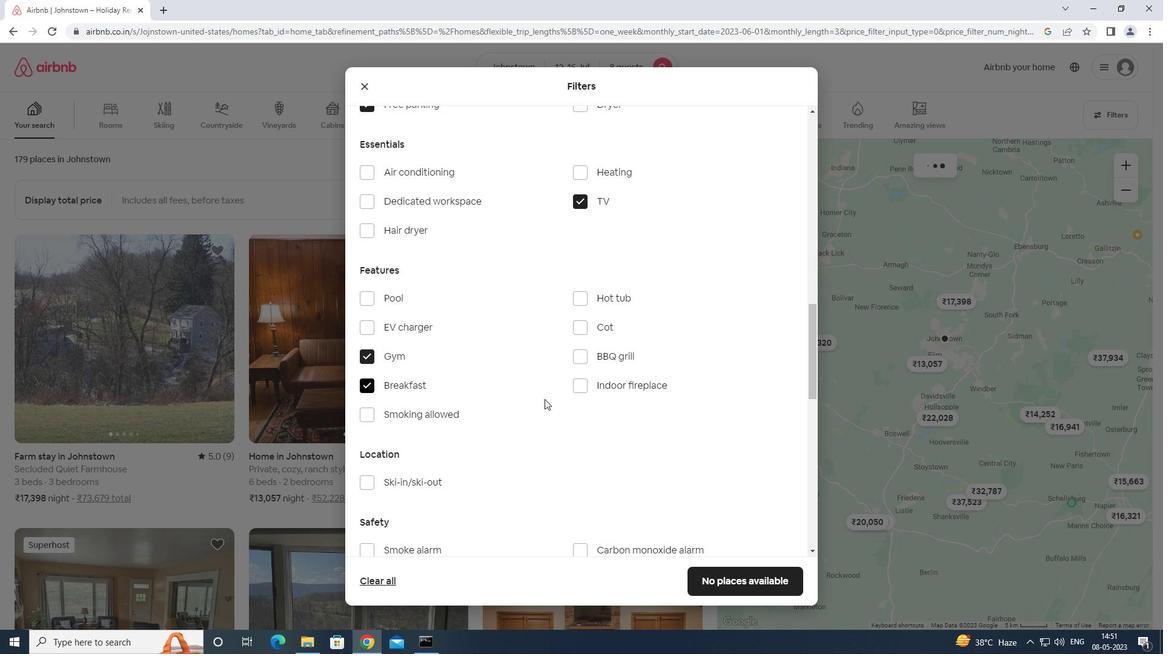 
Action: Mouse scrolled (545, 399) with delta (0, 0)
Screenshot: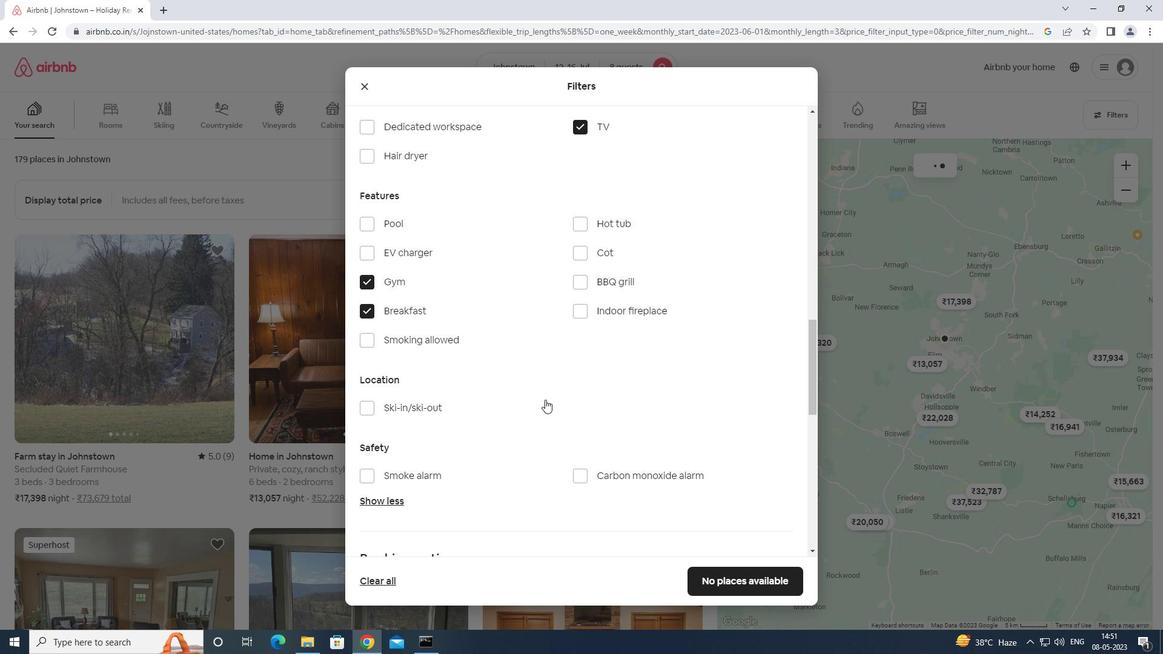 
Action: Mouse scrolled (545, 399) with delta (0, 0)
Screenshot: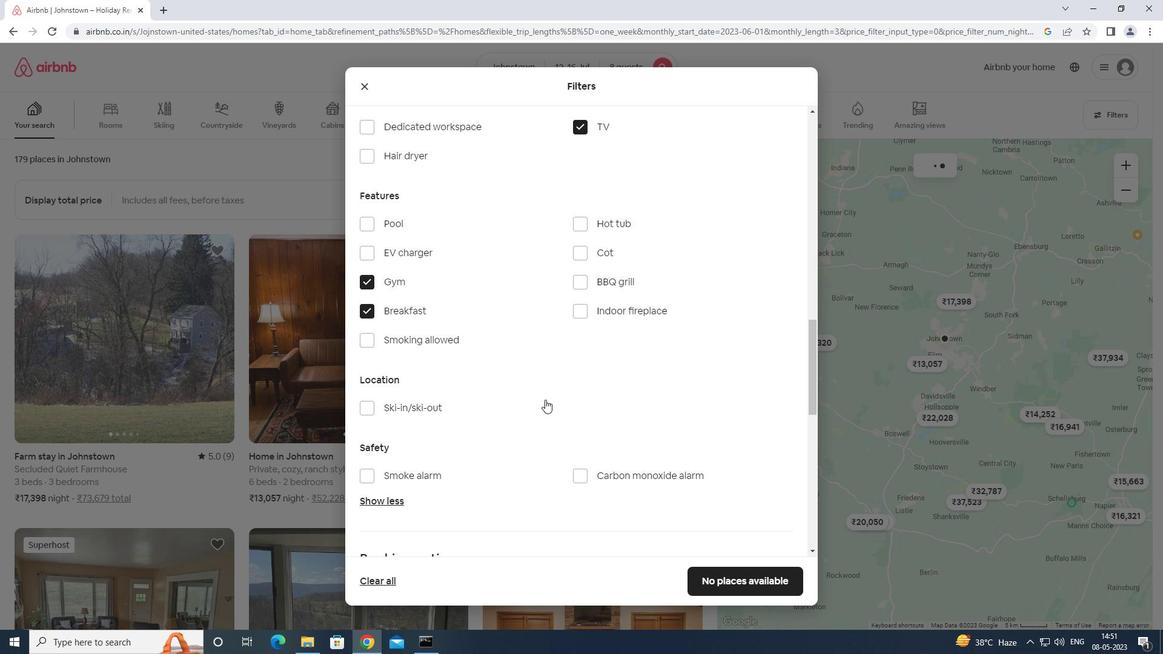 
Action: Mouse moved to (545, 399)
Screenshot: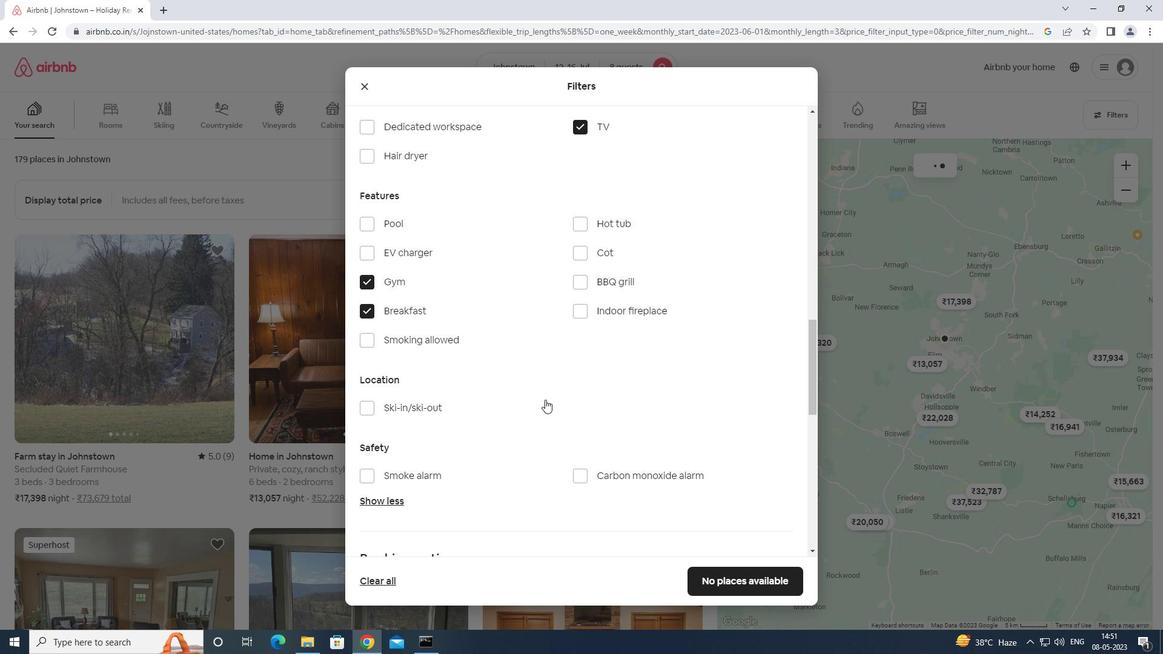 
Action: Mouse scrolled (545, 399) with delta (0, 0)
Screenshot: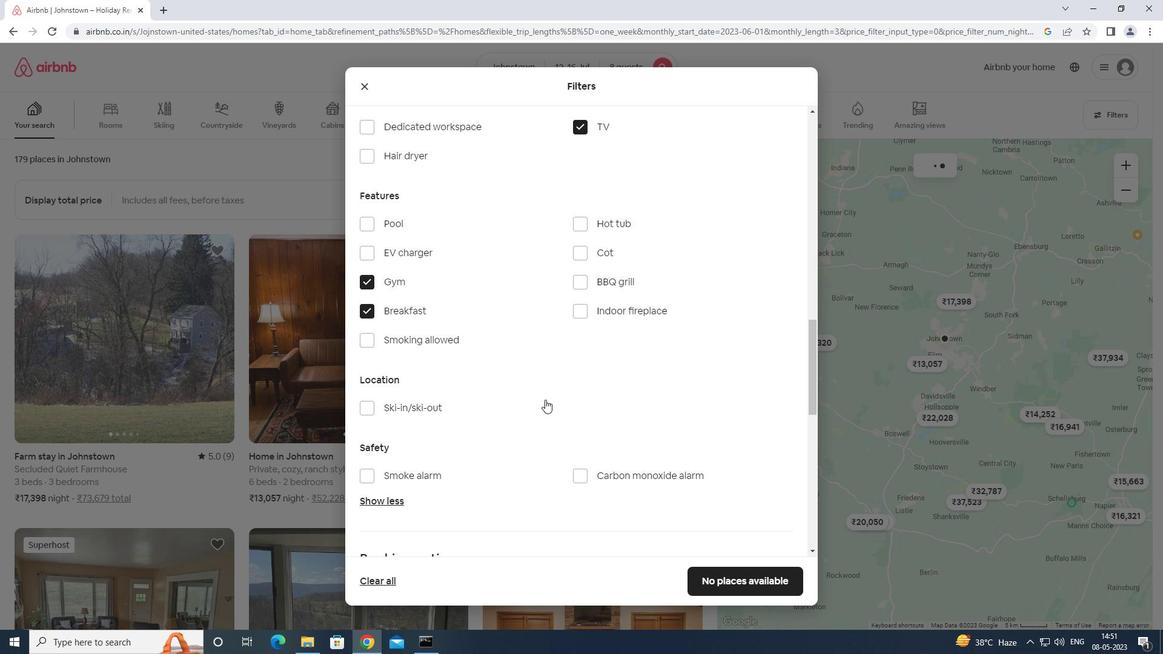 
Action: Mouse moved to (770, 332)
Screenshot: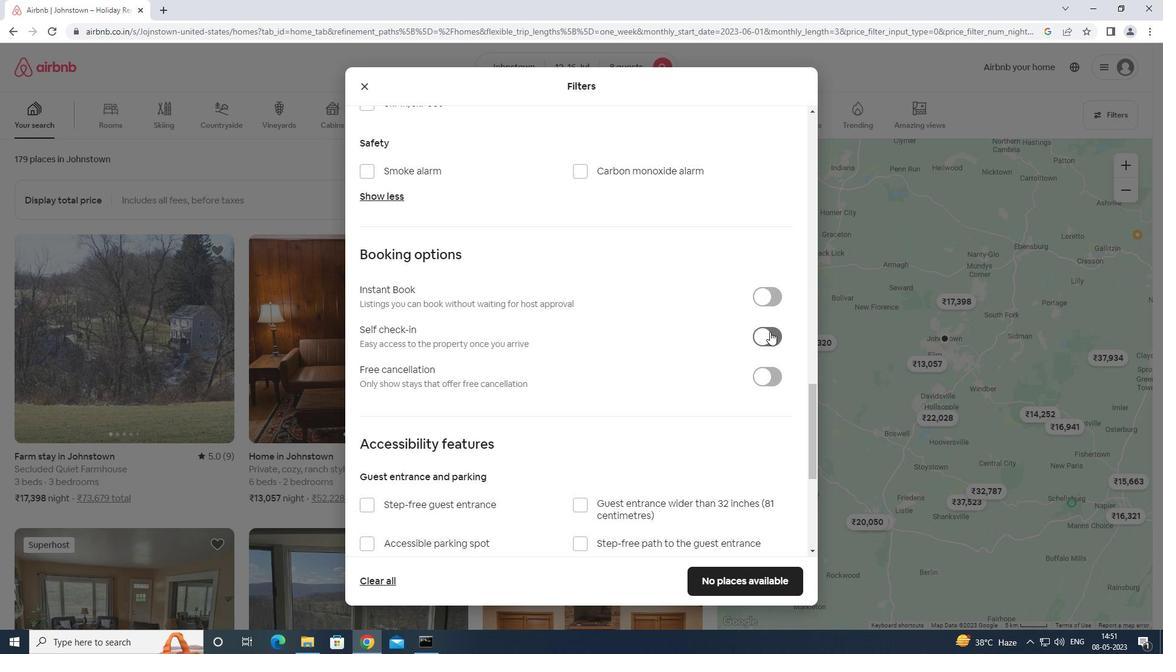 
Action: Mouse pressed left at (770, 332)
Screenshot: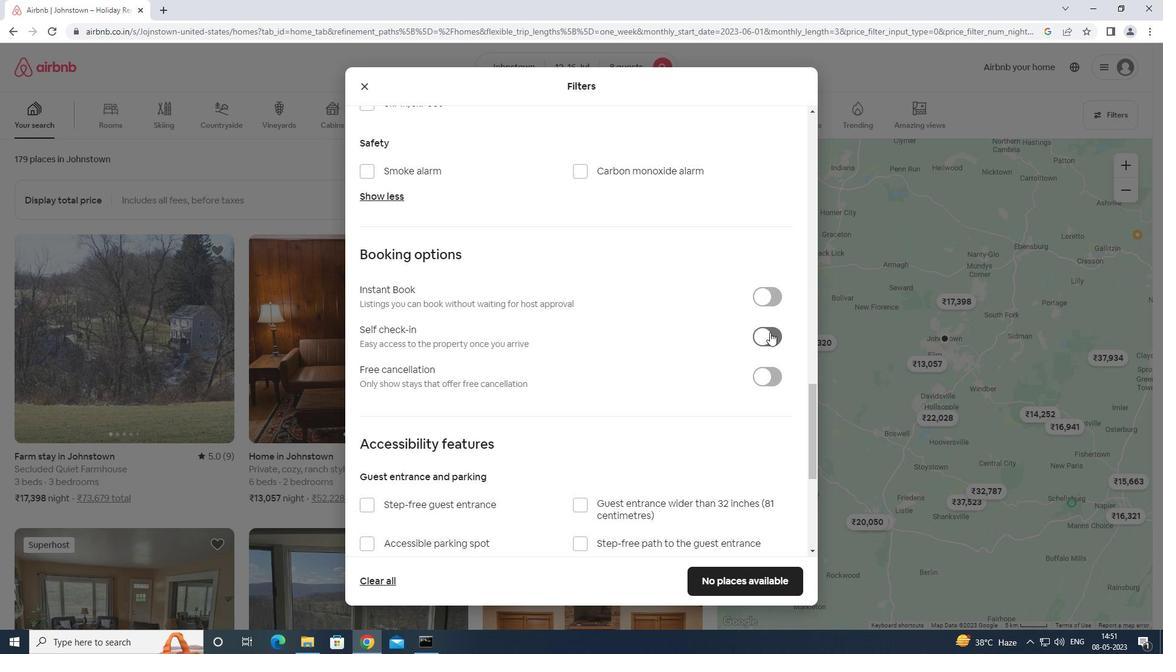
Action: Mouse moved to (771, 332)
Screenshot: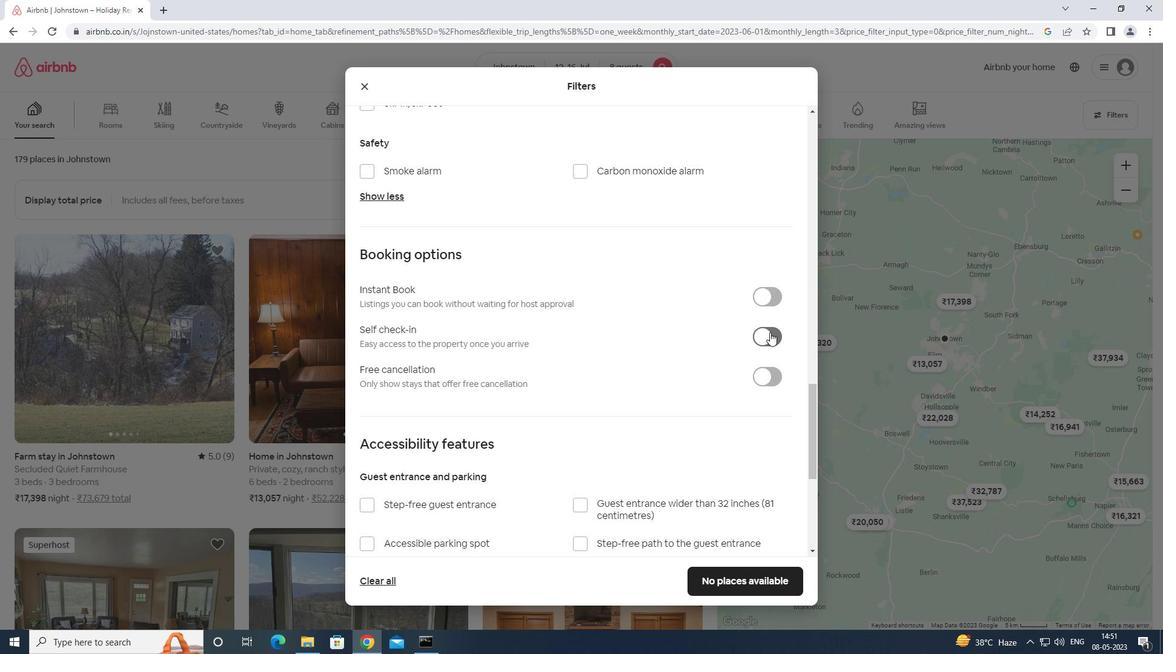 
Action: Mouse scrolled (771, 332) with delta (0, 0)
Screenshot: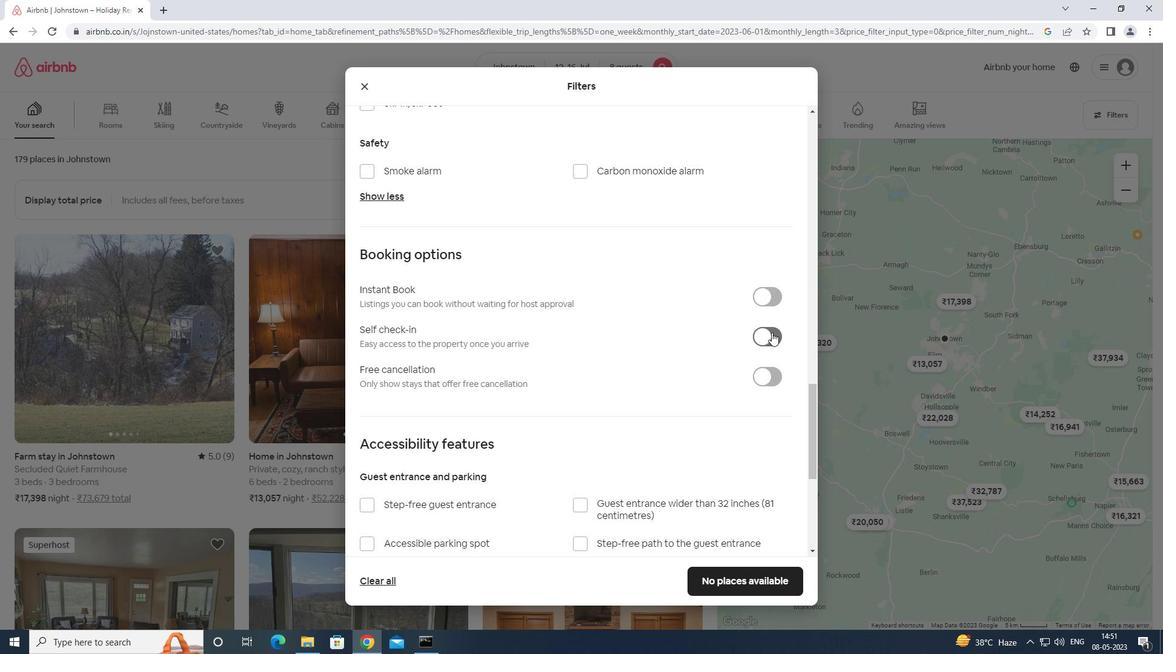 
Action: Mouse moved to (772, 332)
Screenshot: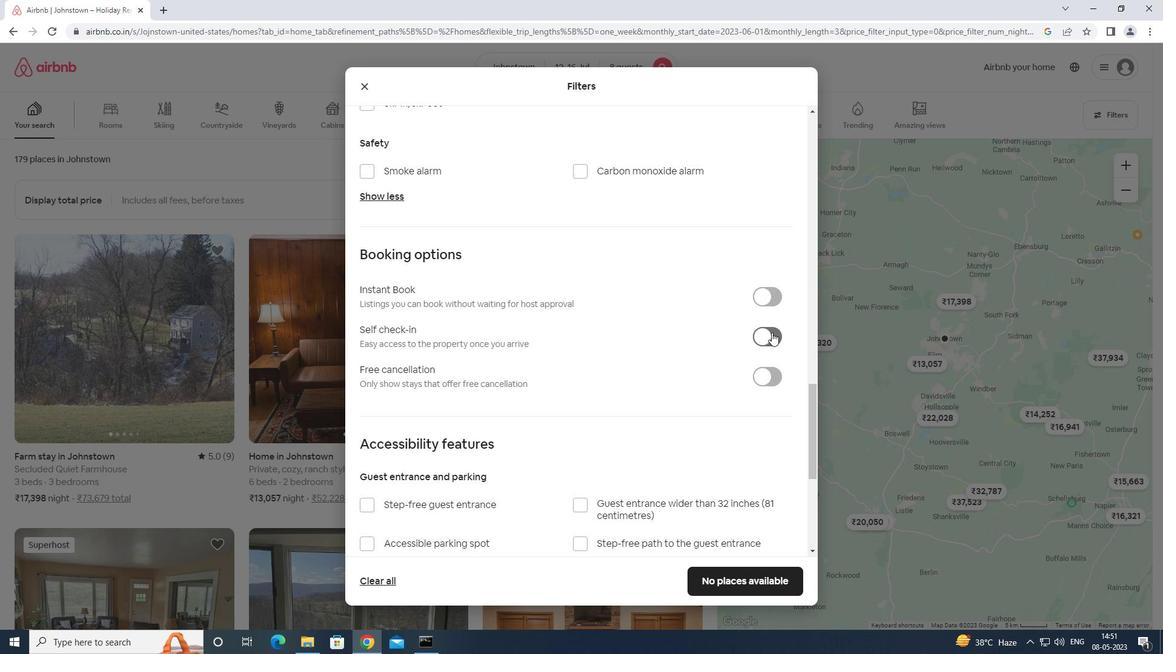 
Action: Mouse scrolled (772, 332) with delta (0, 0)
Screenshot: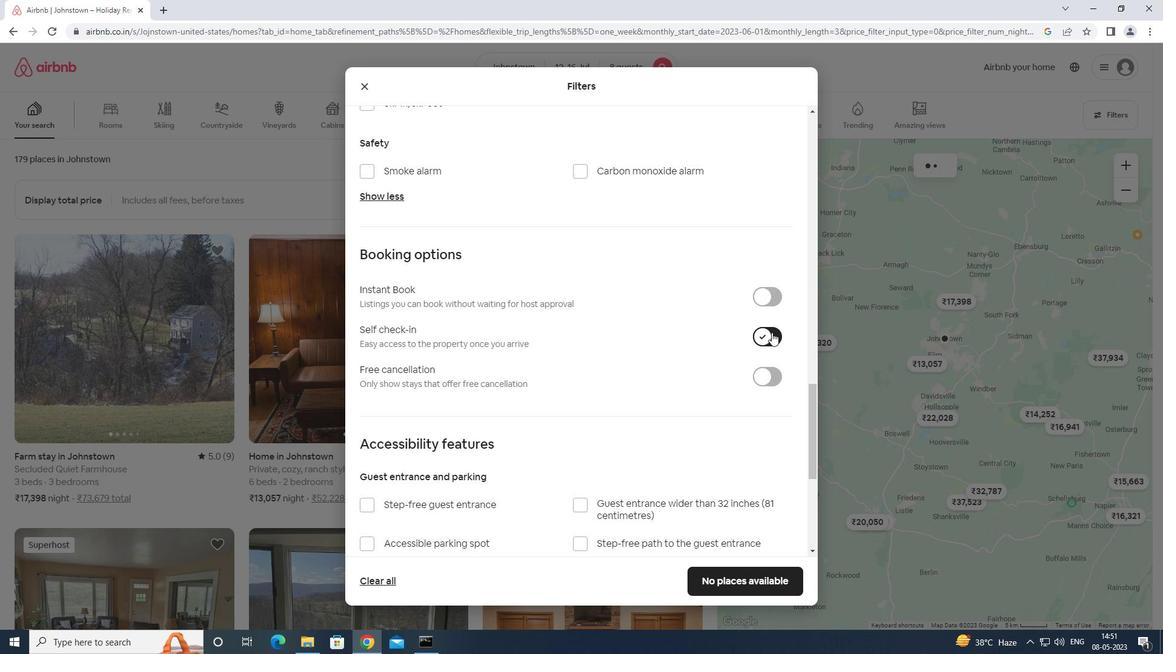 
Action: Mouse scrolled (772, 332) with delta (0, 0)
Screenshot: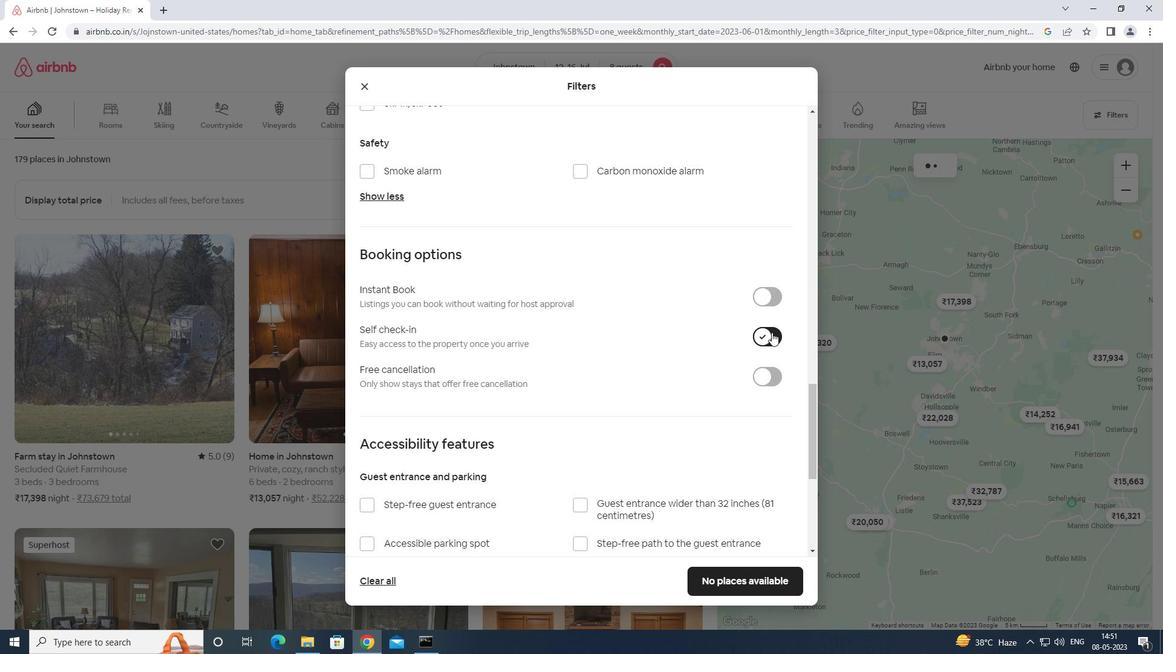 
Action: Mouse moved to (772, 333)
Screenshot: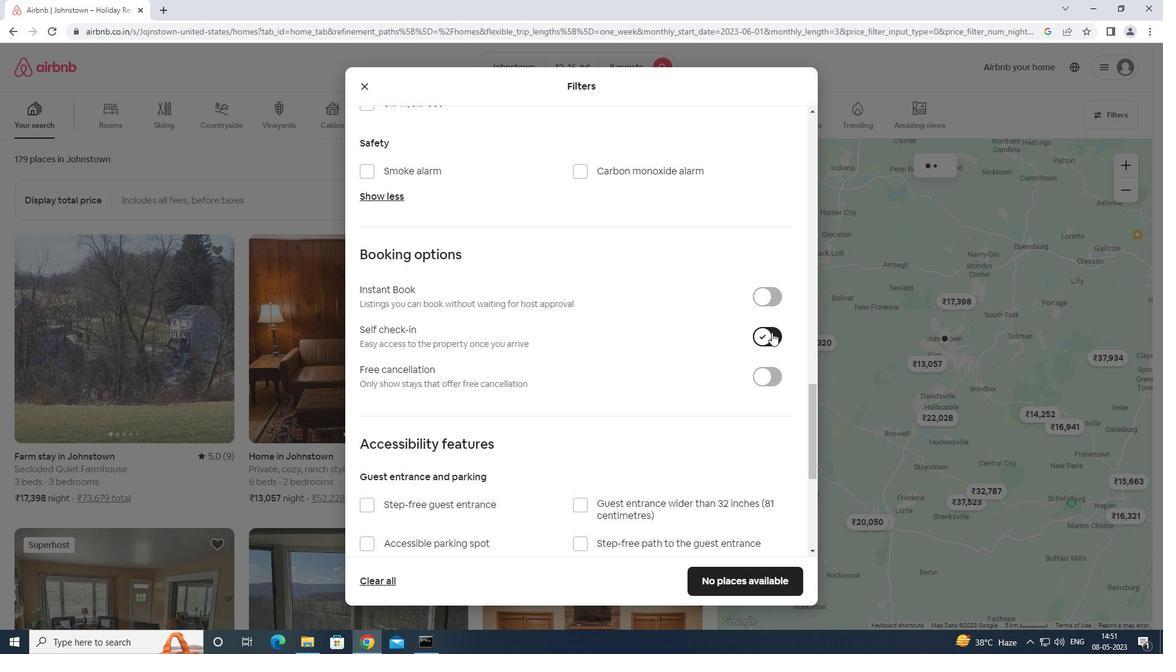 
Action: Mouse scrolled (772, 332) with delta (0, 0)
Screenshot: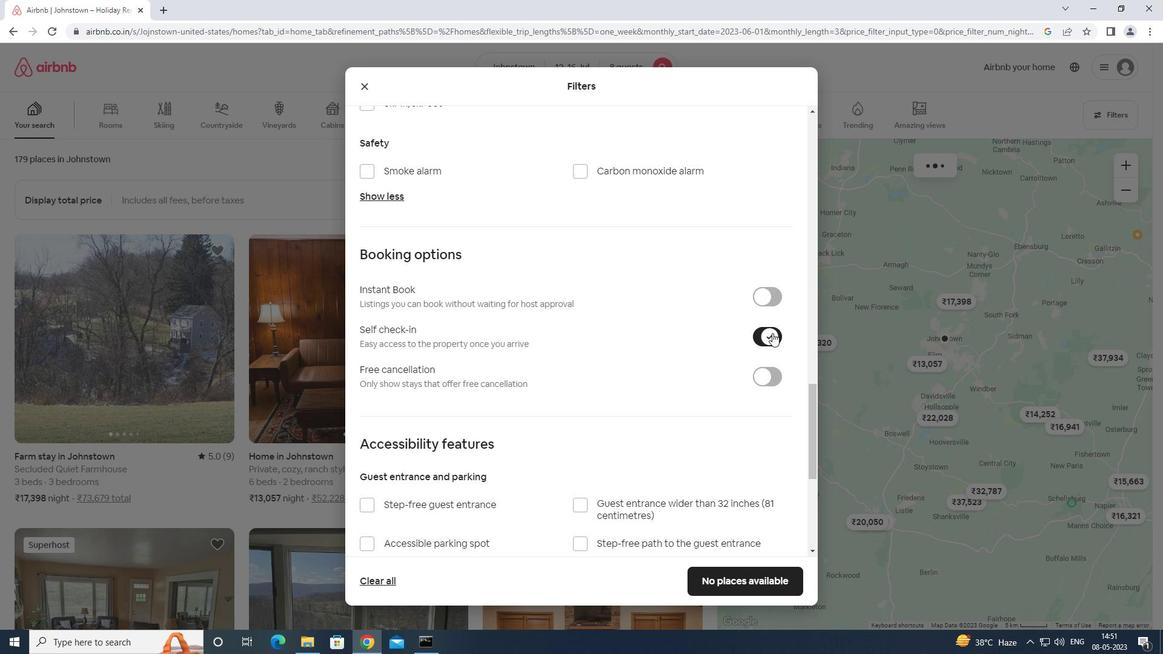 
Action: Mouse scrolled (772, 332) with delta (0, 0)
Screenshot: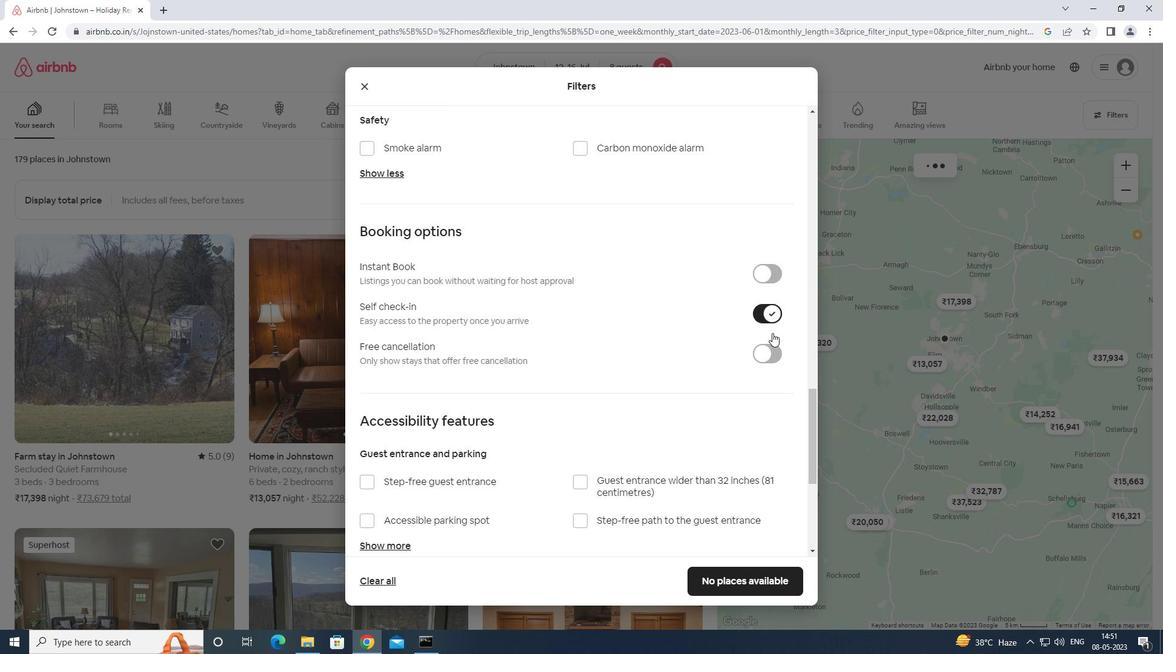 
Action: Mouse scrolled (772, 332) with delta (0, 0)
Screenshot: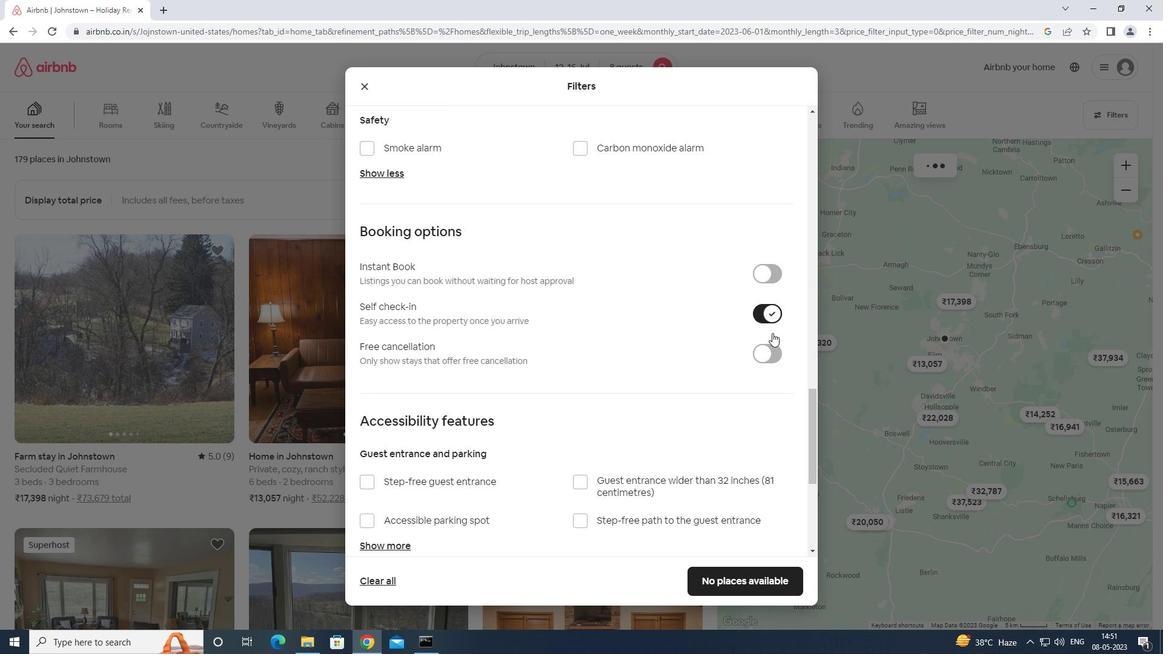 
Action: Mouse moved to (772, 334)
Screenshot: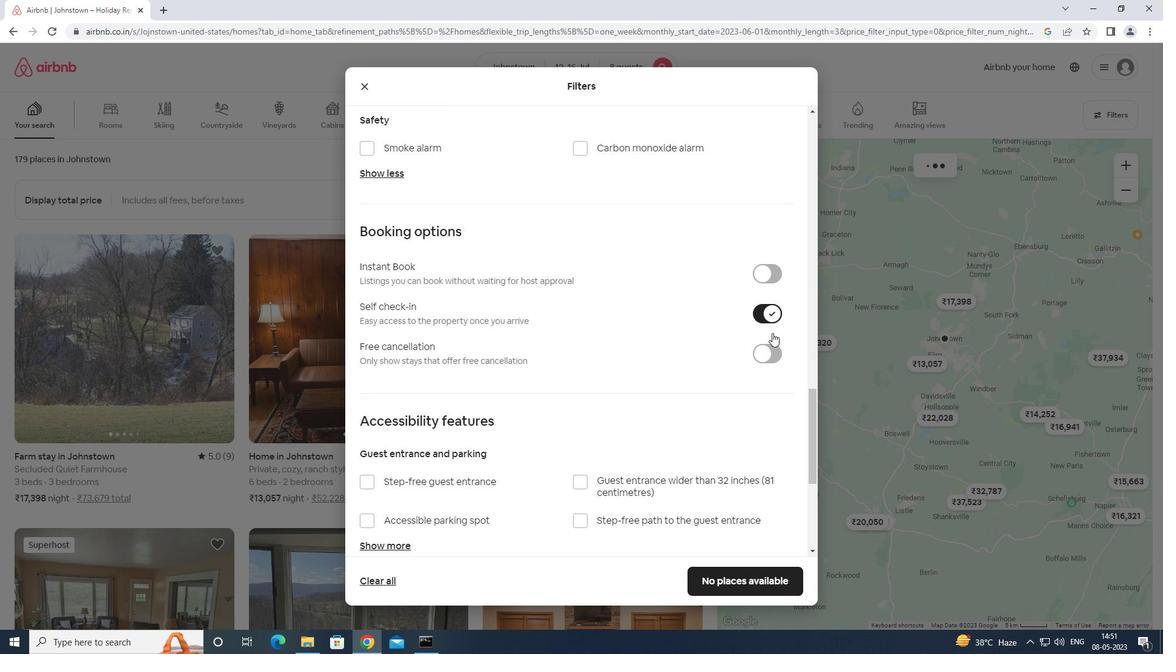 
Action: Mouse scrolled (772, 333) with delta (0, 0)
Screenshot: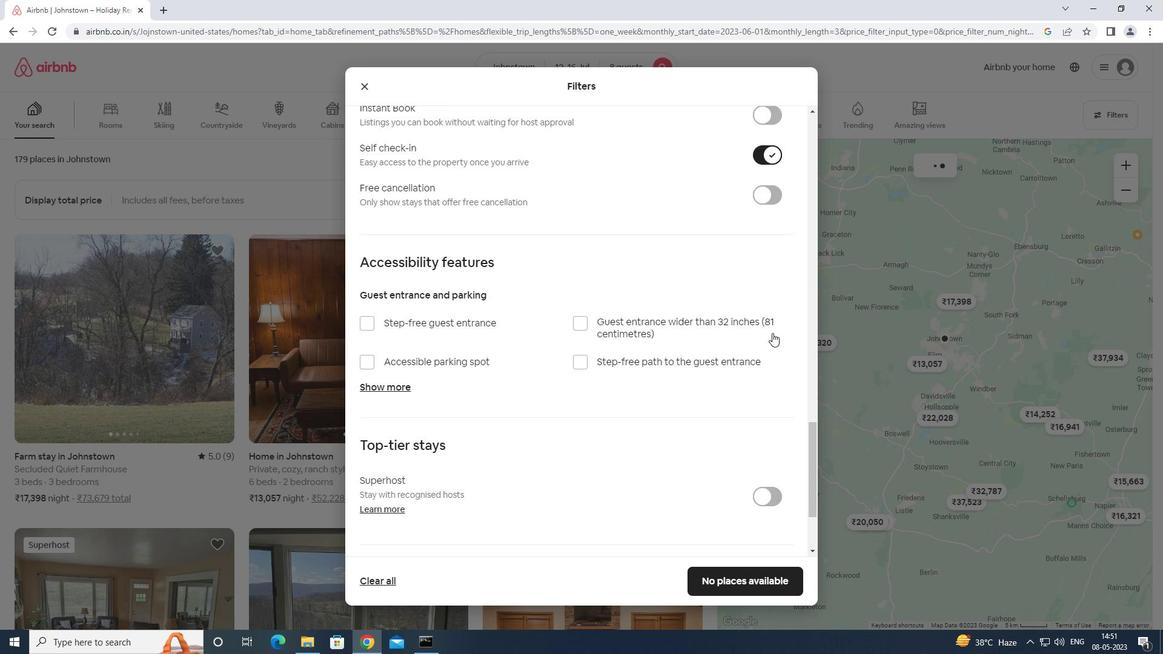 
Action: Mouse scrolled (772, 333) with delta (0, 0)
Screenshot: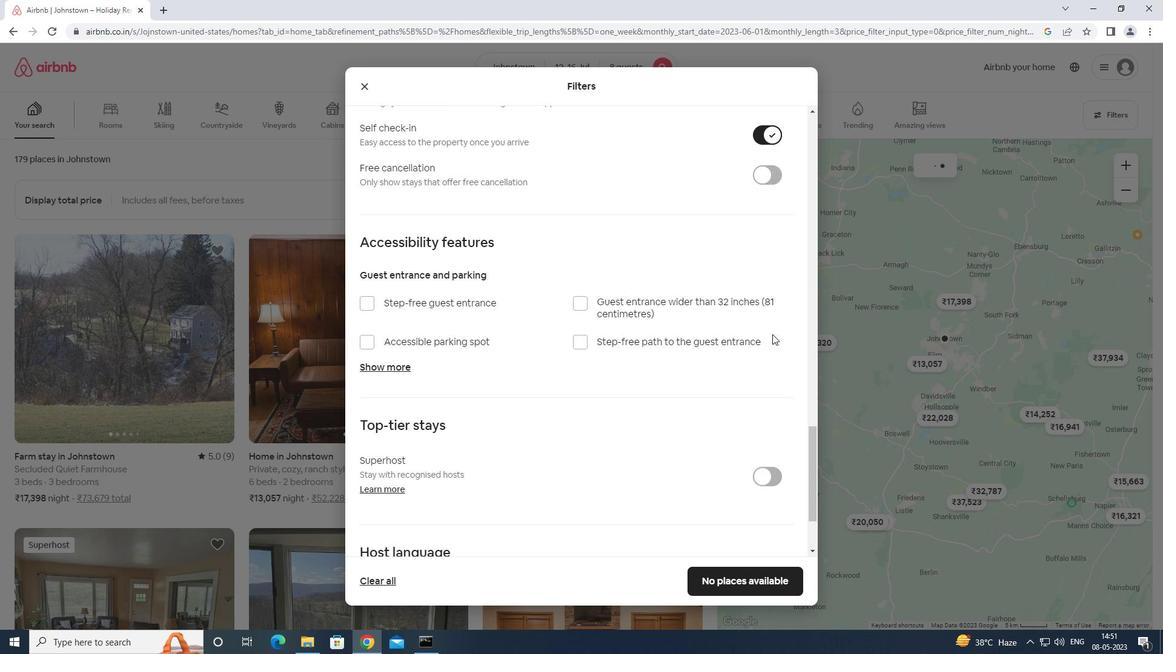 
Action: Mouse scrolled (772, 333) with delta (0, 0)
Screenshot: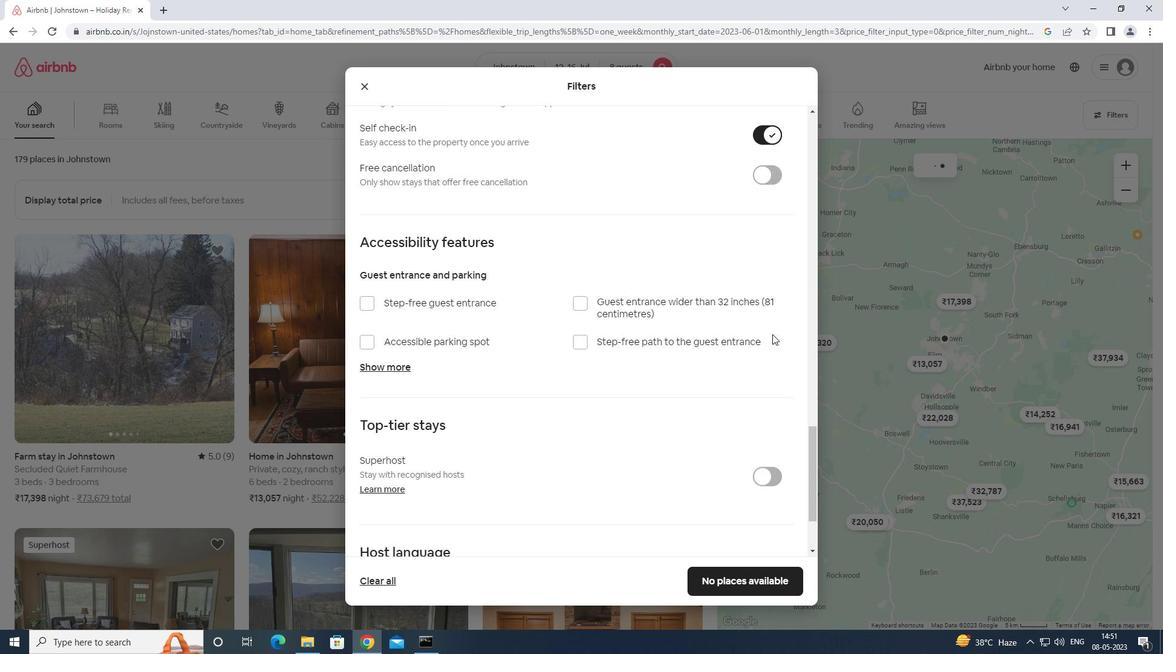 
Action: Mouse scrolled (772, 333) with delta (0, 0)
Screenshot: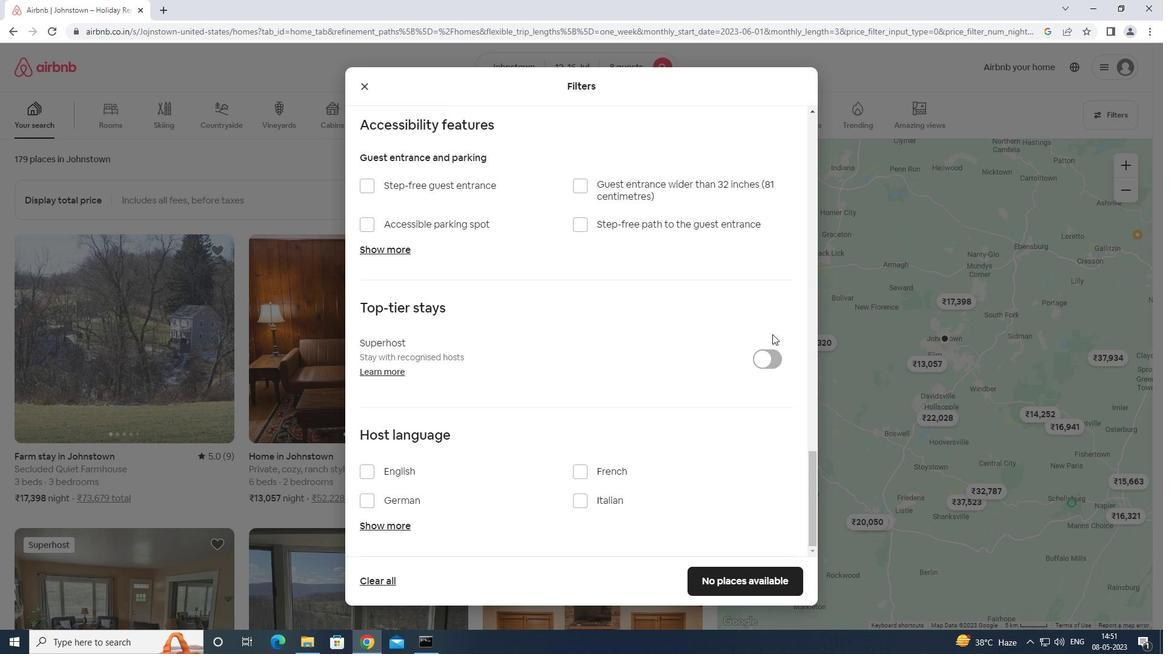 
Action: Mouse scrolled (772, 333) with delta (0, 0)
Screenshot: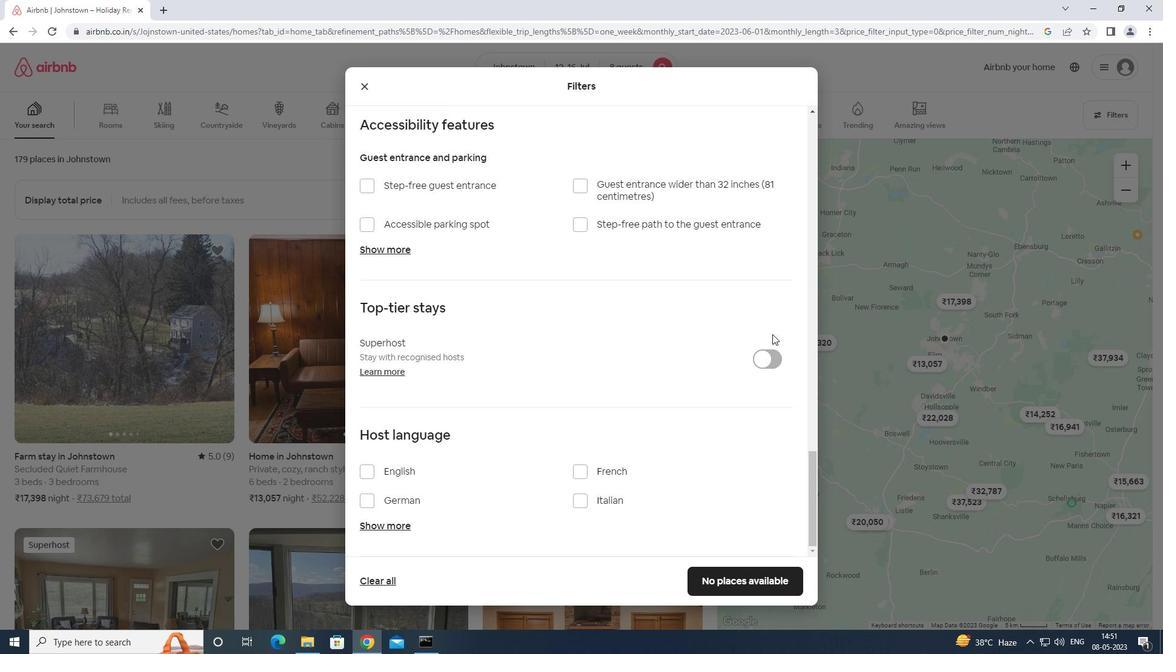 
Action: Mouse scrolled (772, 333) with delta (0, 0)
Screenshot: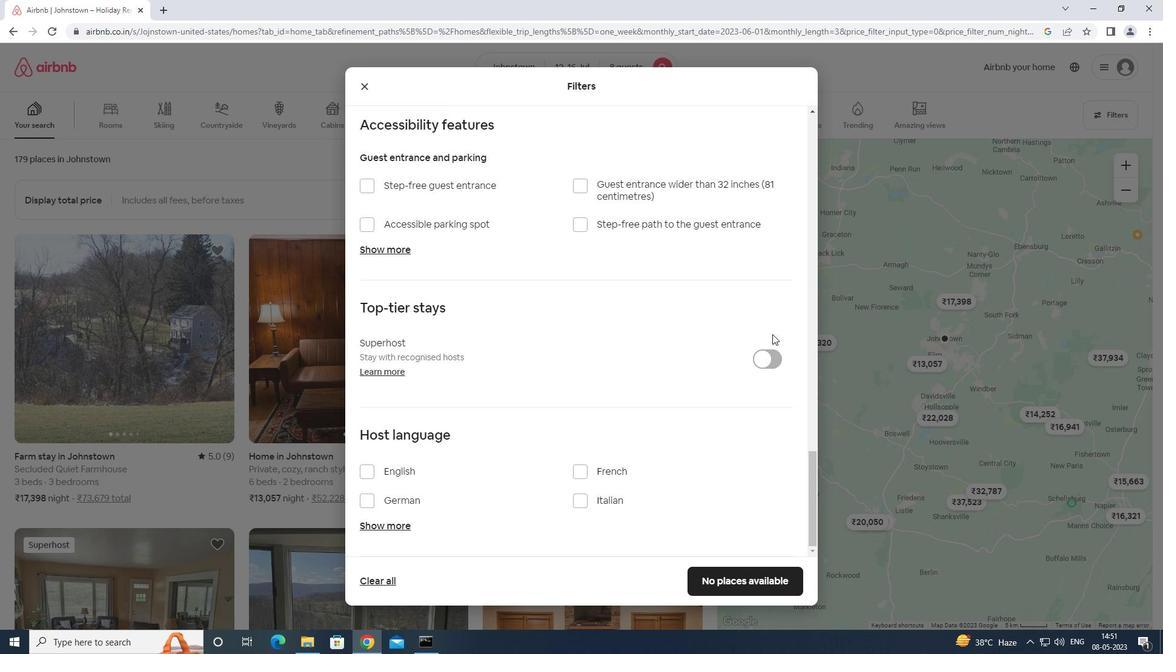 
Action: Mouse moved to (366, 472)
Screenshot: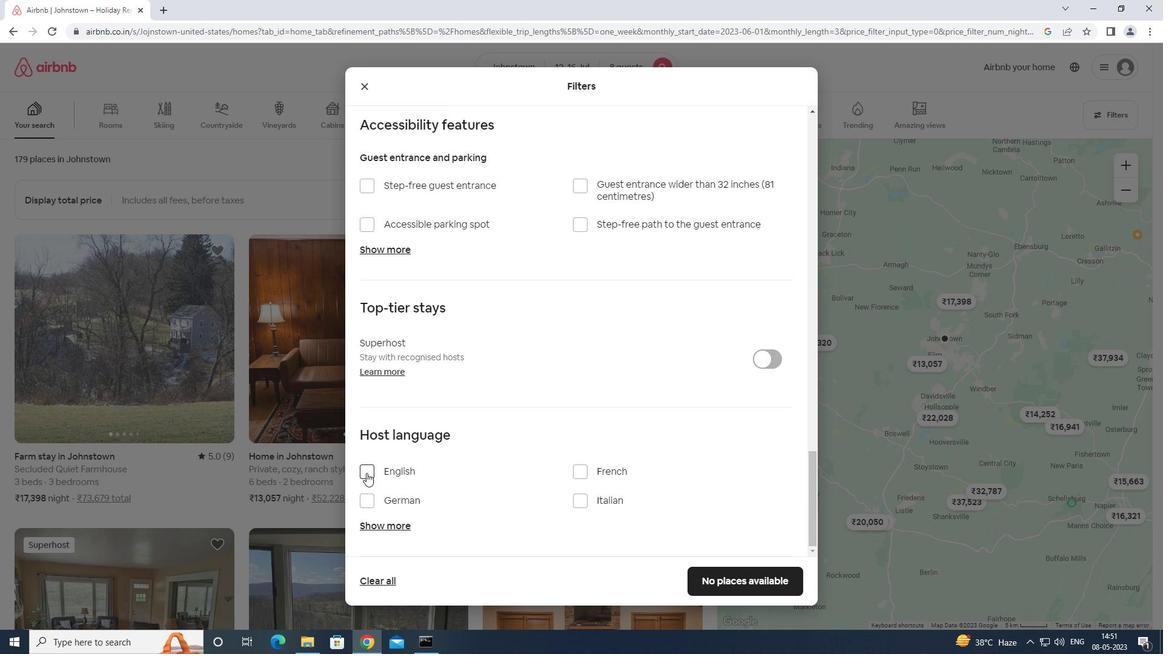 
Action: Mouse pressed left at (366, 472)
Screenshot: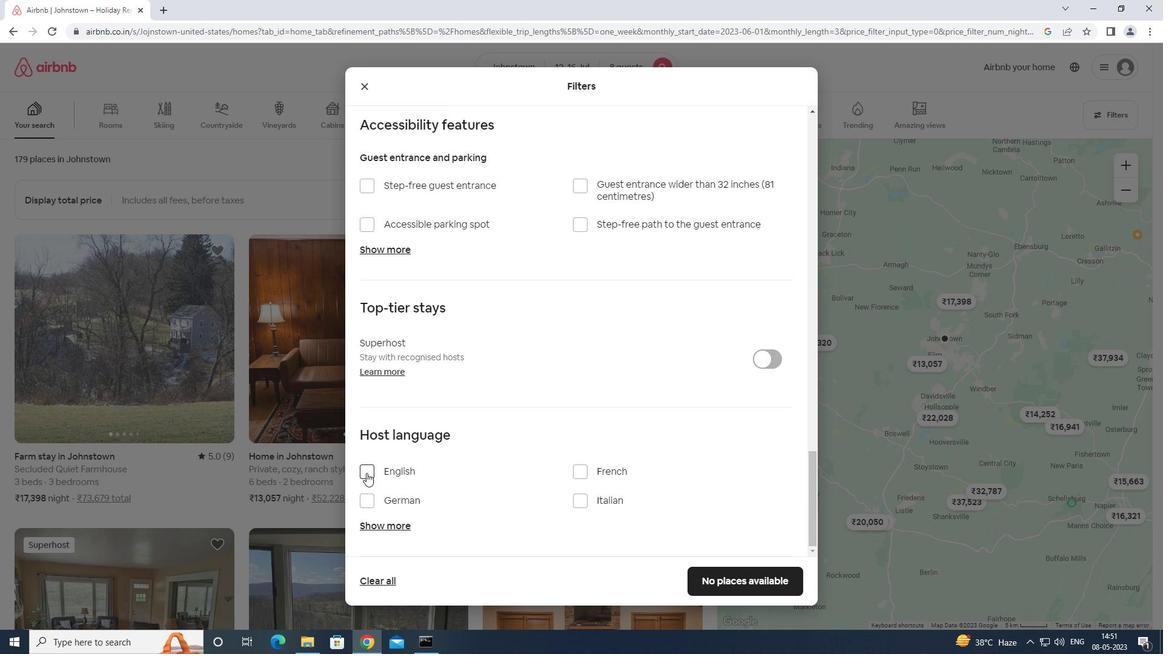 
Action: Mouse moved to (742, 583)
Screenshot: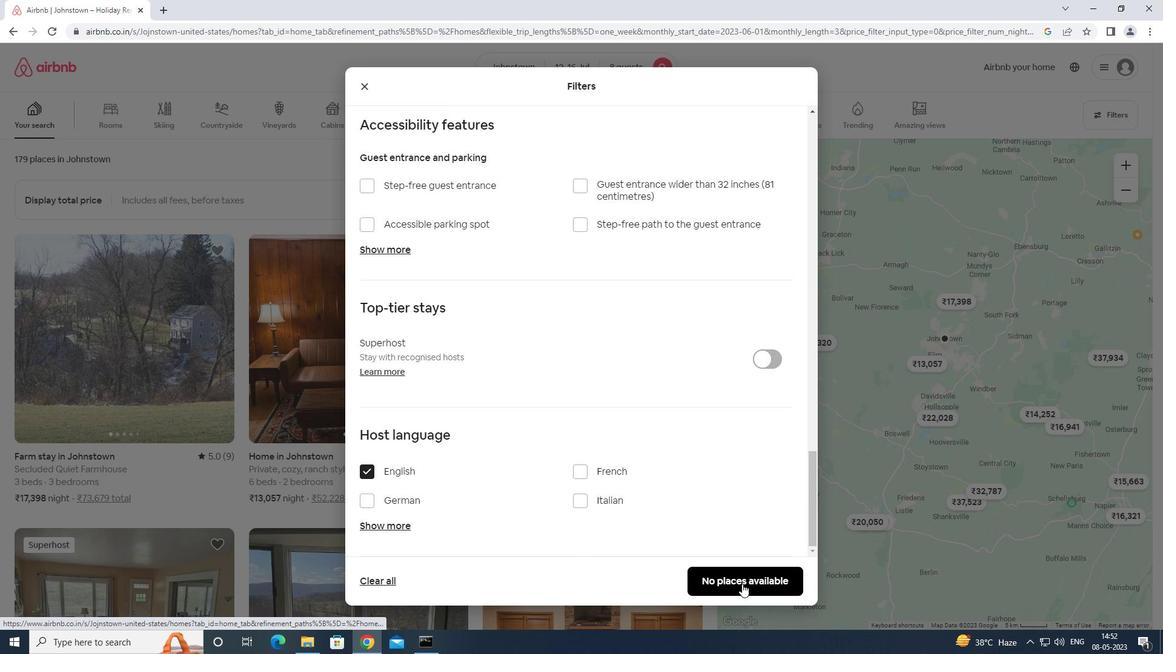 
Action: Mouse pressed left at (742, 583)
Screenshot: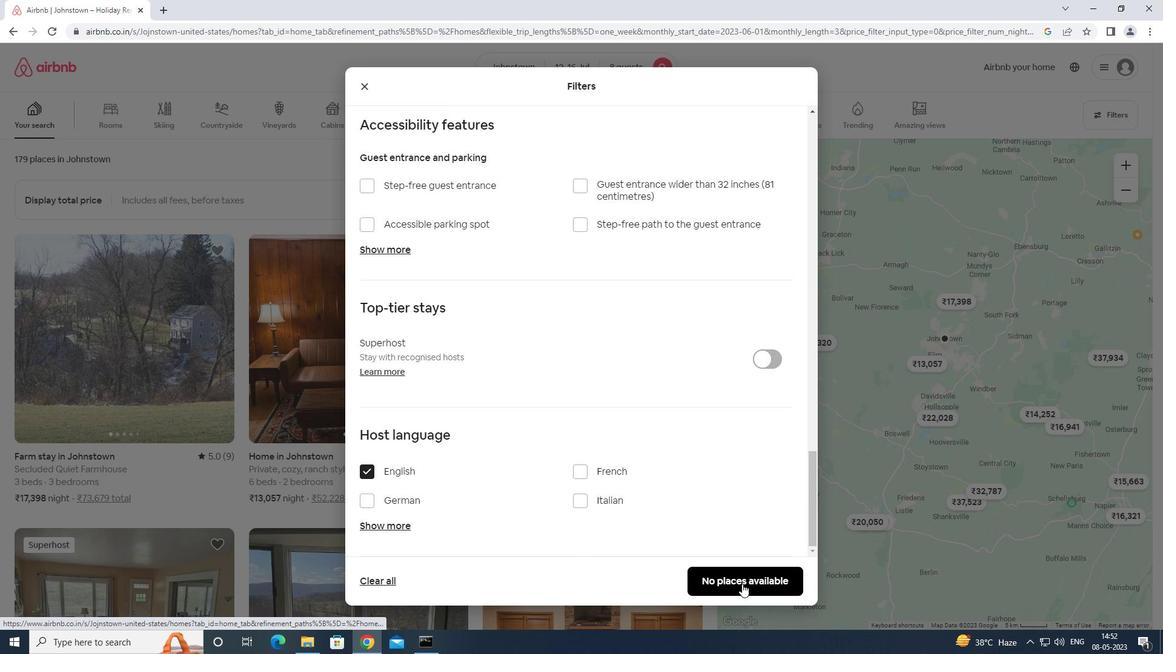 
Action: Mouse moved to (744, 581)
Screenshot: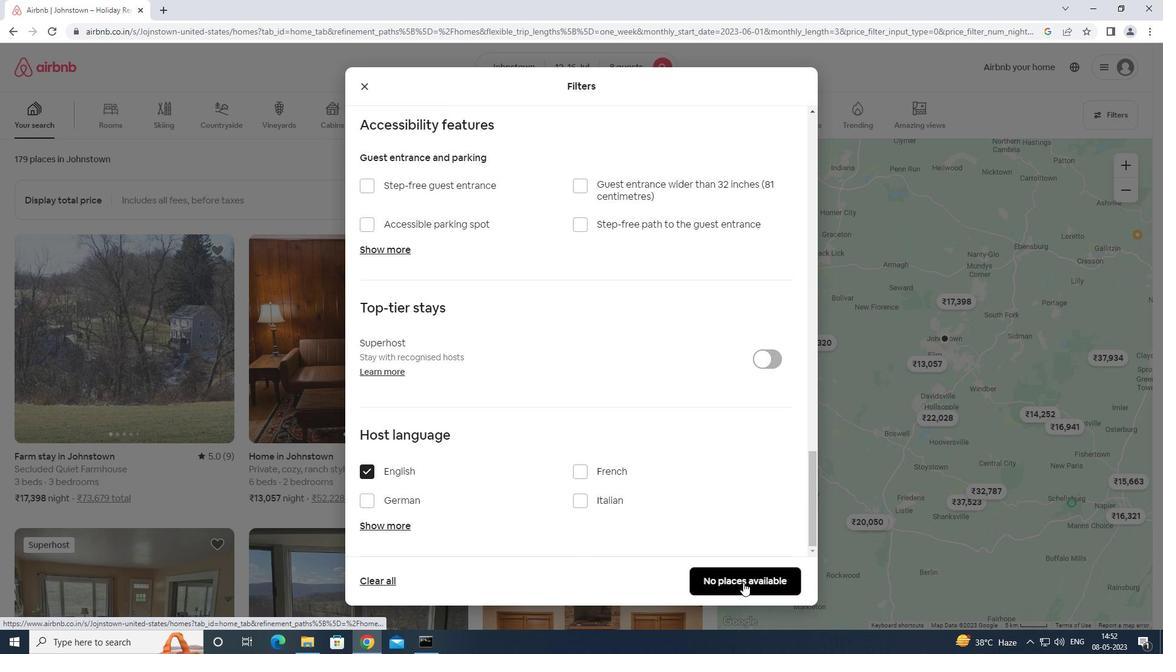 
